 Task: Open Card Education Review in Board Brand Guidelines Review and Optimization to Workspace Business Valuation Services and add a team member Softage.4@softage.net, a label Green, a checklist Keynote Speaking, an attachment from your computer, a color Green and finally, add a card description 'Conduct team training session on effective delegation and accountability' and a comment 'Let us approach this task with a sense of ownership and responsibility, recognizing that its success is our responsibility.'. Add a start date 'Jan 08, 1900' with a due date 'Jan 15, 1900'
Action: Mouse moved to (608, 187)
Screenshot: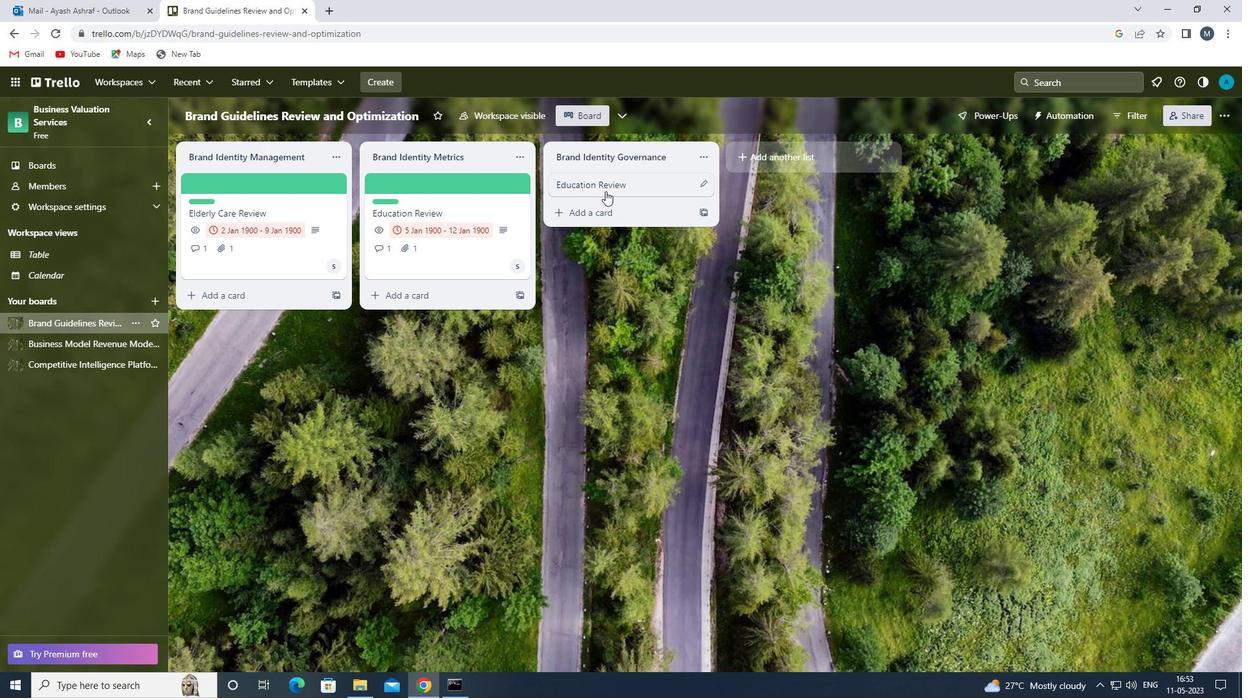 
Action: Mouse pressed left at (608, 187)
Screenshot: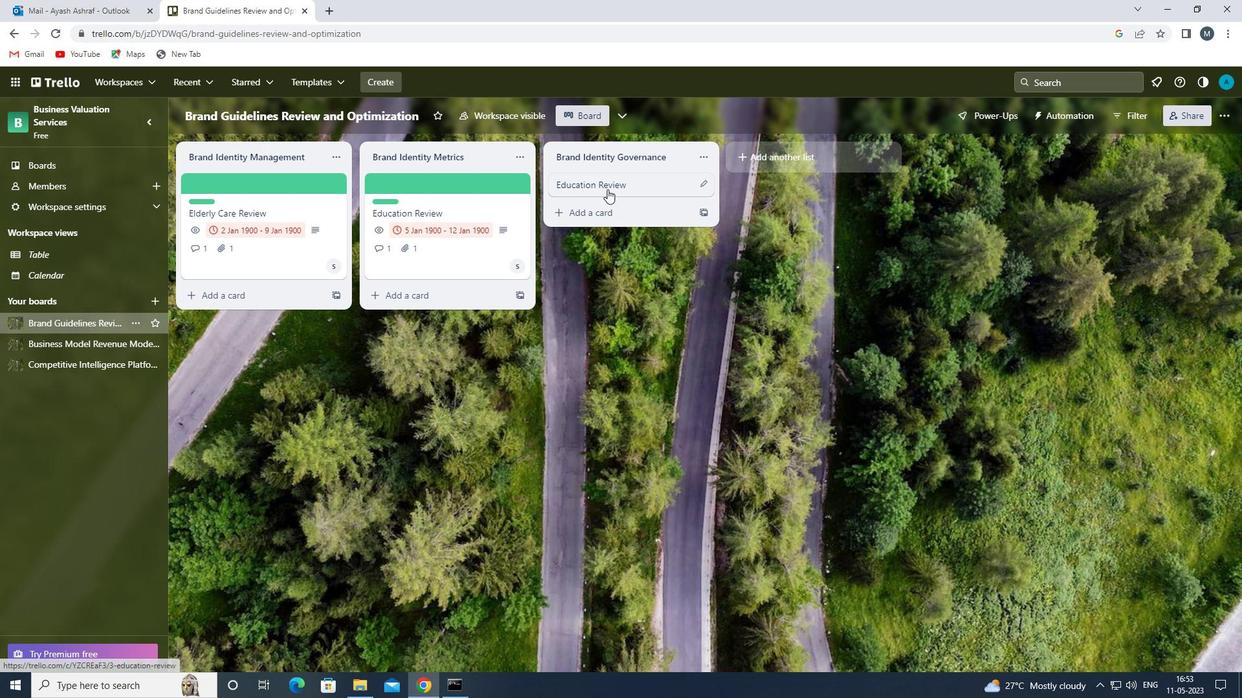 
Action: Mouse moved to (800, 226)
Screenshot: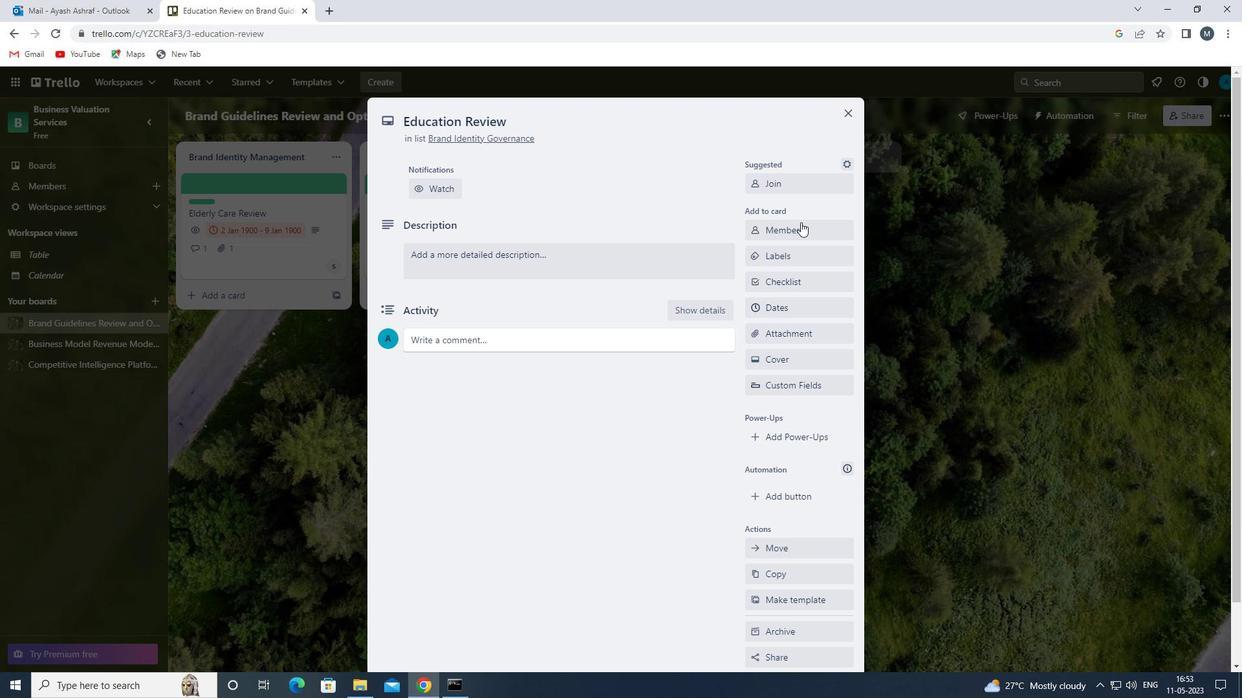 
Action: Mouse pressed left at (800, 226)
Screenshot: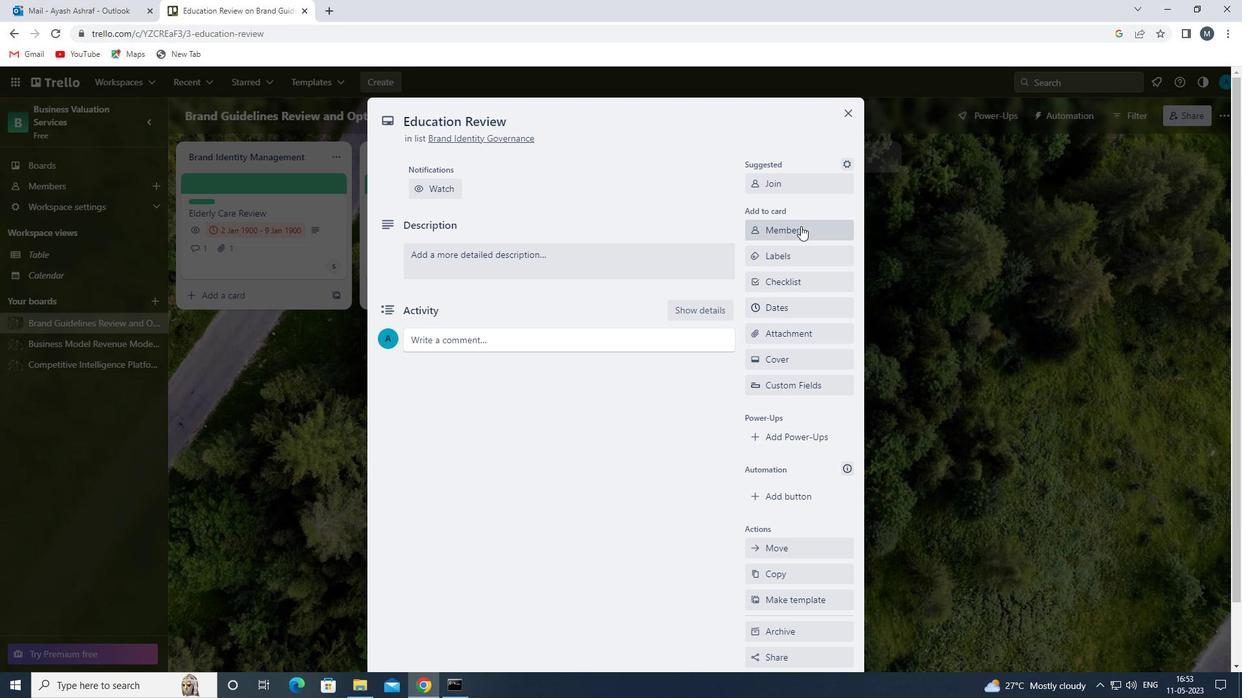 
Action: Mouse moved to (800, 239)
Screenshot: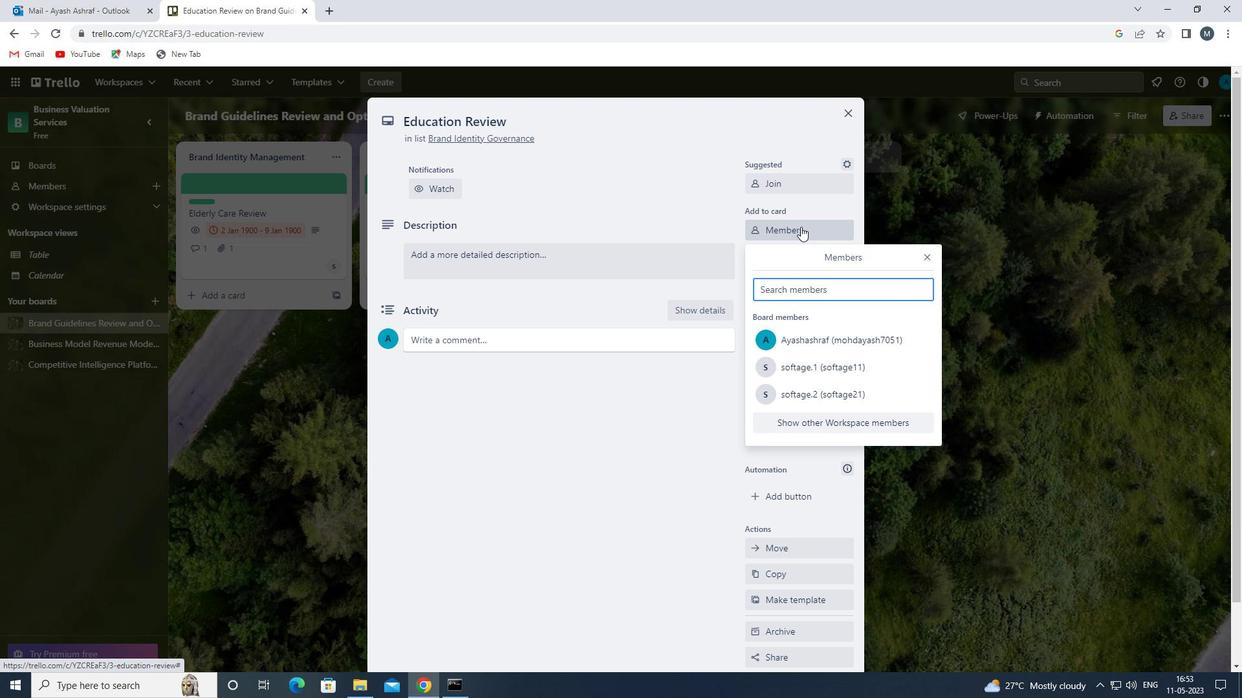 
Action: Key pressed s
Screenshot: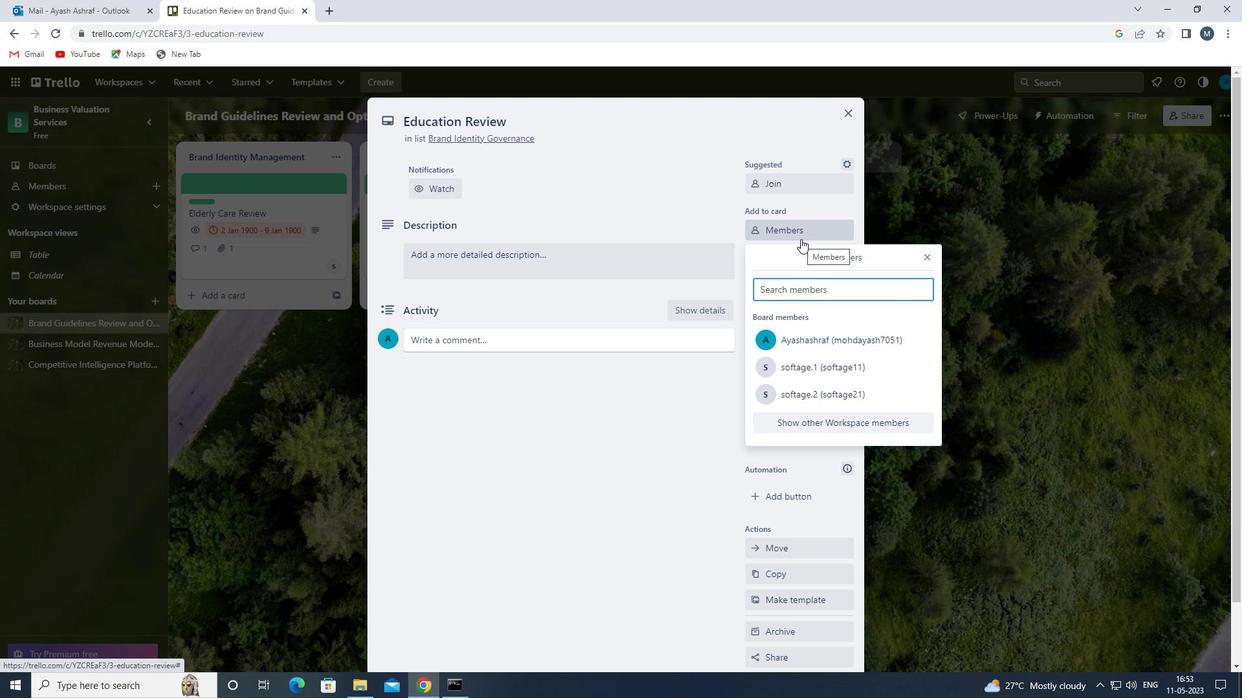 
Action: Mouse moved to (808, 452)
Screenshot: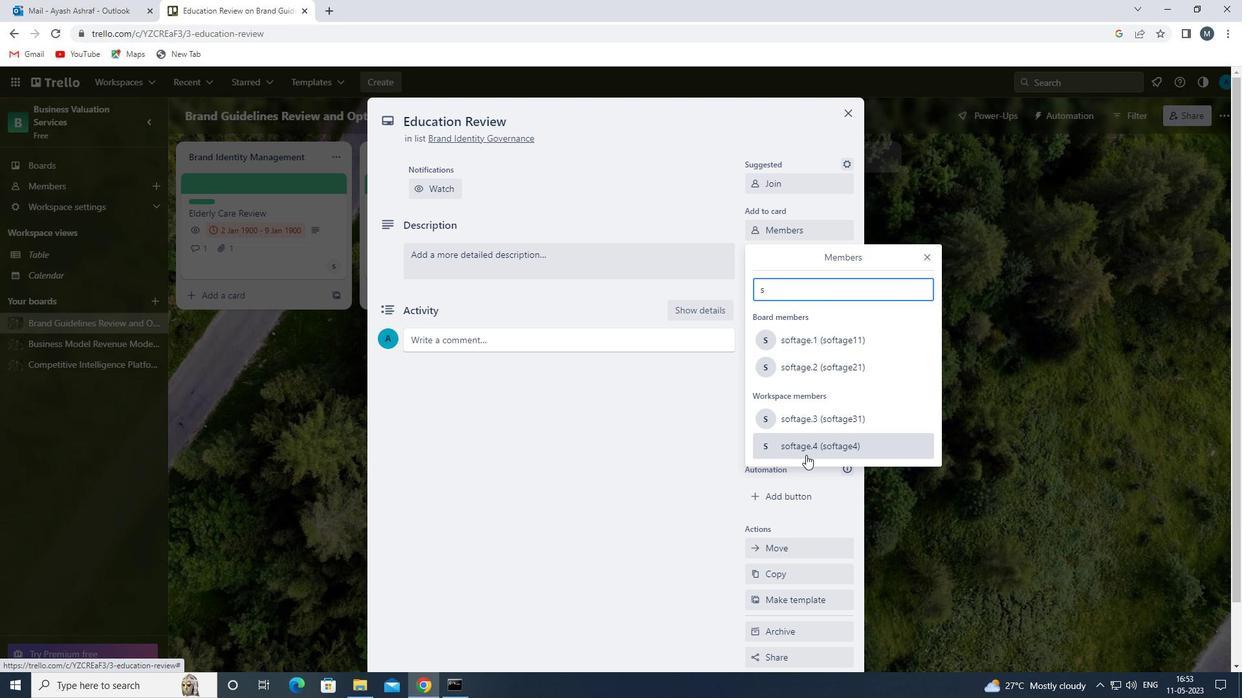 
Action: Mouse pressed left at (808, 452)
Screenshot: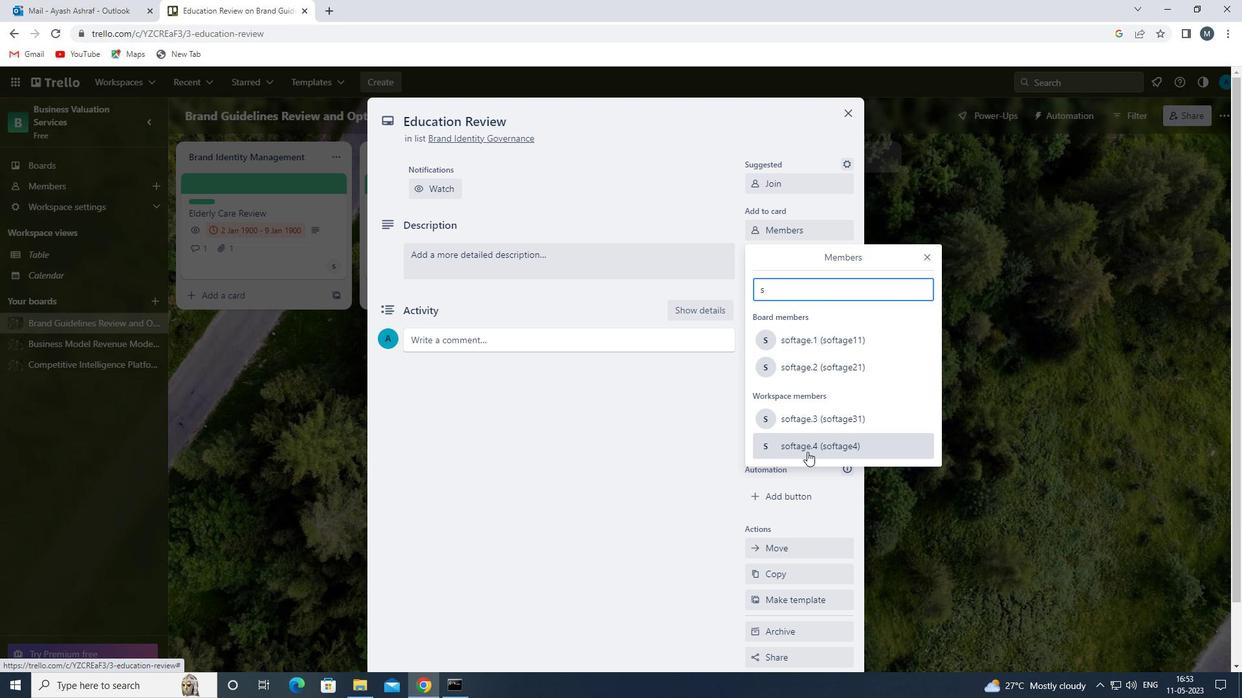 
Action: Mouse moved to (925, 258)
Screenshot: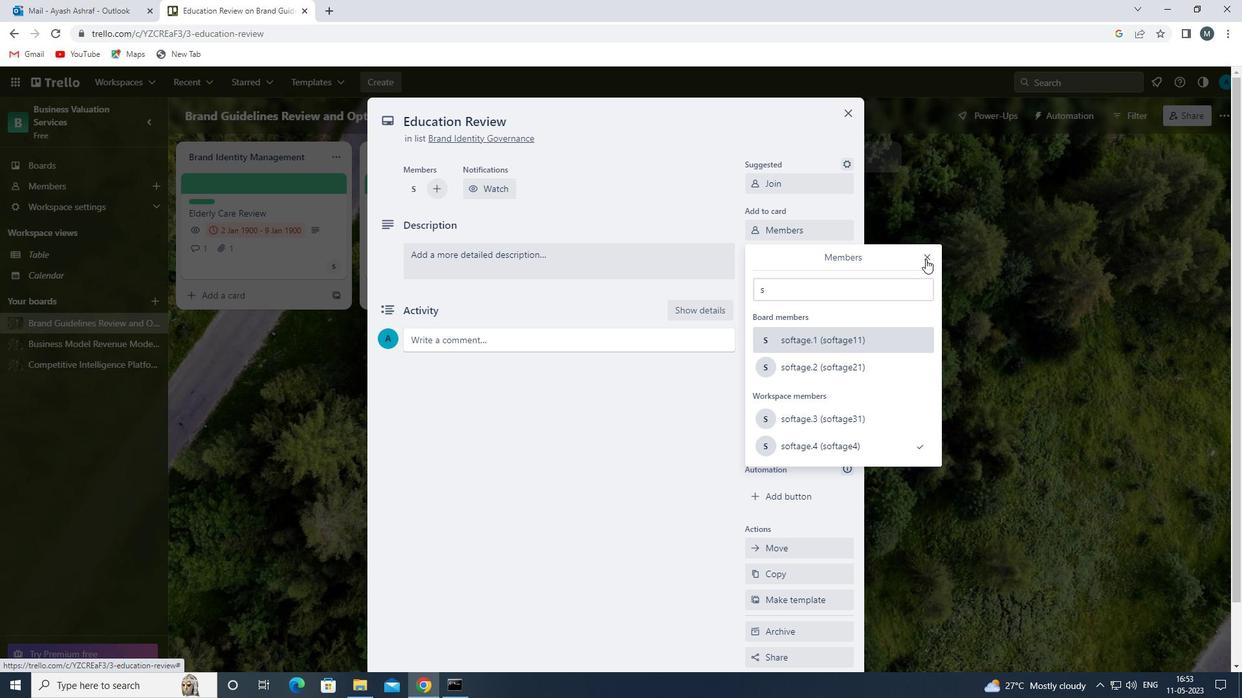 
Action: Mouse pressed left at (925, 258)
Screenshot: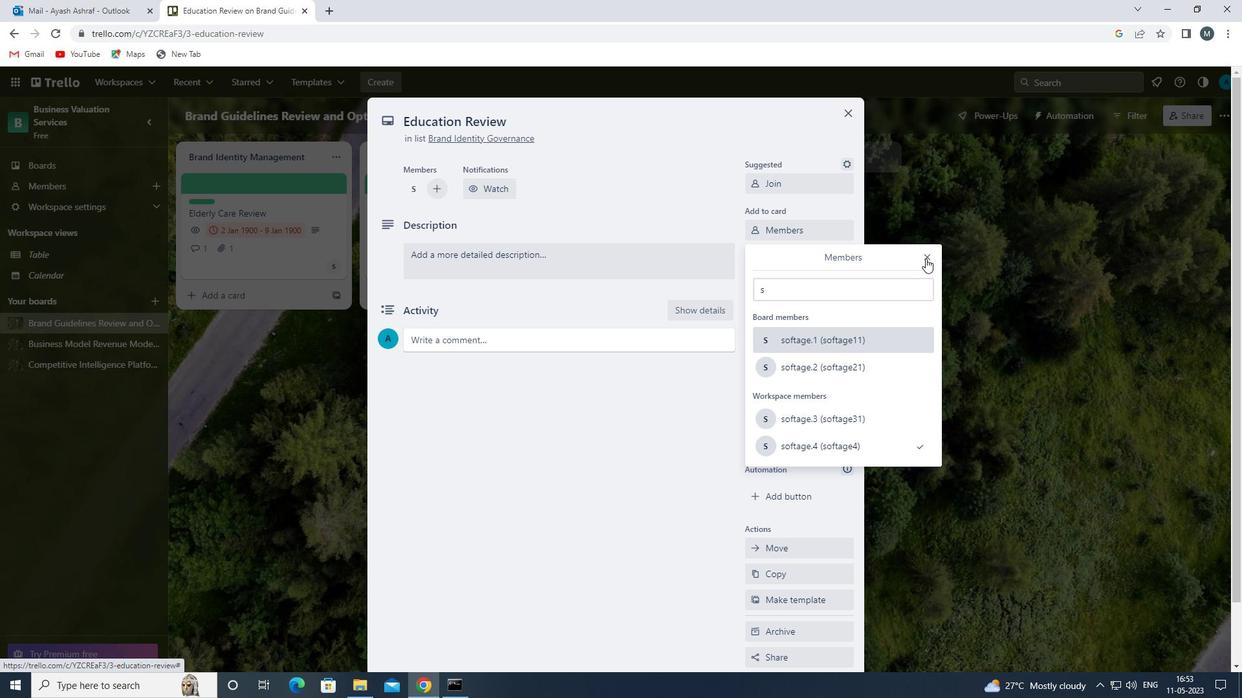 
Action: Mouse moved to (794, 258)
Screenshot: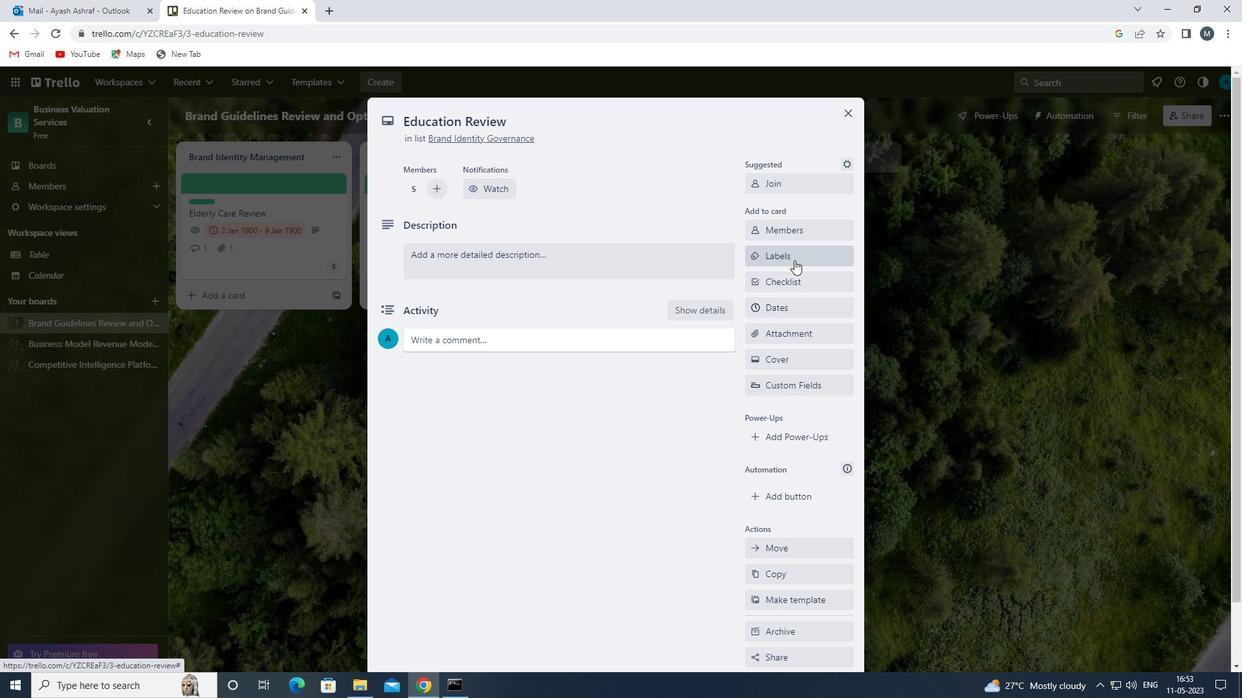 
Action: Mouse pressed left at (794, 258)
Screenshot: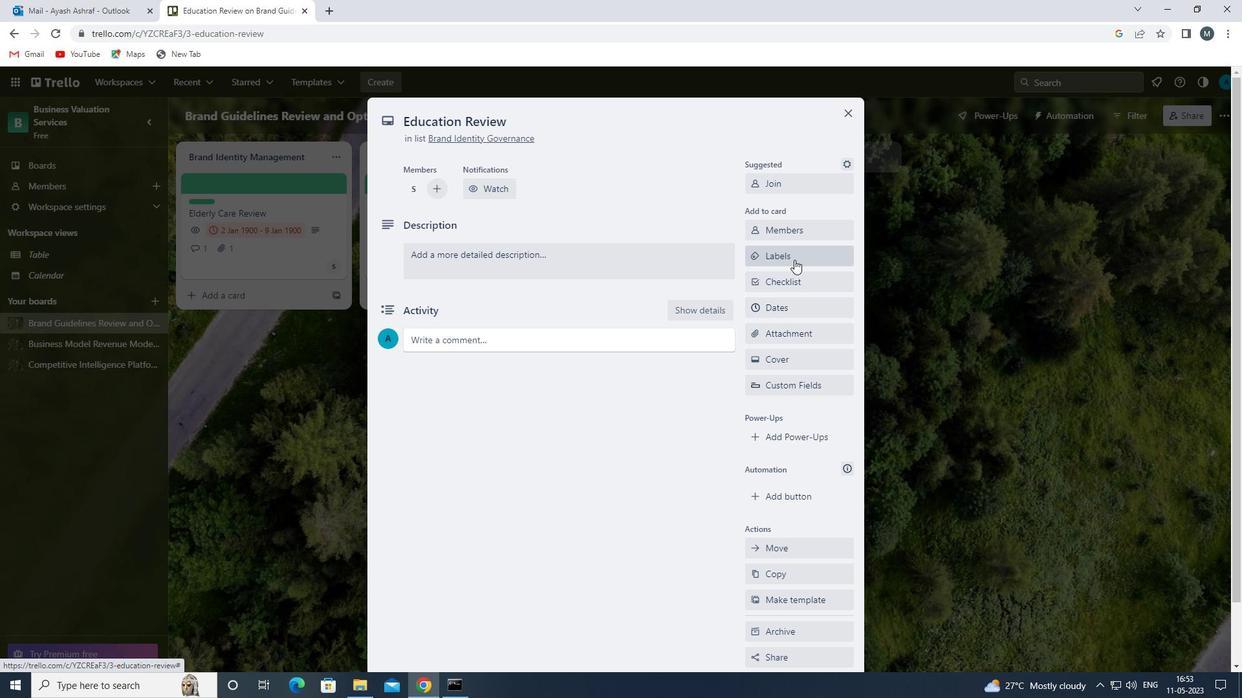 
Action: Mouse moved to (762, 360)
Screenshot: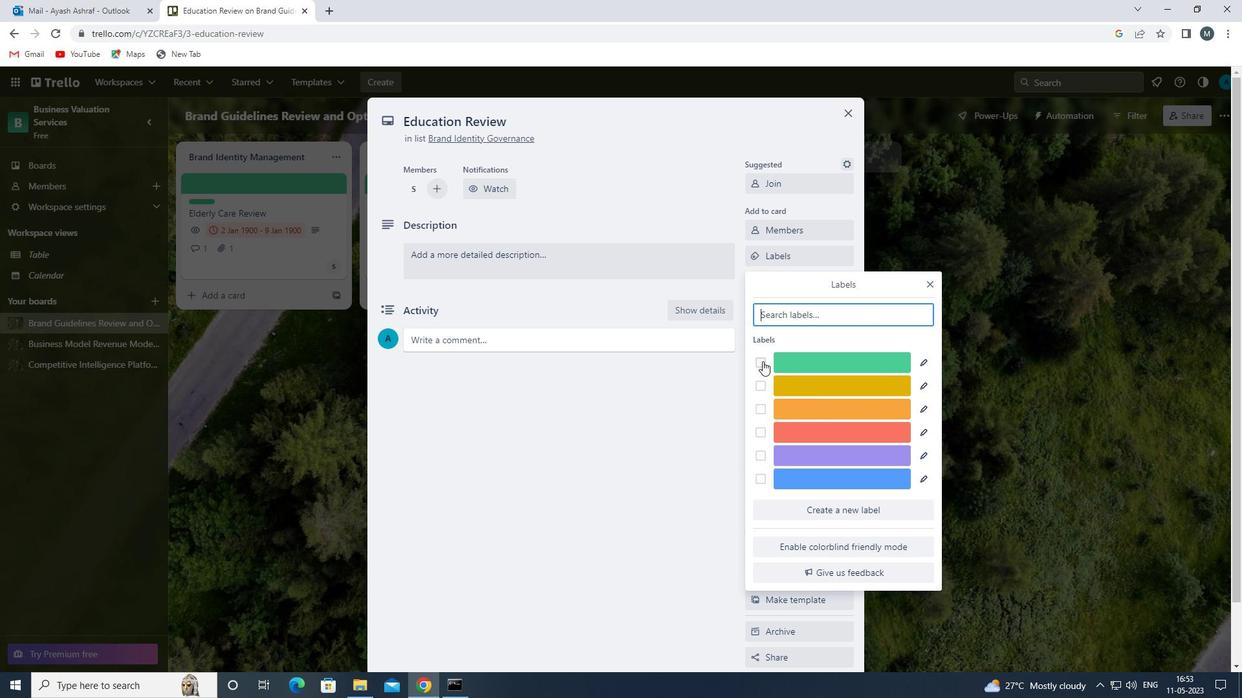 
Action: Mouse pressed left at (762, 360)
Screenshot: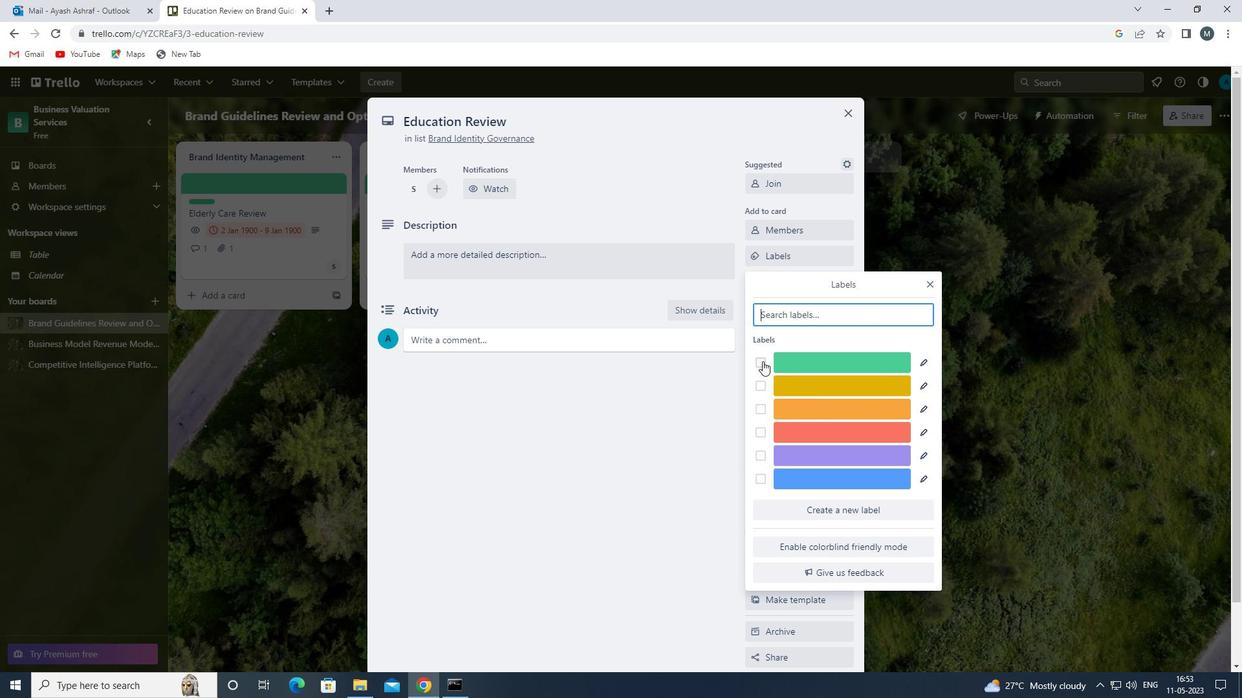 
Action: Mouse moved to (923, 285)
Screenshot: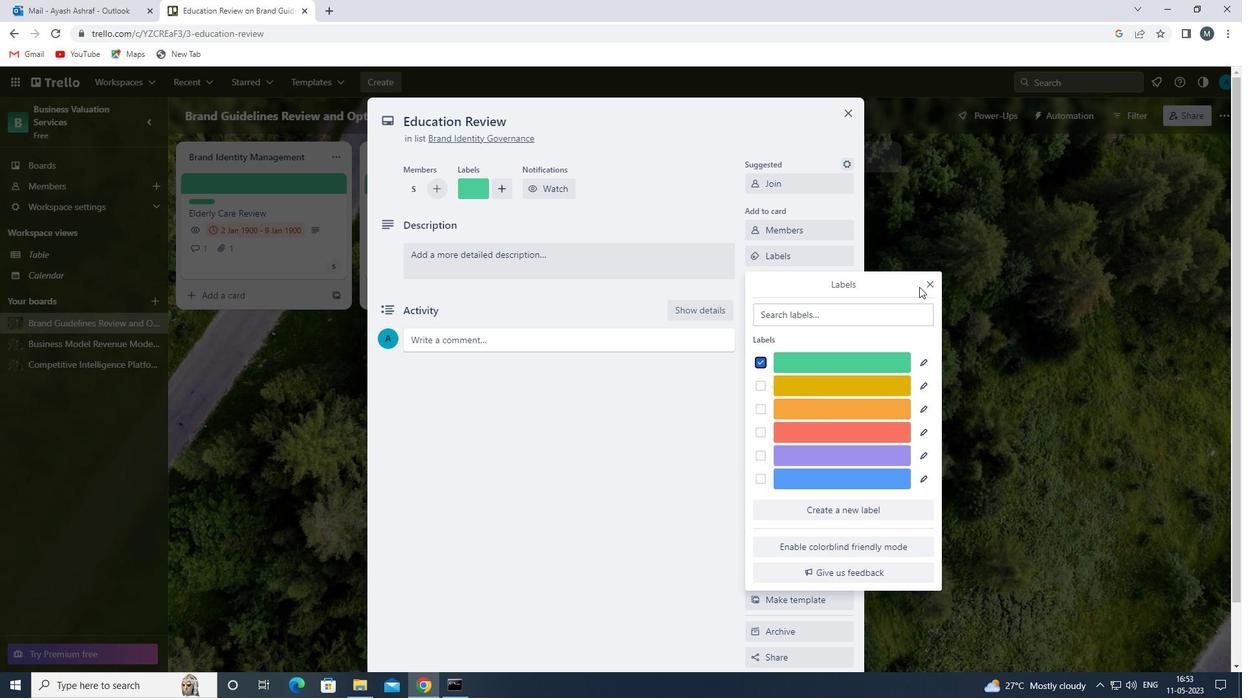 
Action: Mouse pressed left at (923, 285)
Screenshot: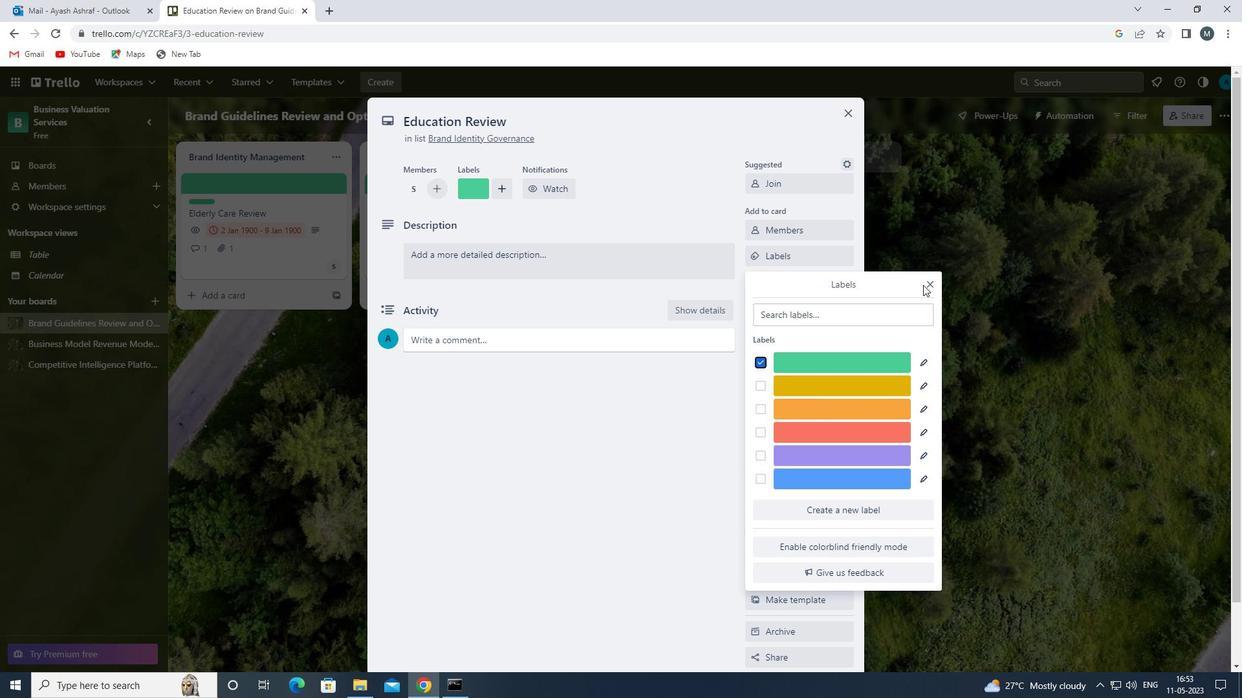 
Action: Mouse moved to (930, 284)
Screenshot: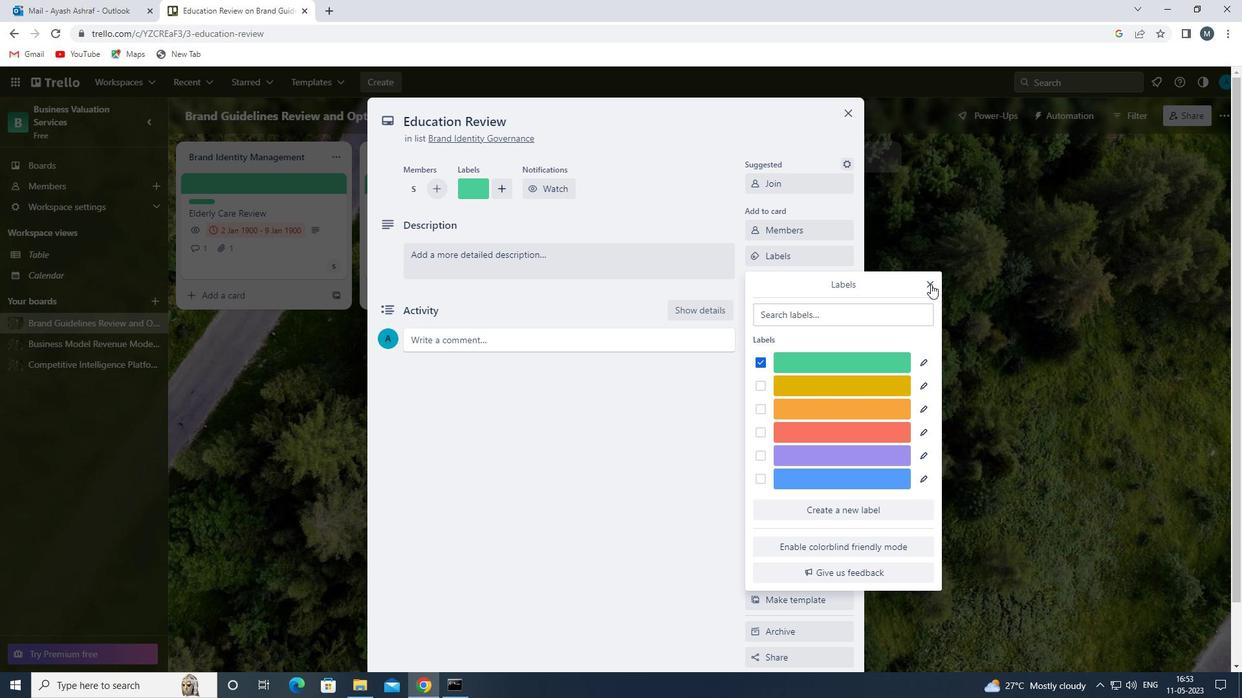 
Action: Mouse pressed left at (930, 284)
Screenshot: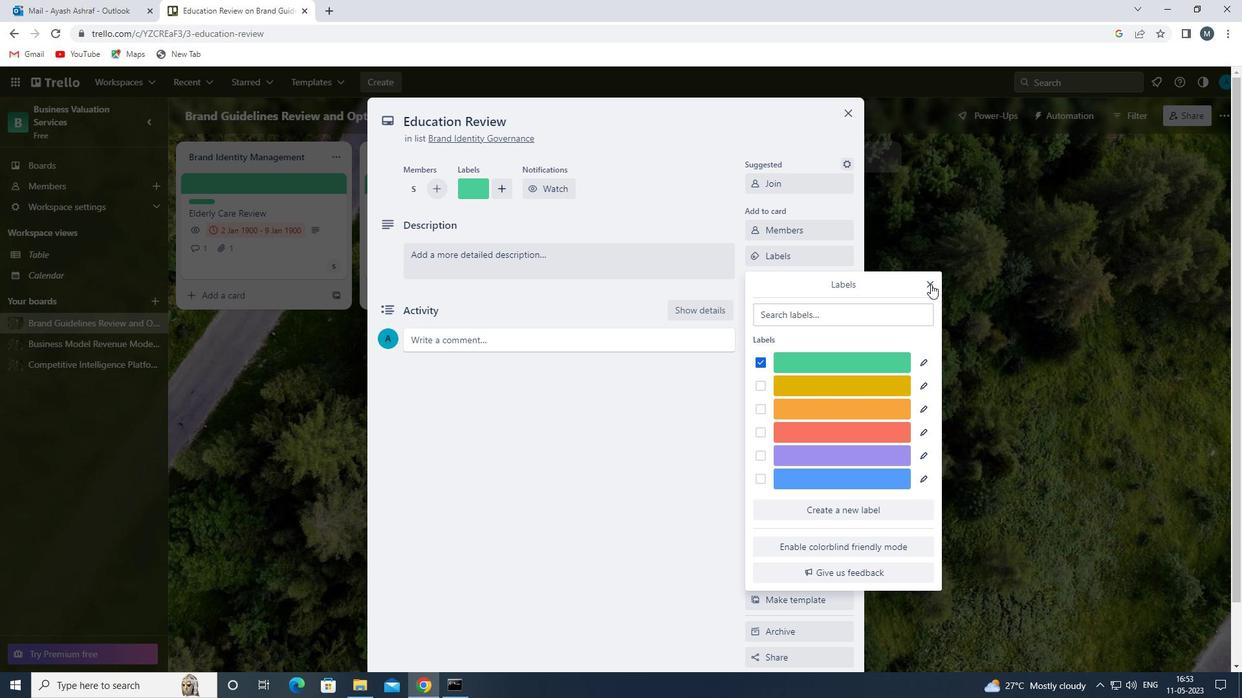 
Action: Mouse moved to (777, 278)
Screenshot: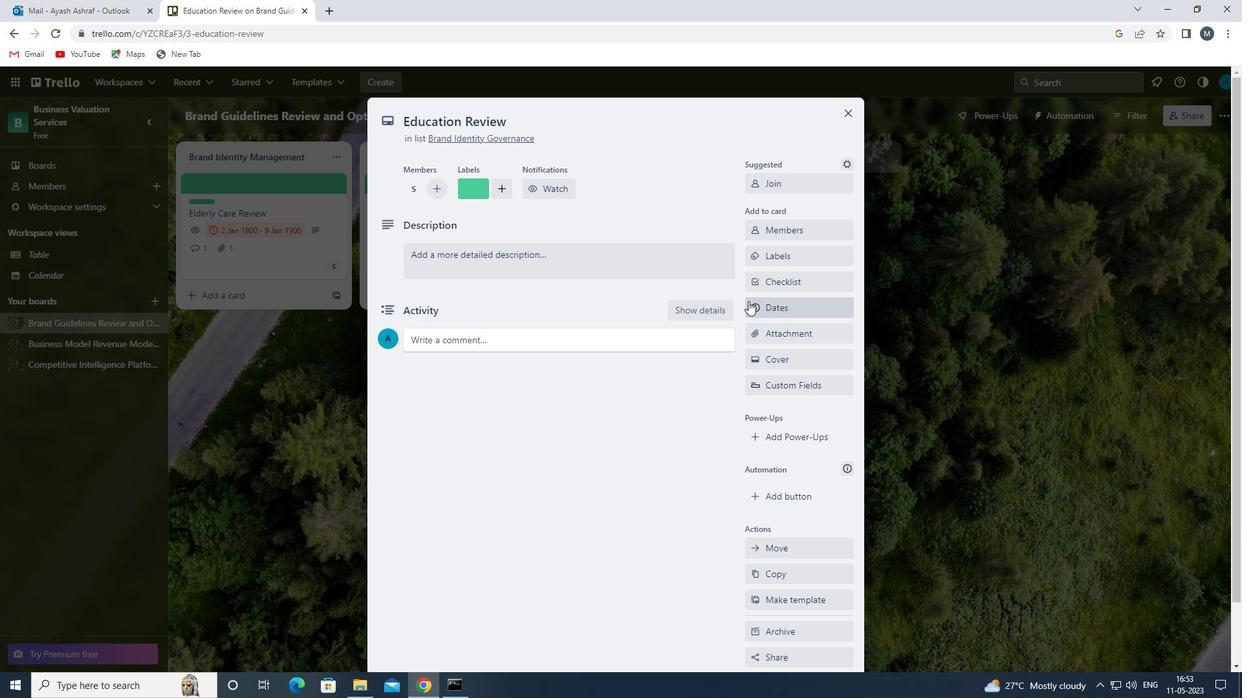 
Action: Mouse pressed left at (777, 278)
Screenshot: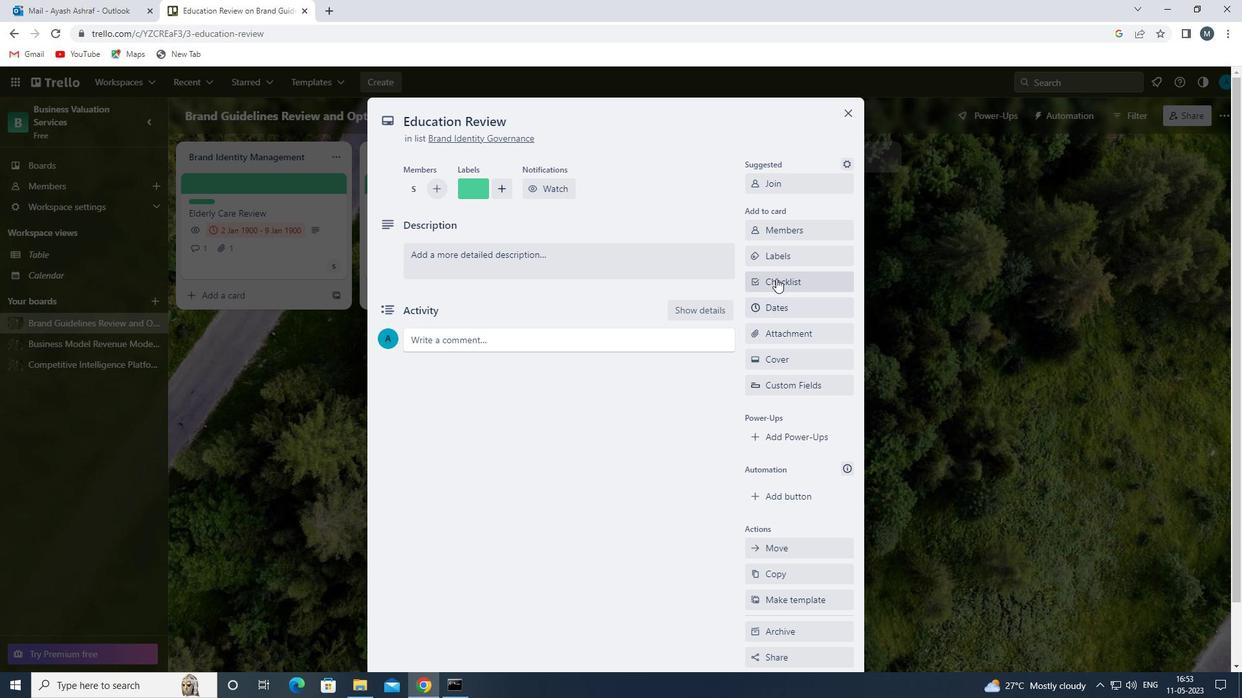 
Action: Mouse moved to (775, 293)
Screenshot: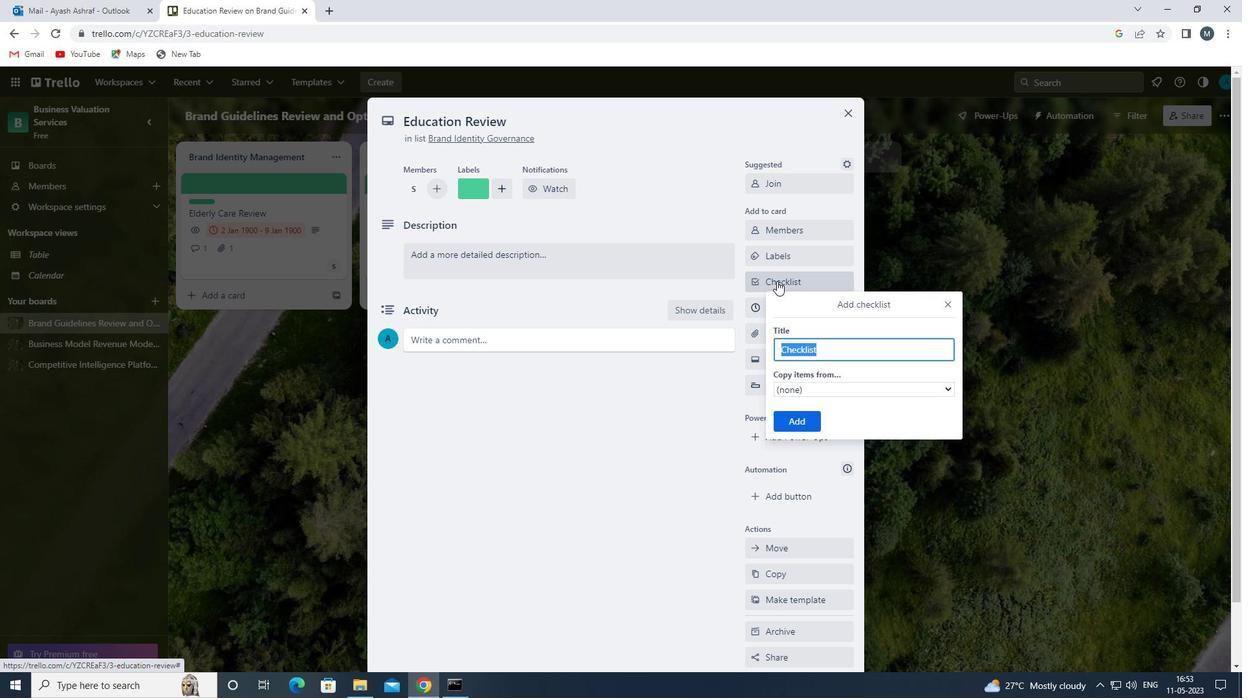 
Action: Key pressed k
Screenshot: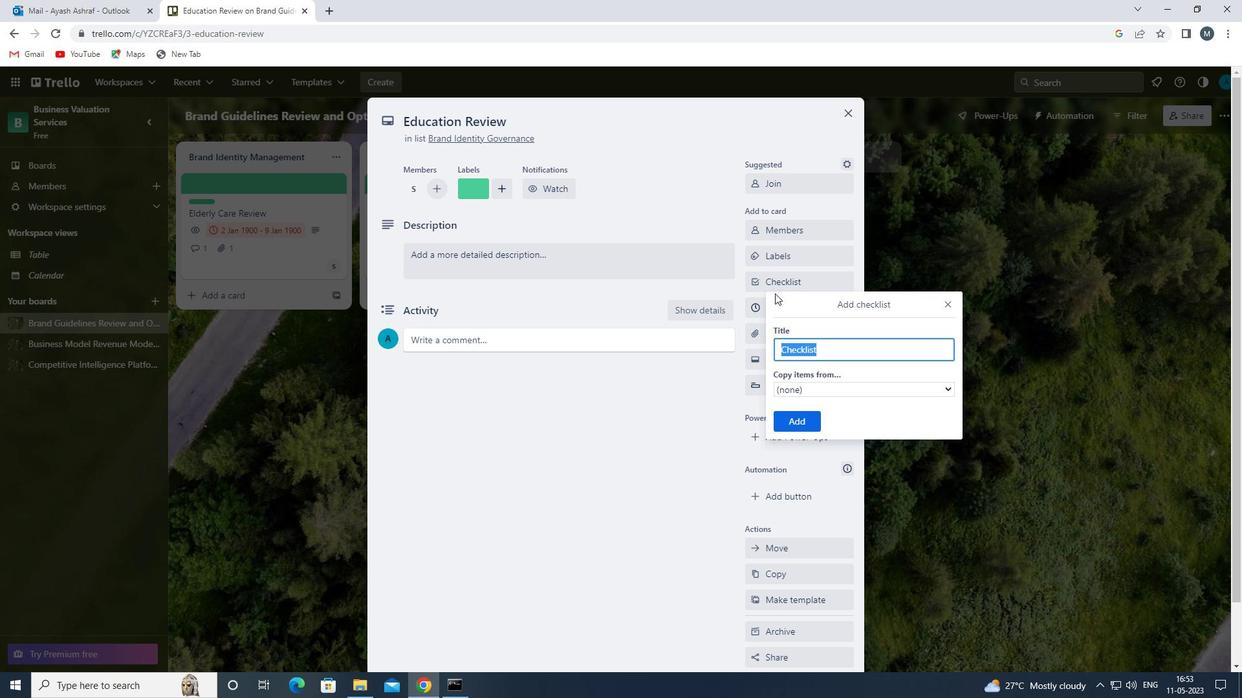 
Action: Mouse moved to (850, 377)
Screenshot: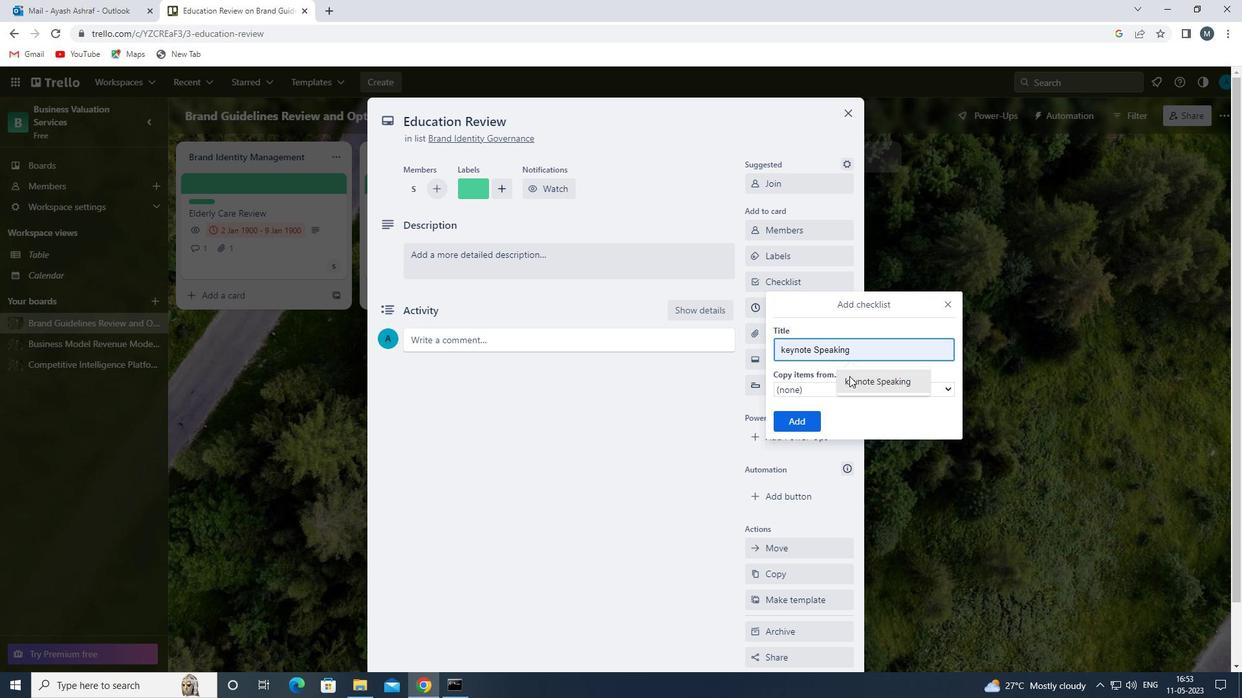
Action: Mouse pressed left at (850, 377)
Screenshot: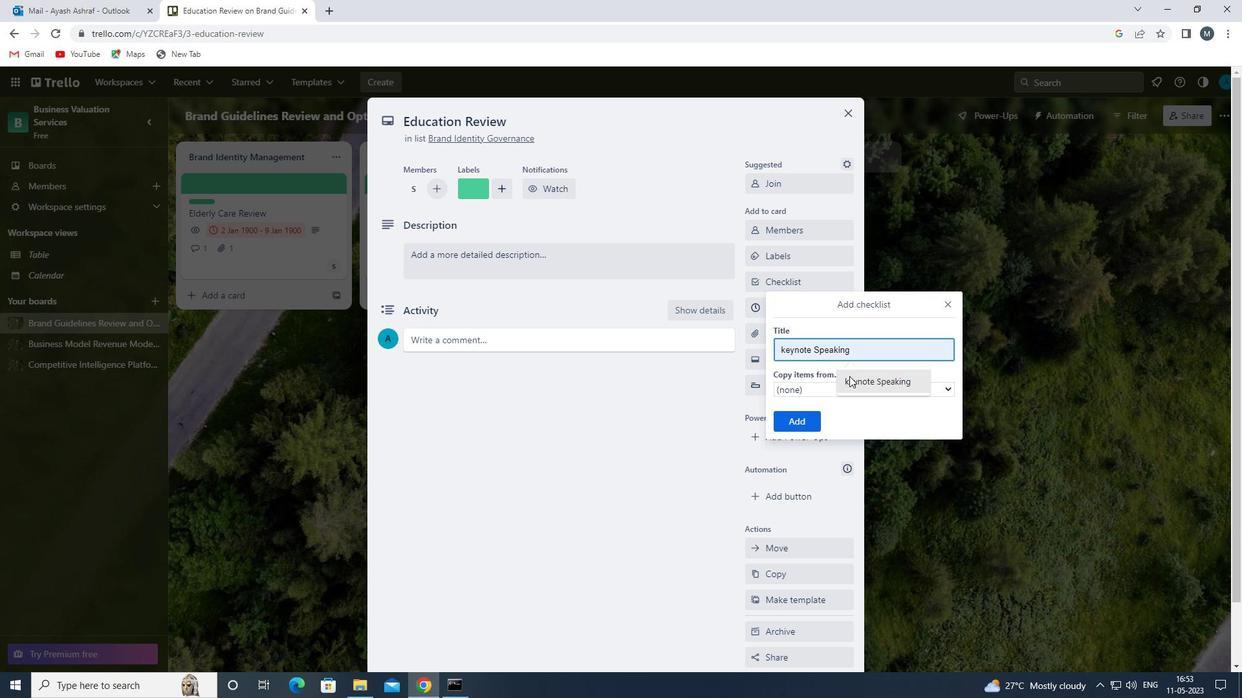 
Action: Mouse moved to (788, 422)
Screenshot: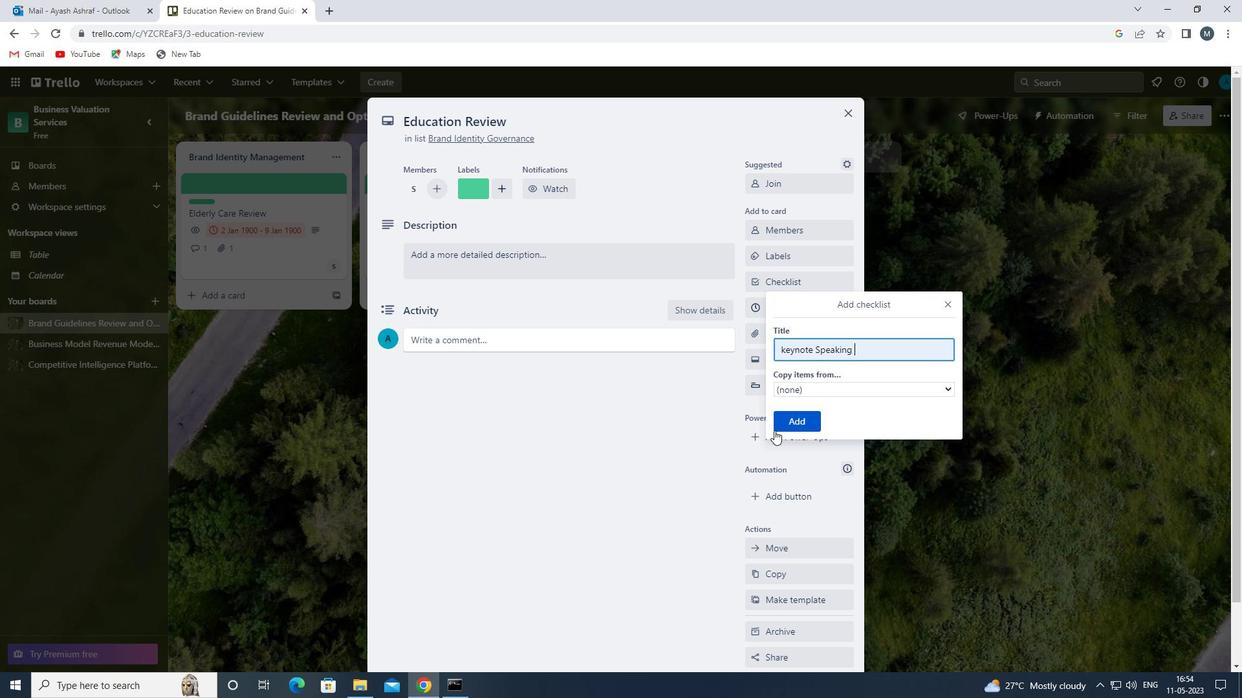 
Action: Mouse pressed left at (788, 422)
Screenshot: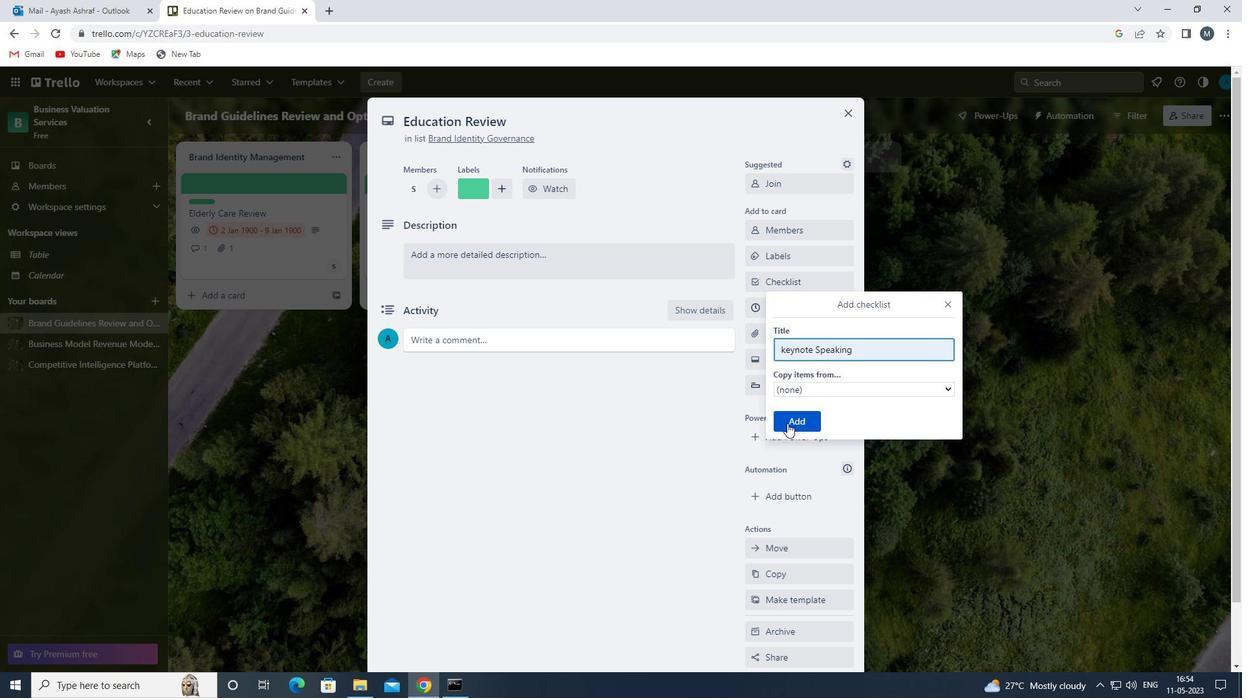 
Action: Mouse moved to (789, 336)
Screenshot: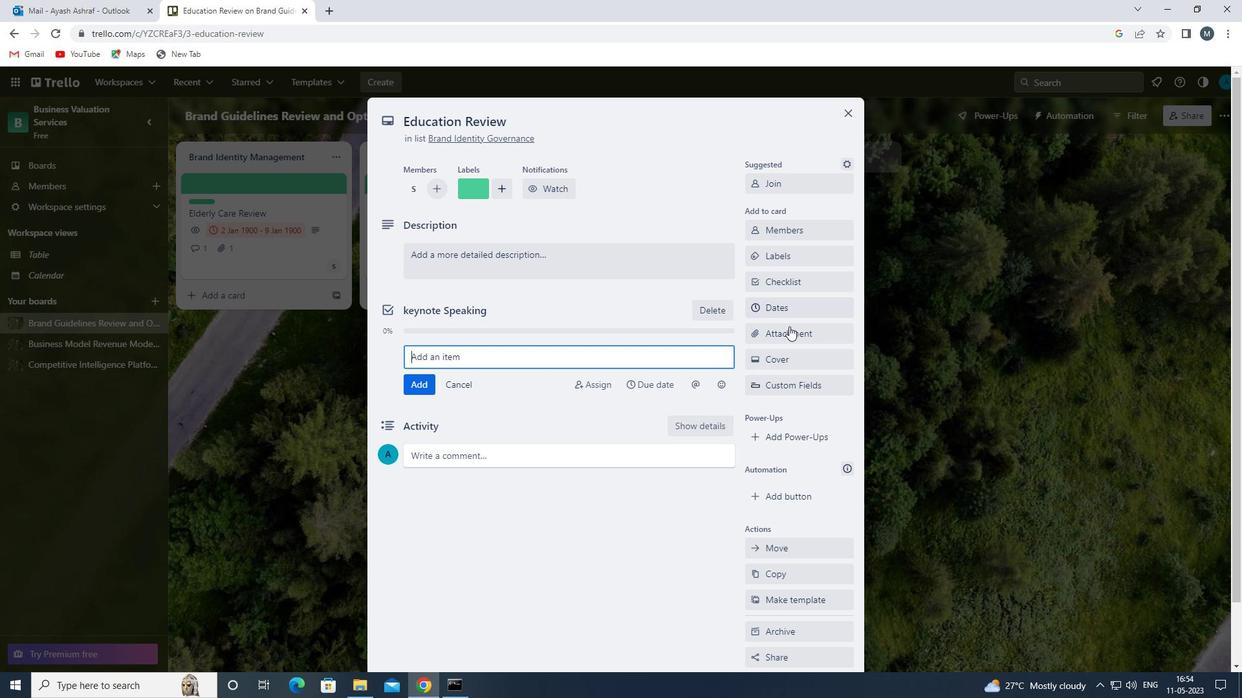 
Action: Mouse pressed left at (789, 336)
Screenshot: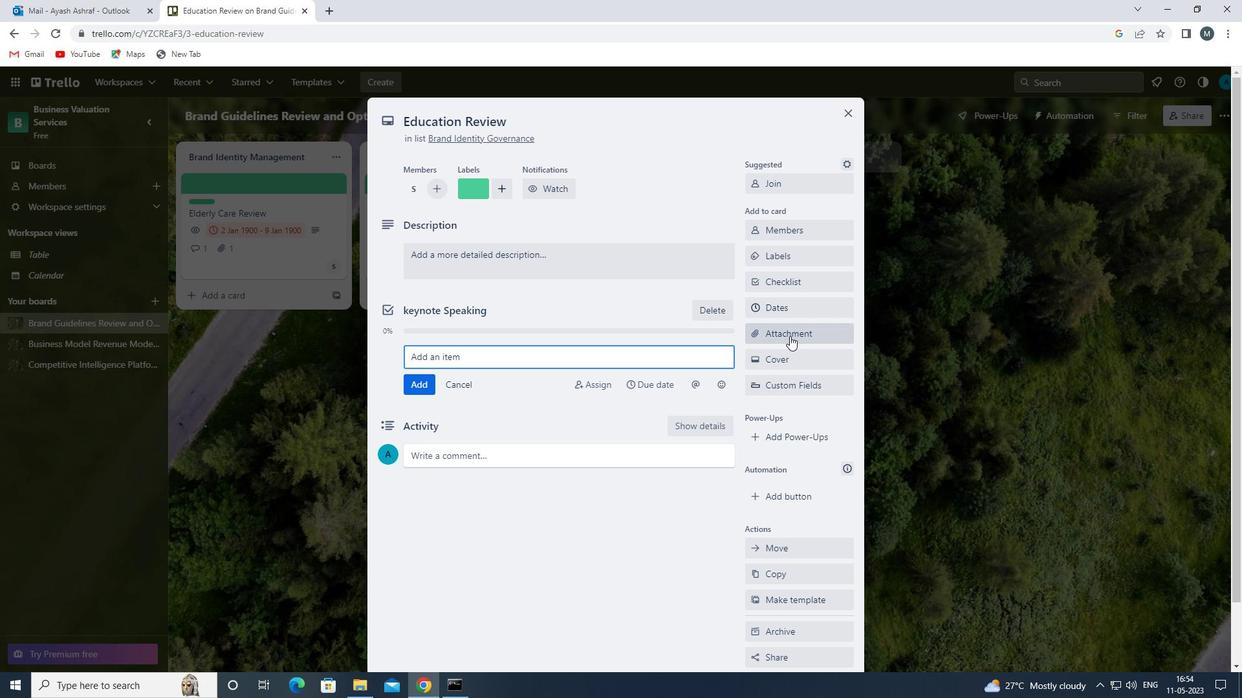 
Action: Mouse moved to (767, 389)
Screenshot: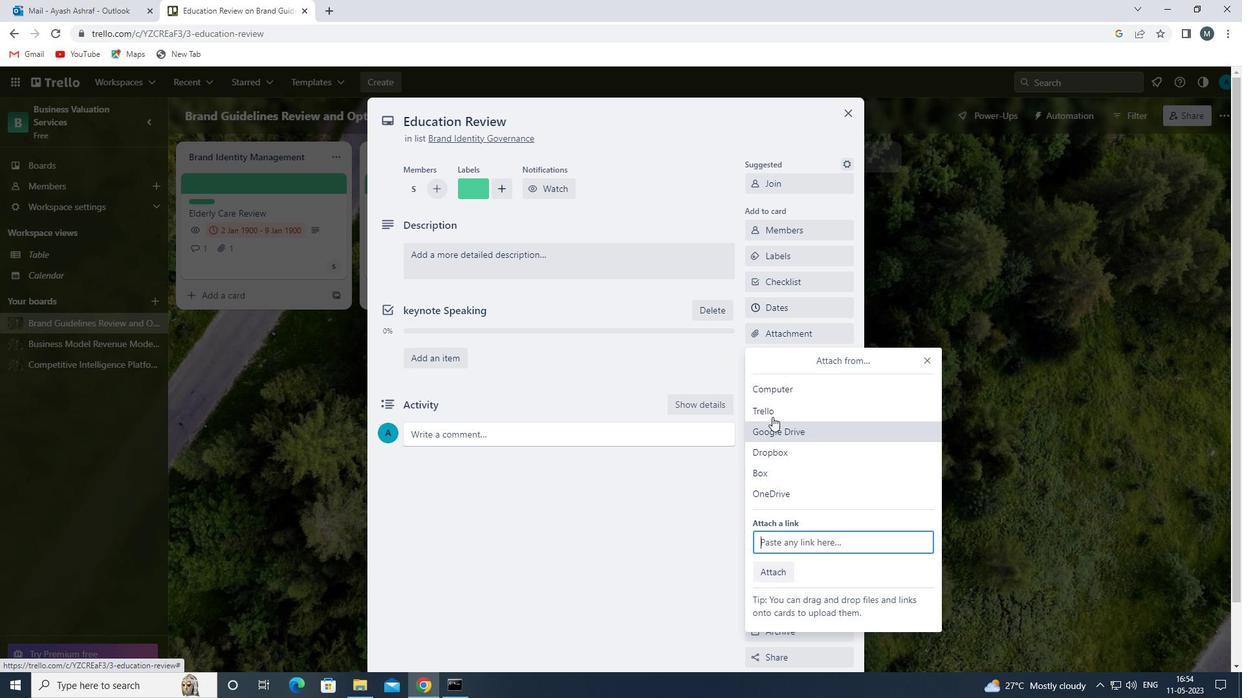 
Action: Mouse pressed left at (767, 389)
Screenshot: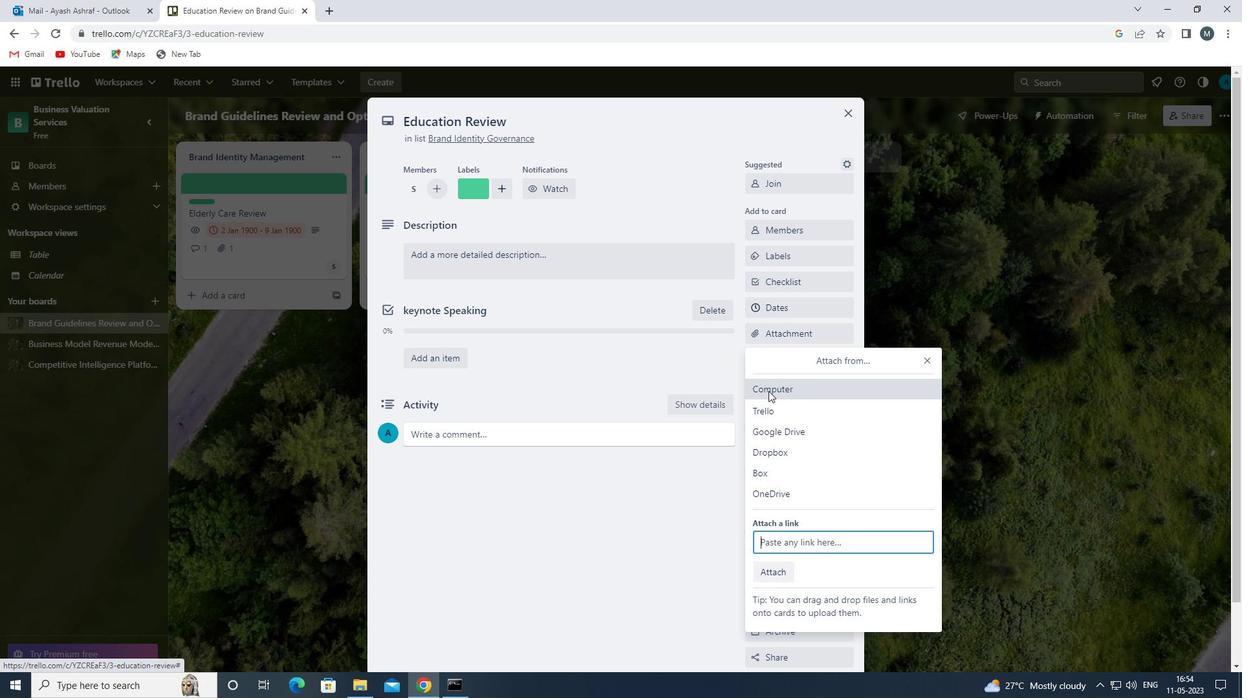 
Action: Mouse moved to (398, 220)
Screenshot: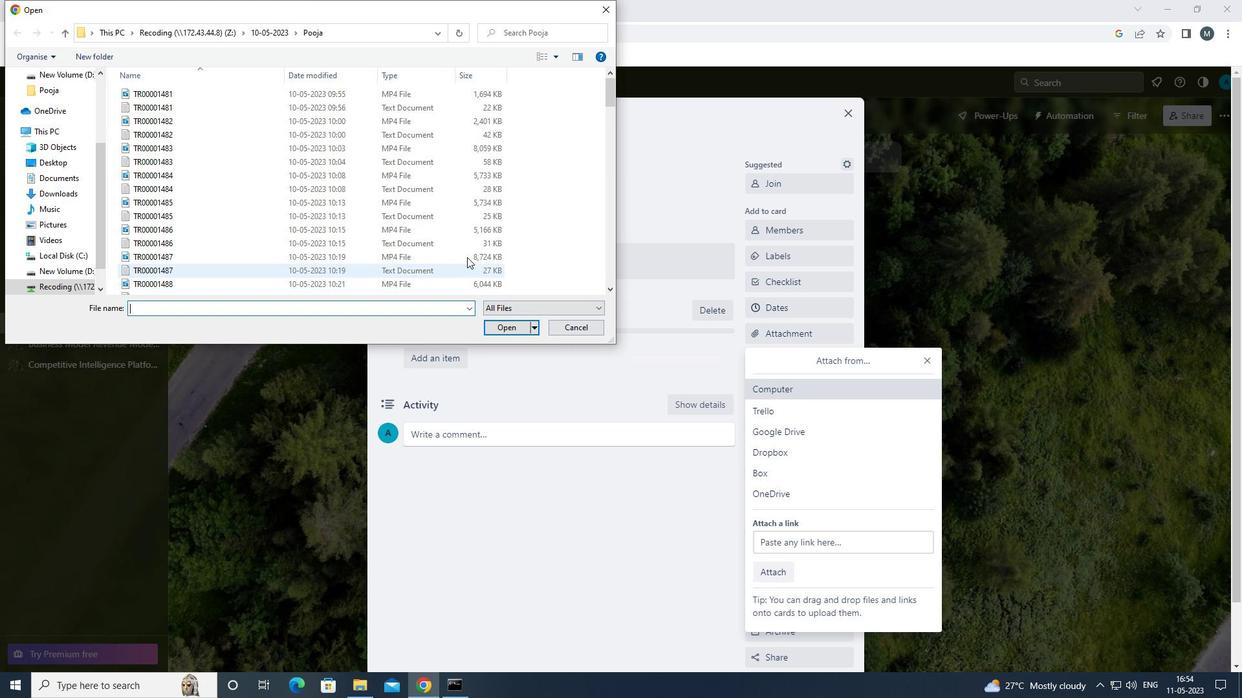 
Action: Mouse pressed left at (398, 220)
Screenshot: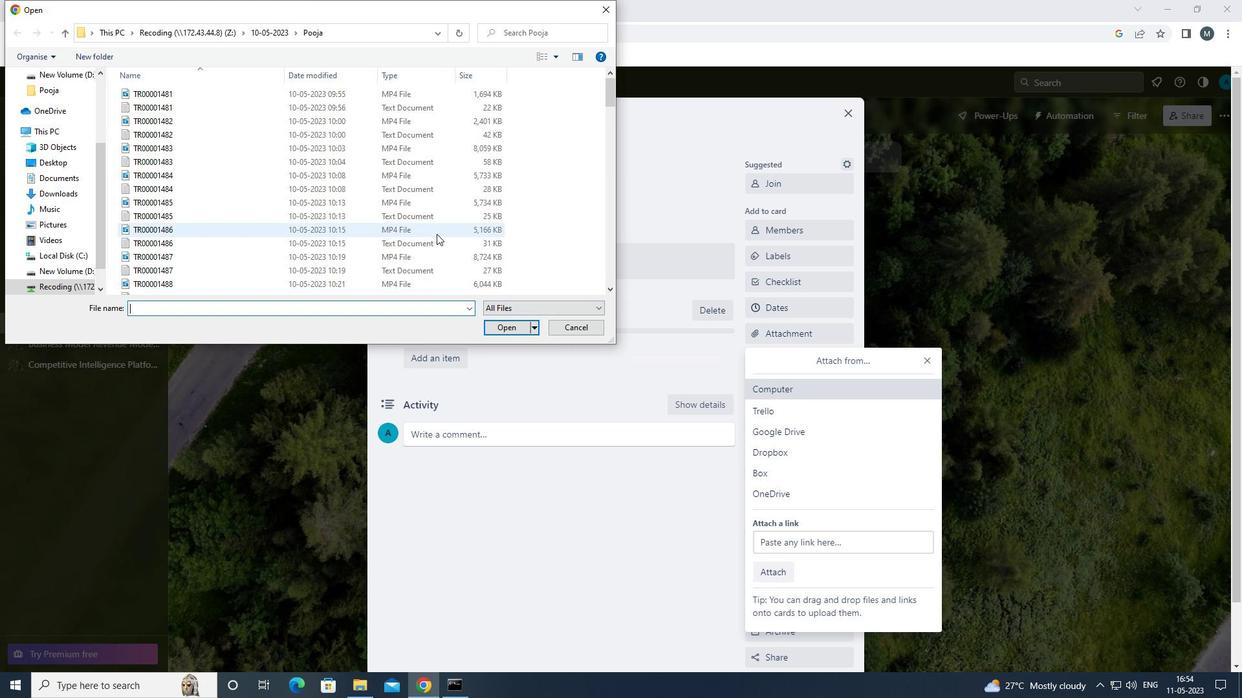 
Action: Mouse moved to (495, 333)
Screenshot: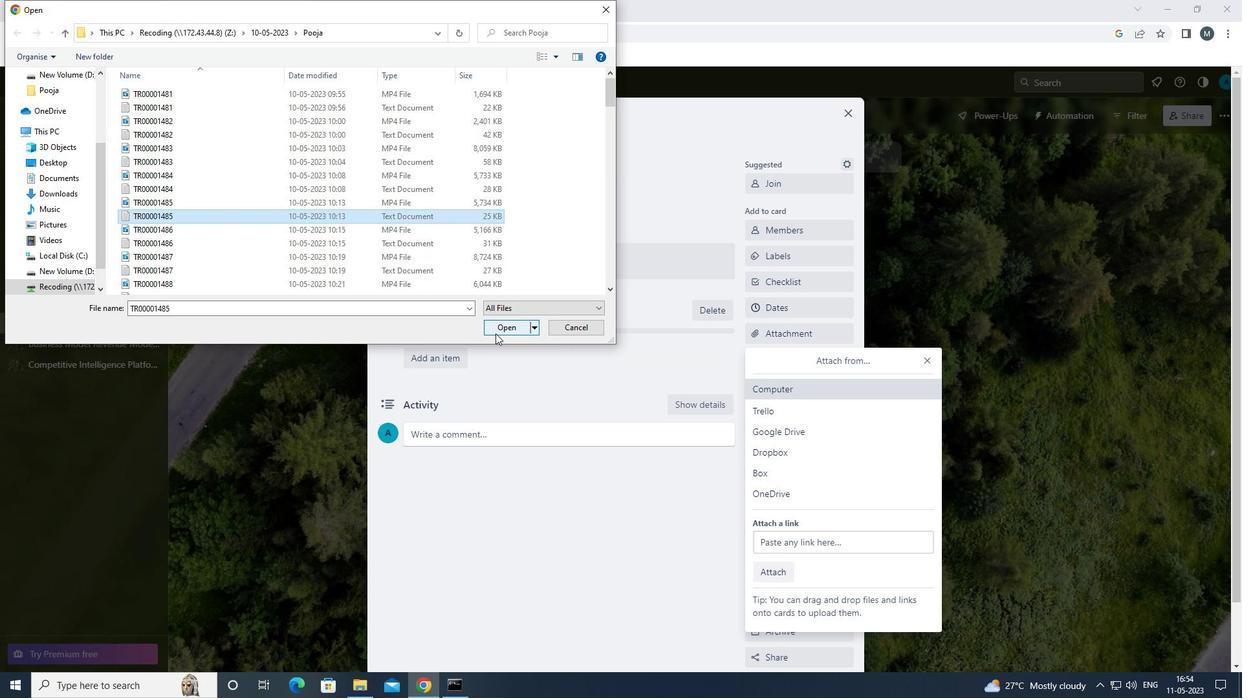 
Action: Mouse pressed left at (495, 333)
Screenshot: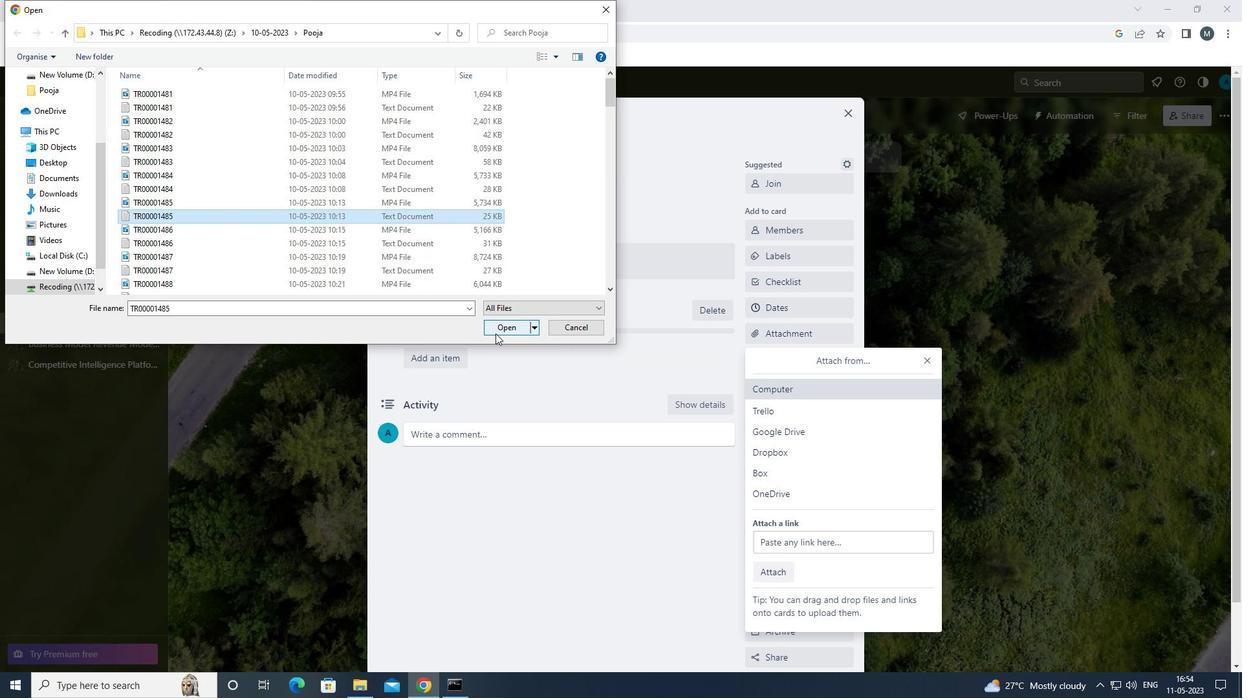 
Action: Mouse moved to (793, 364)
Screenshot: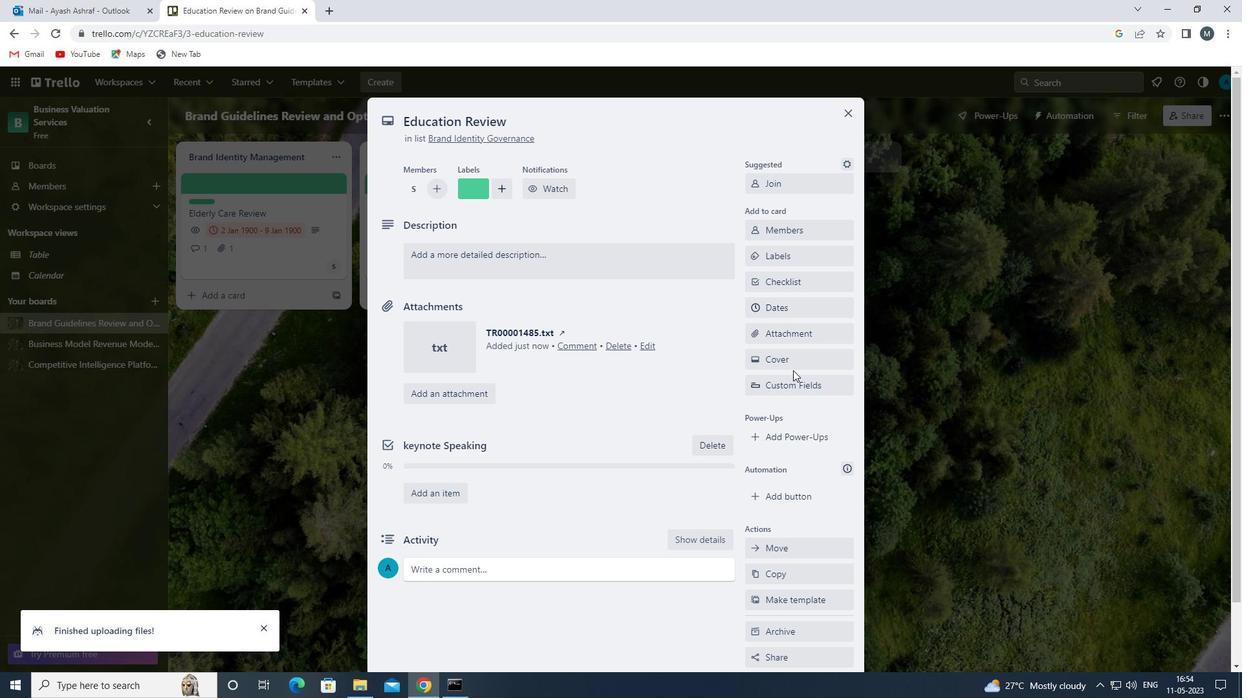 
Action: Mouse pressed left at (793, 364)
Screenshot: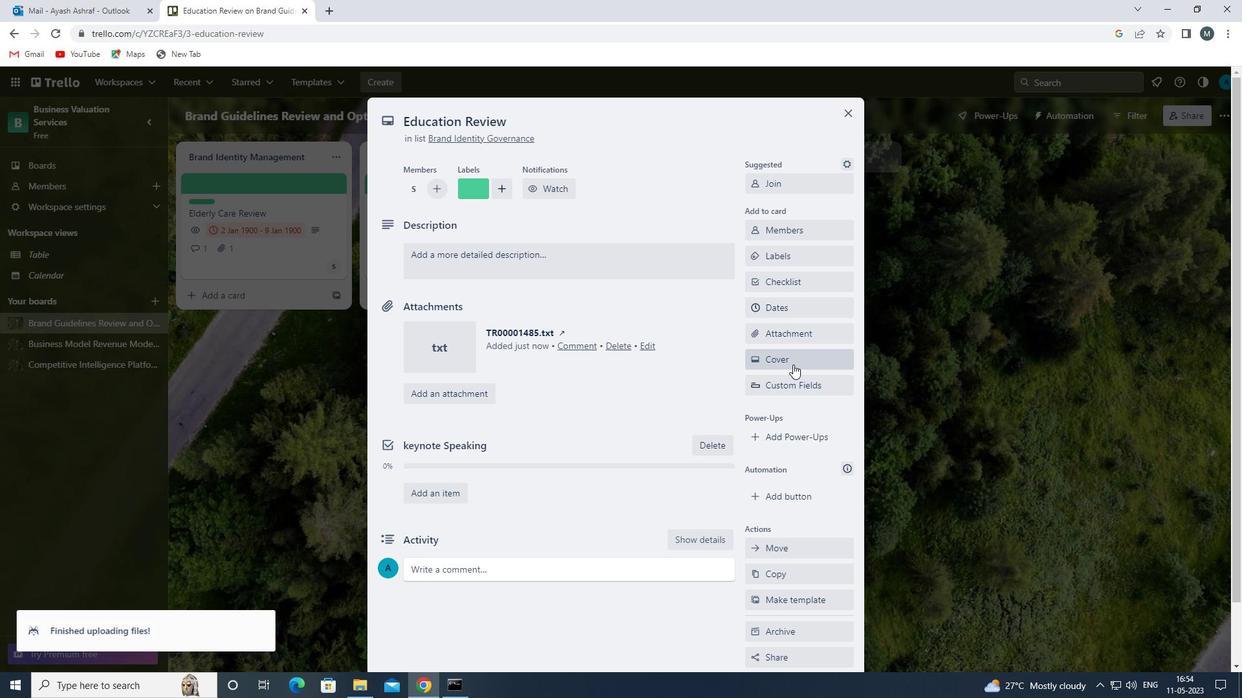 
Action: Mouse moved to (769, 417)
Screenshot: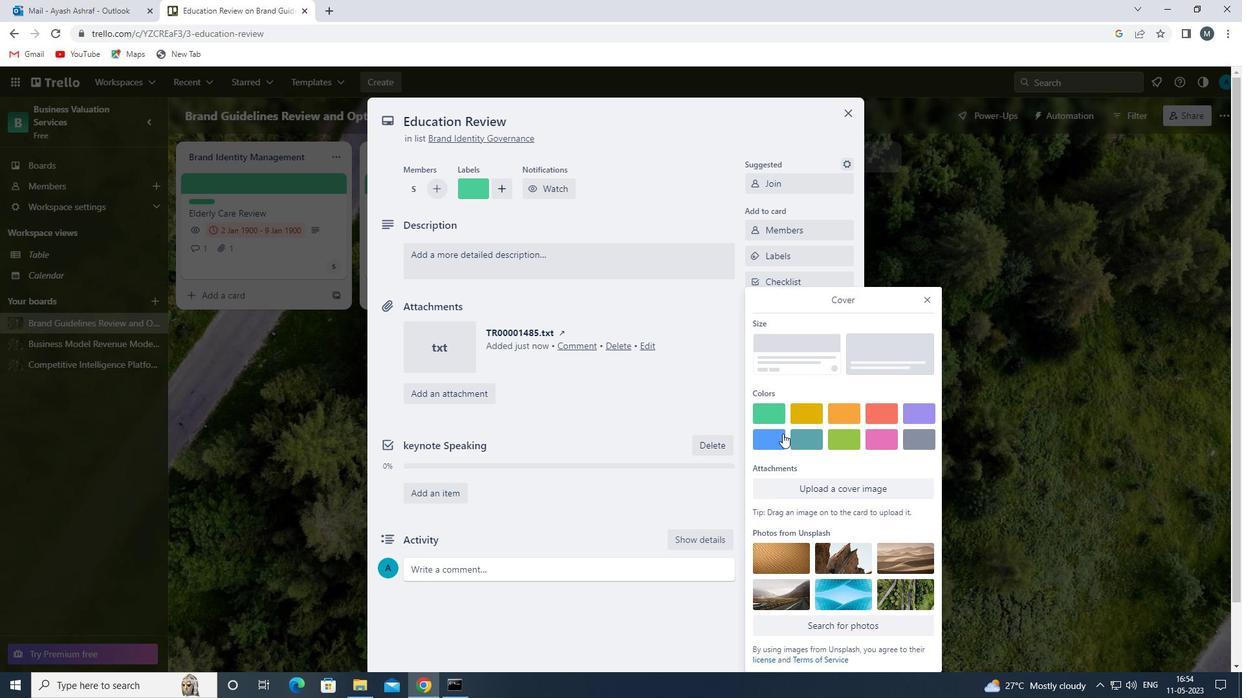 
Action: Mouse pressed left at (769, 417)
Screenshot: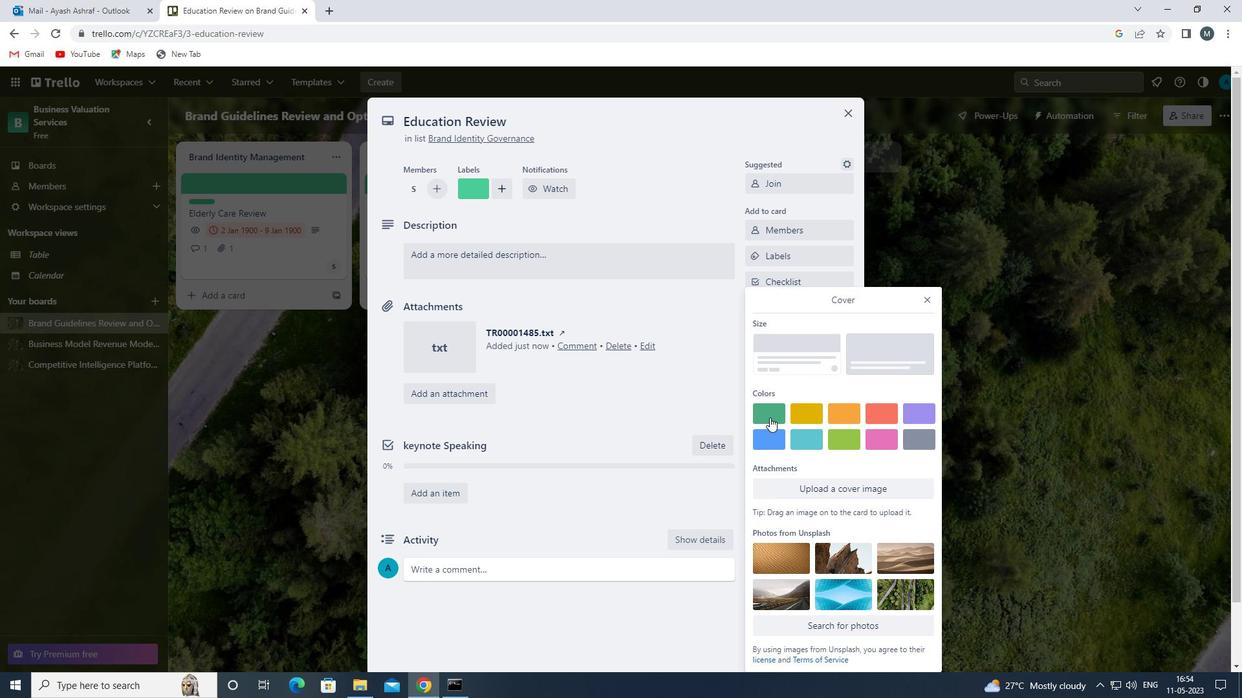 
Action: Mouse moved to (926, 280)
Screenshot: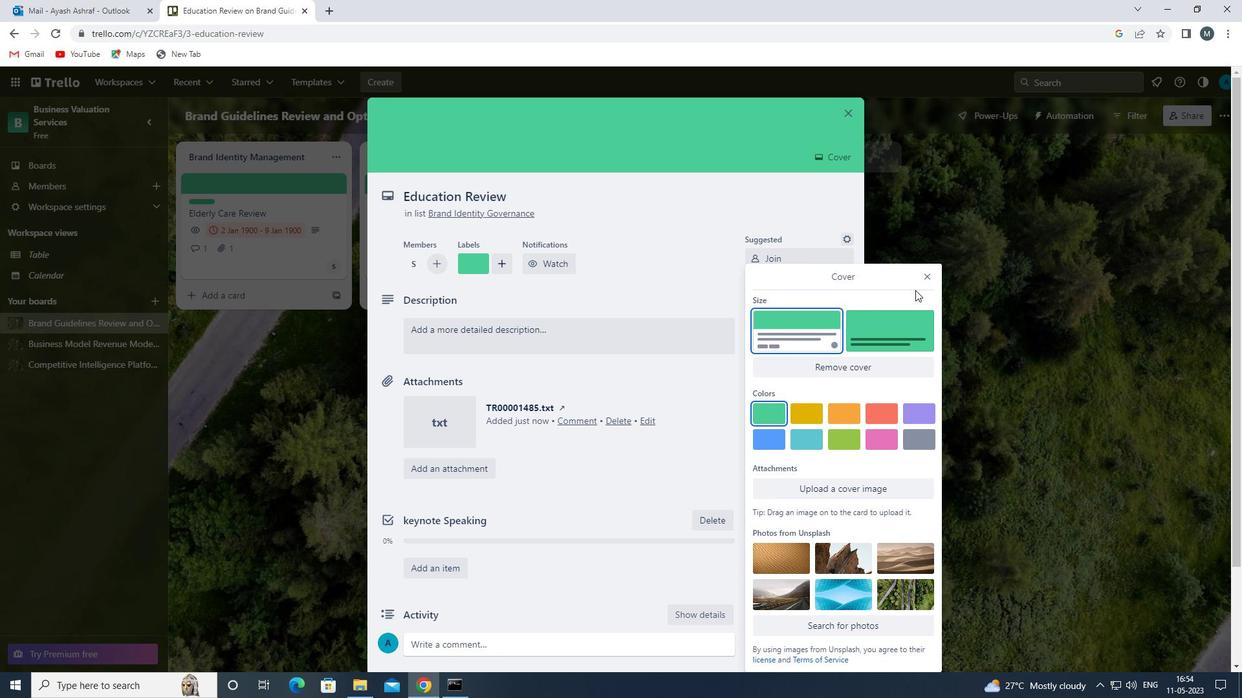 
Action: Mouse pressed left at (926, 280)
Screenshot: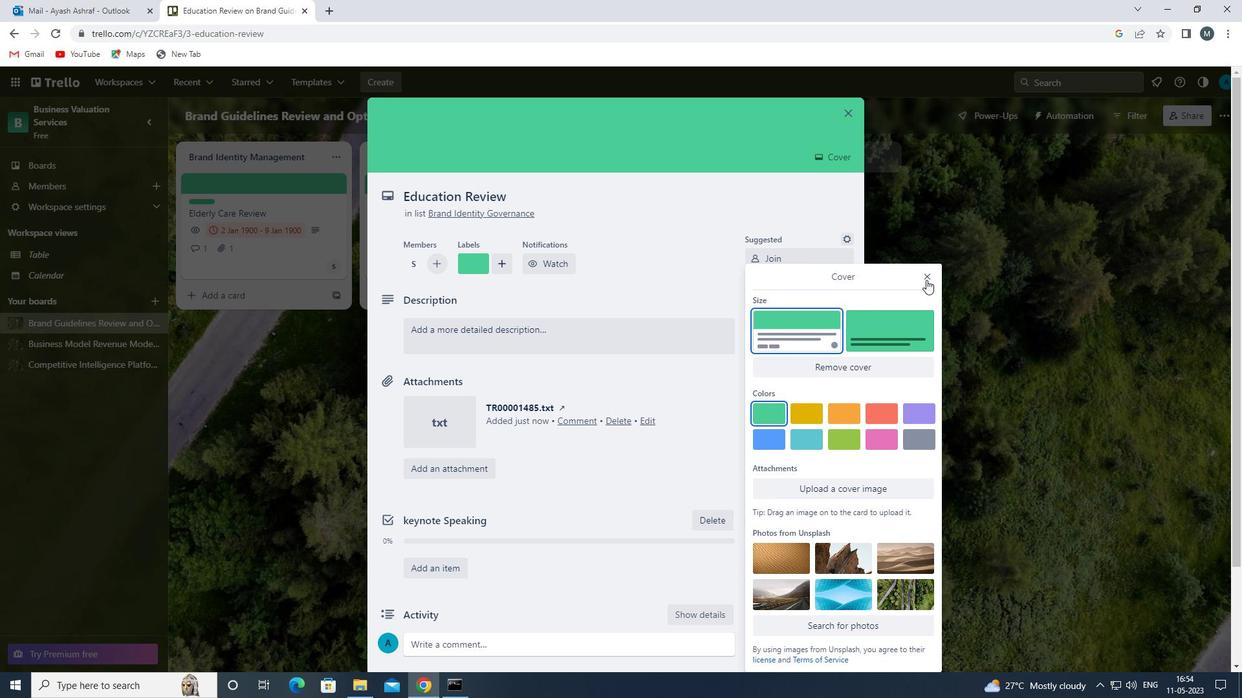 
Action: Mouse moved to (504, 343)
Screenshot: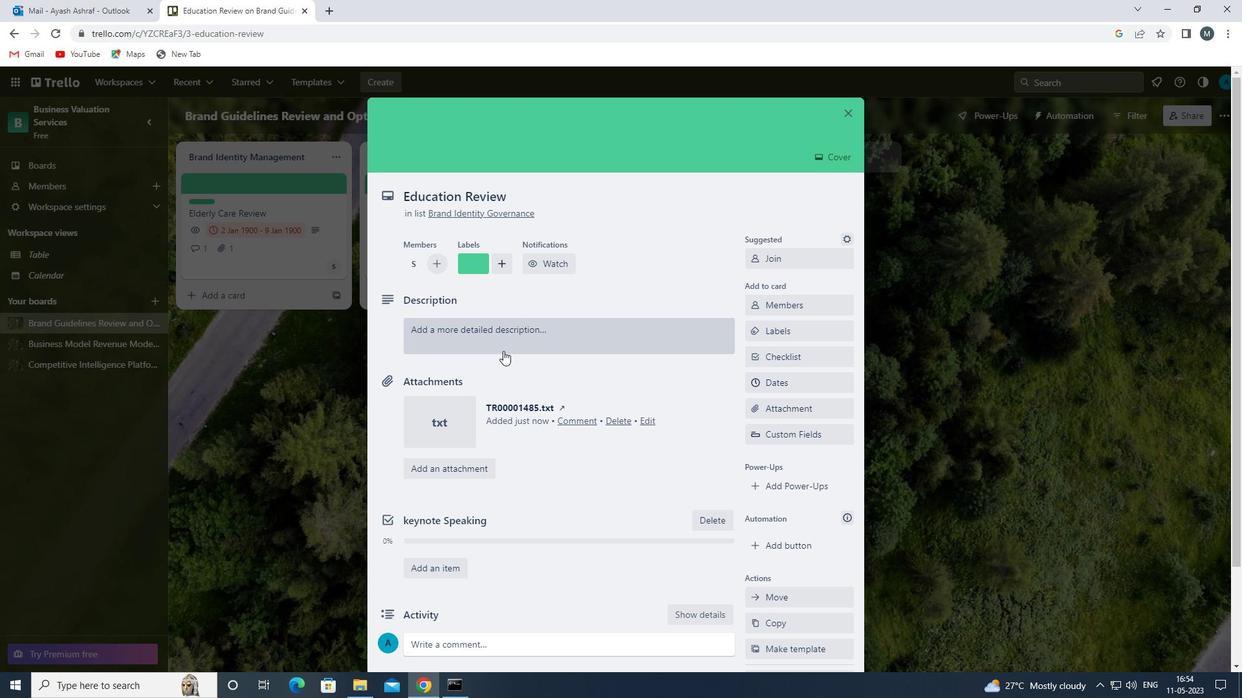 
Action: Mouse pressed left at (504, 343)
Screenshot: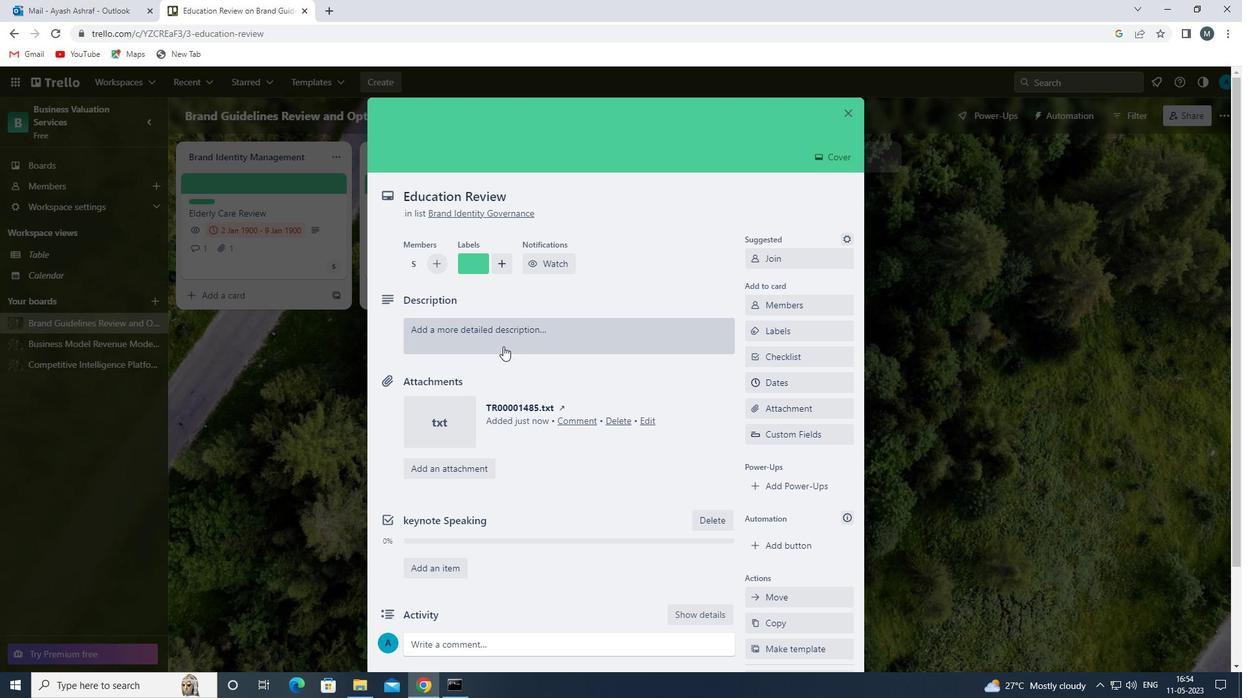 
Action: Mouse moved to (485, 387)
Screenshot: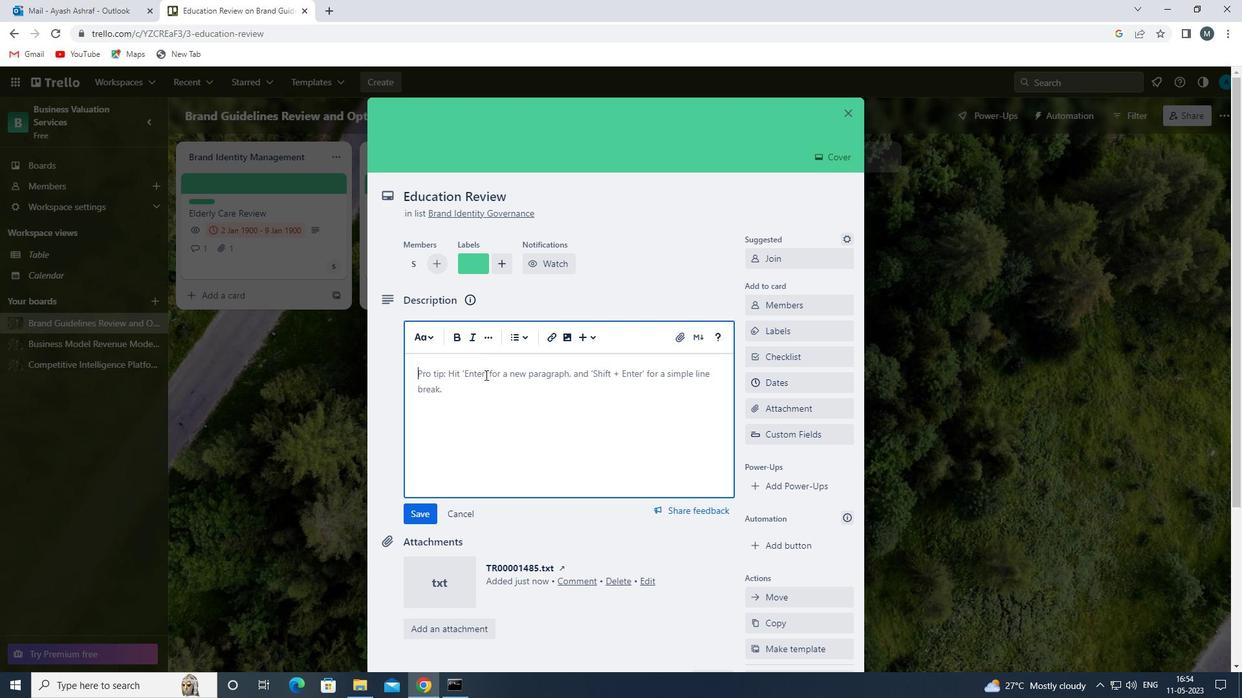
Action: Mouse pressed left at (485, 387)
Screenshot: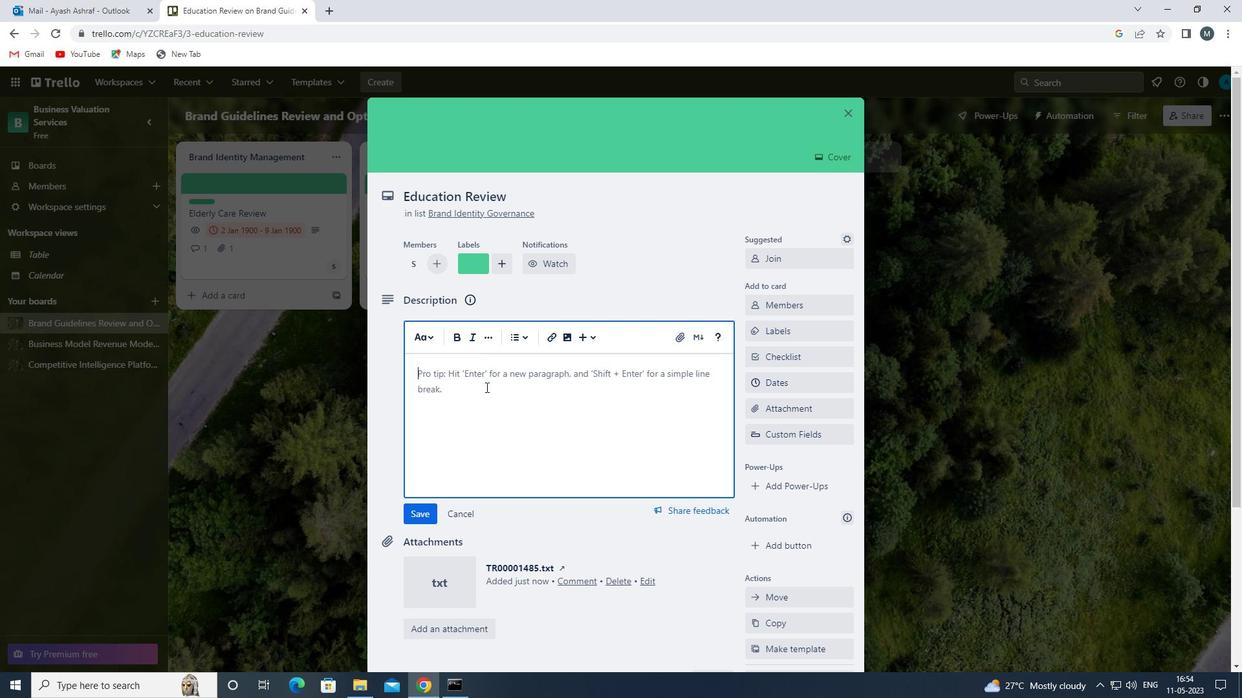 
Action: Key pressed <Key.shift>CONDUCT<Key.space>TEAM<Key.space>TRAINING<Key.space>SESSION<Key.space>ON<Key.space>EFFECTIVE<Key.space>DELEGATION<Key.space>AND<Key.space>ACCOUNTABILIY<Key.backspace>TY<Key.space>
Screenshot: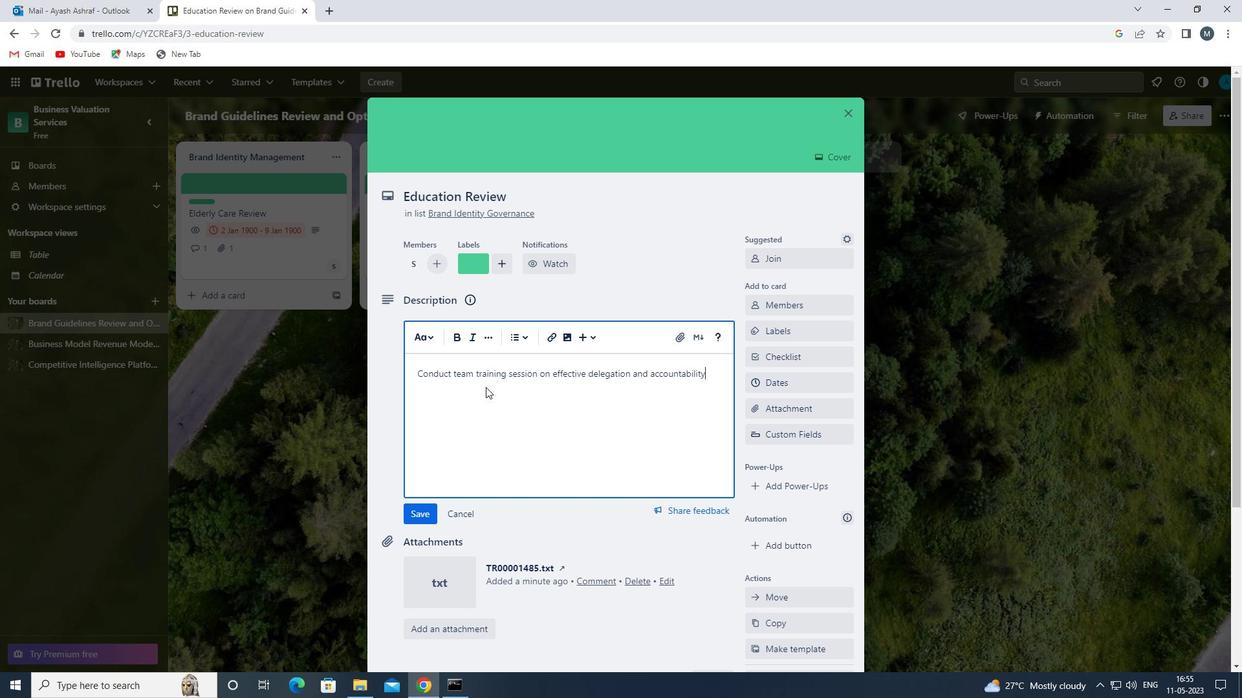 
Action: Mouse moved to (420, 518)
Screenshot: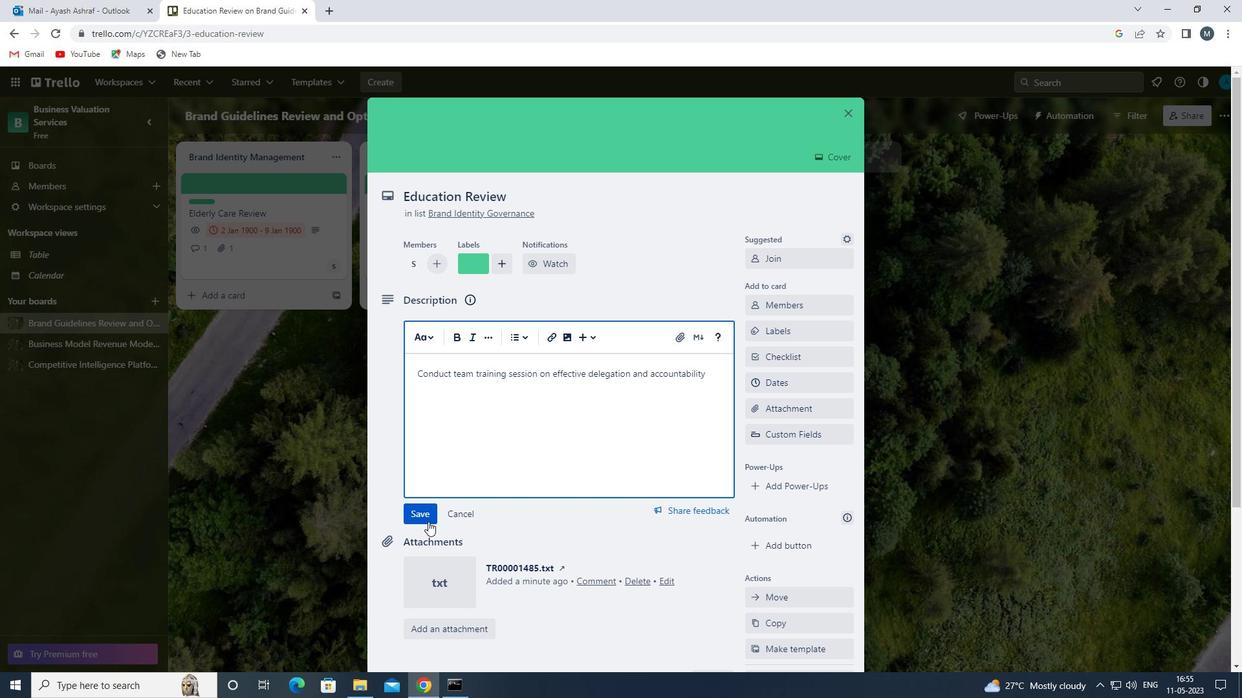 
Action: Mouse pressed left at (420, 518)
Screenshot: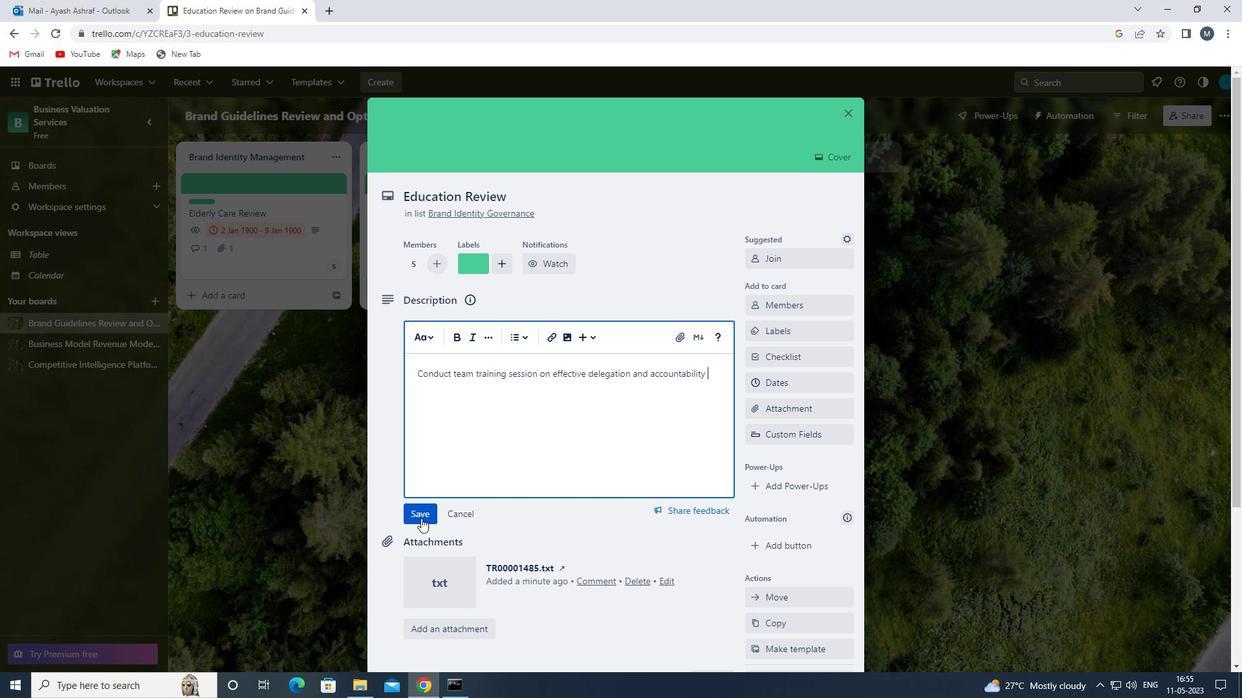 
Action: Mouse moved to (471, 623)
Screenshot: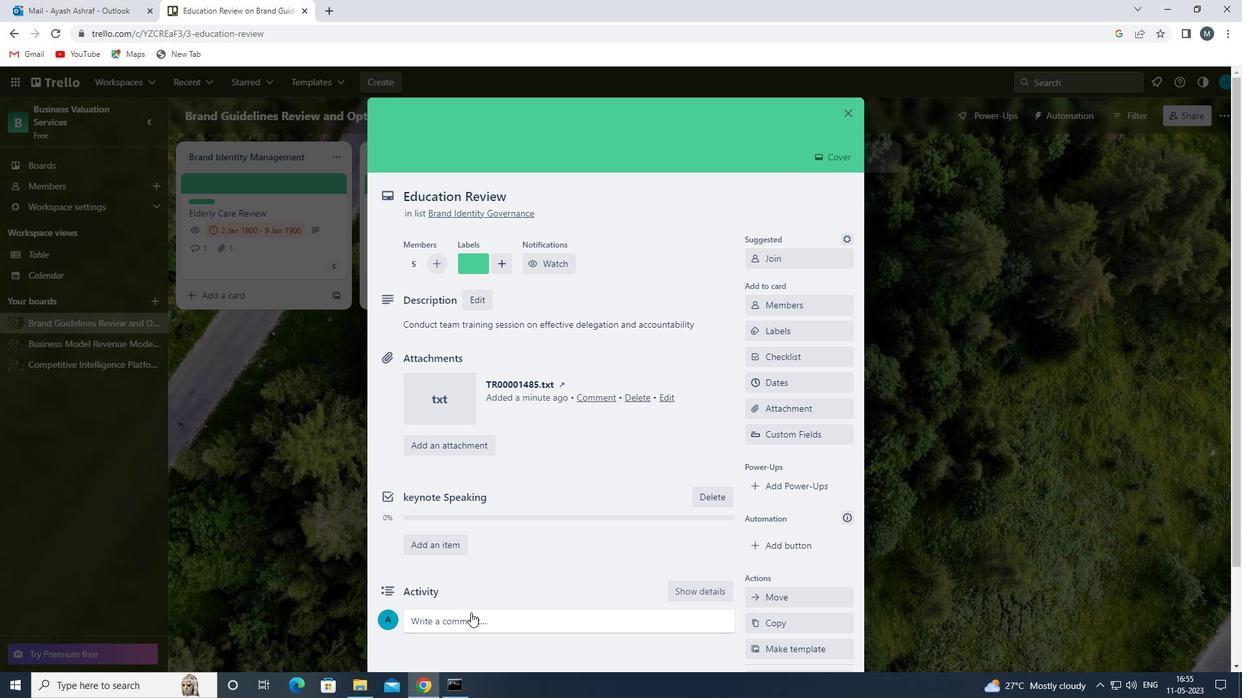 
Action: Mouse pressed left at (471, 623)
Screenshot: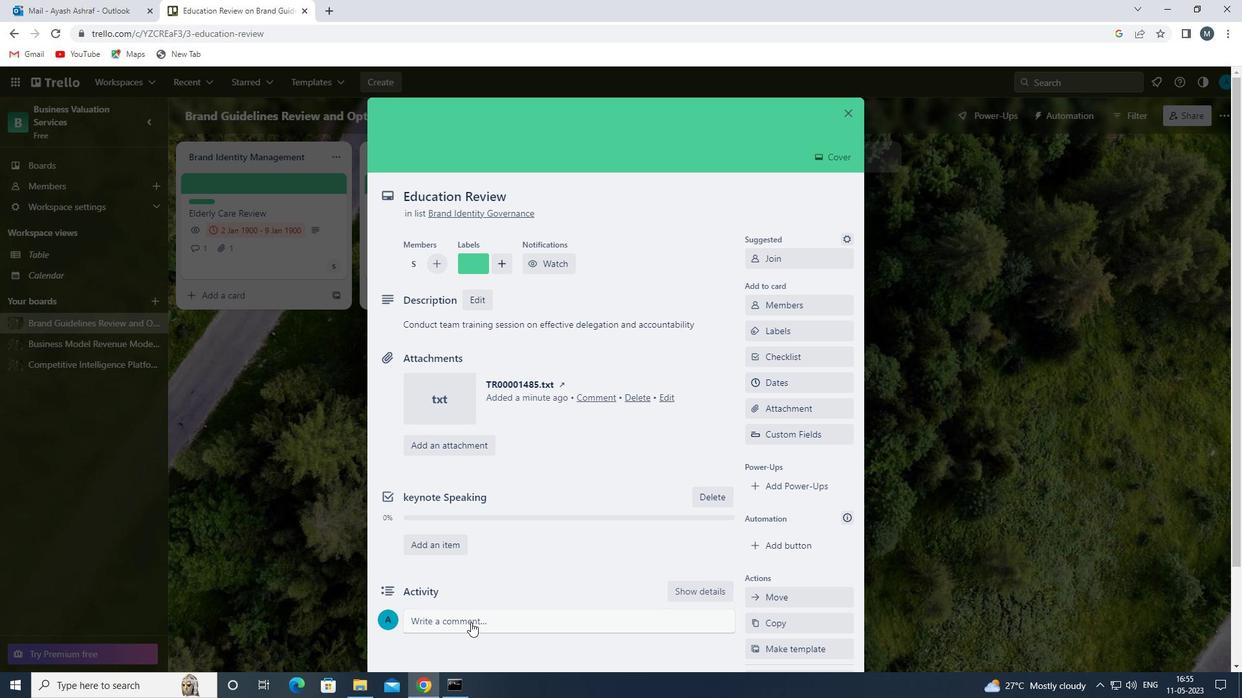 
Action: Mouse moved to (504, 544)
Screenshot: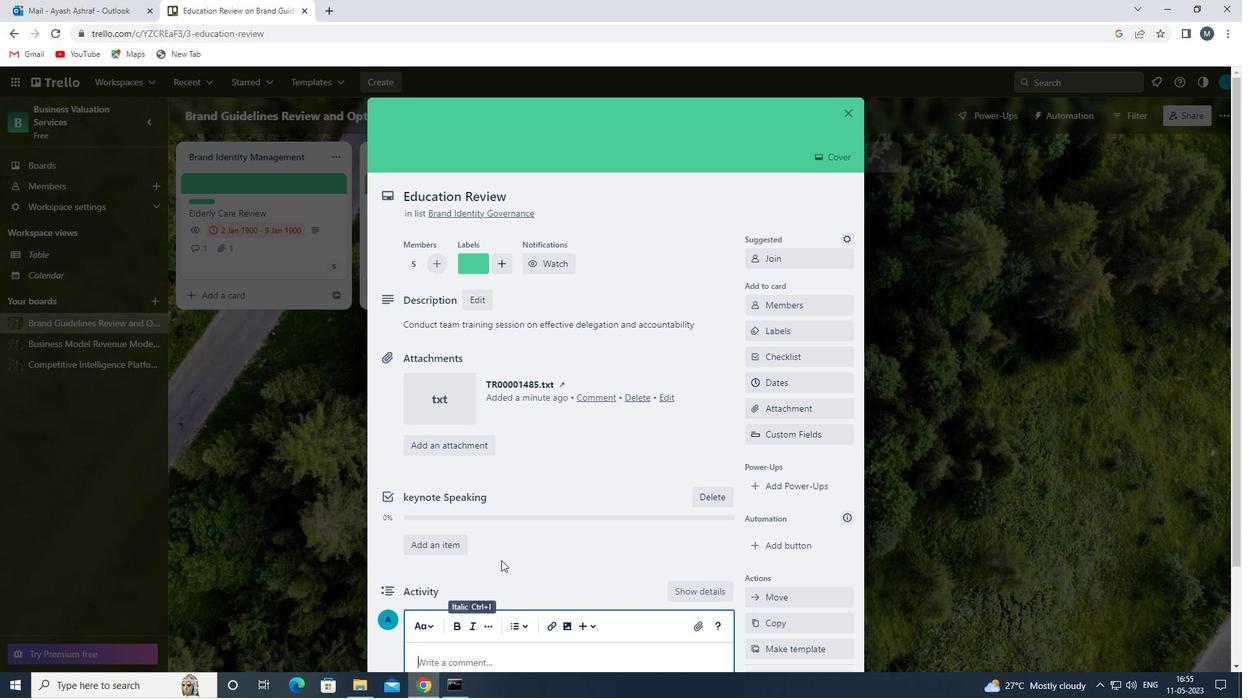 
Action: Mouse scrolled (504, 543) with delta (0, 0)
Screenshot: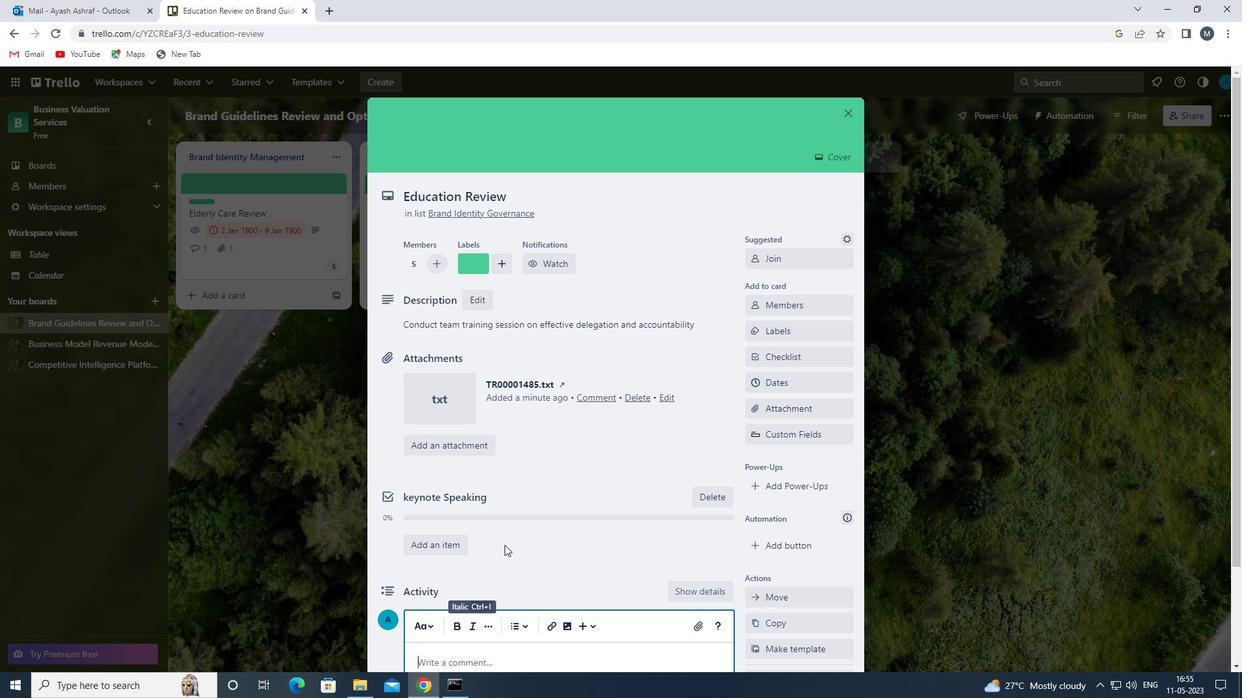 
Action: Mouse moved to (483, 592)
Screenshot: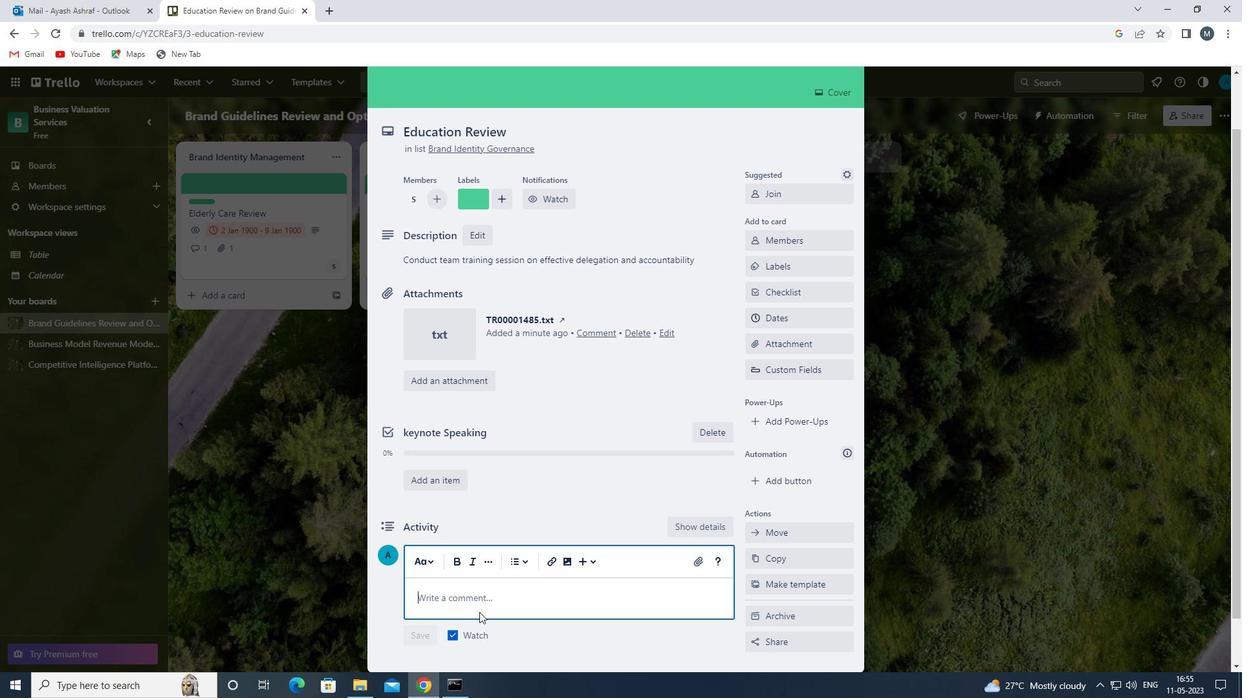 
Action: Mouse pressed left at (483, 592)
Screenshot: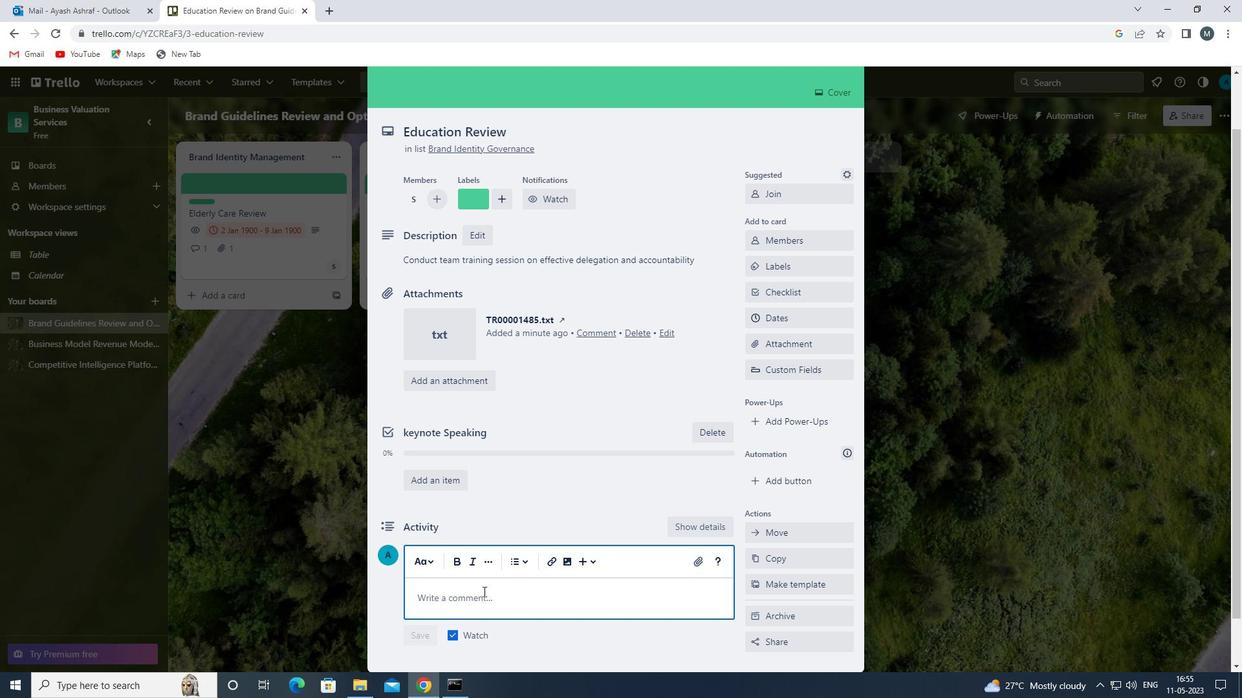 
Action: Mouse moved to (483, 591)
Screenshot: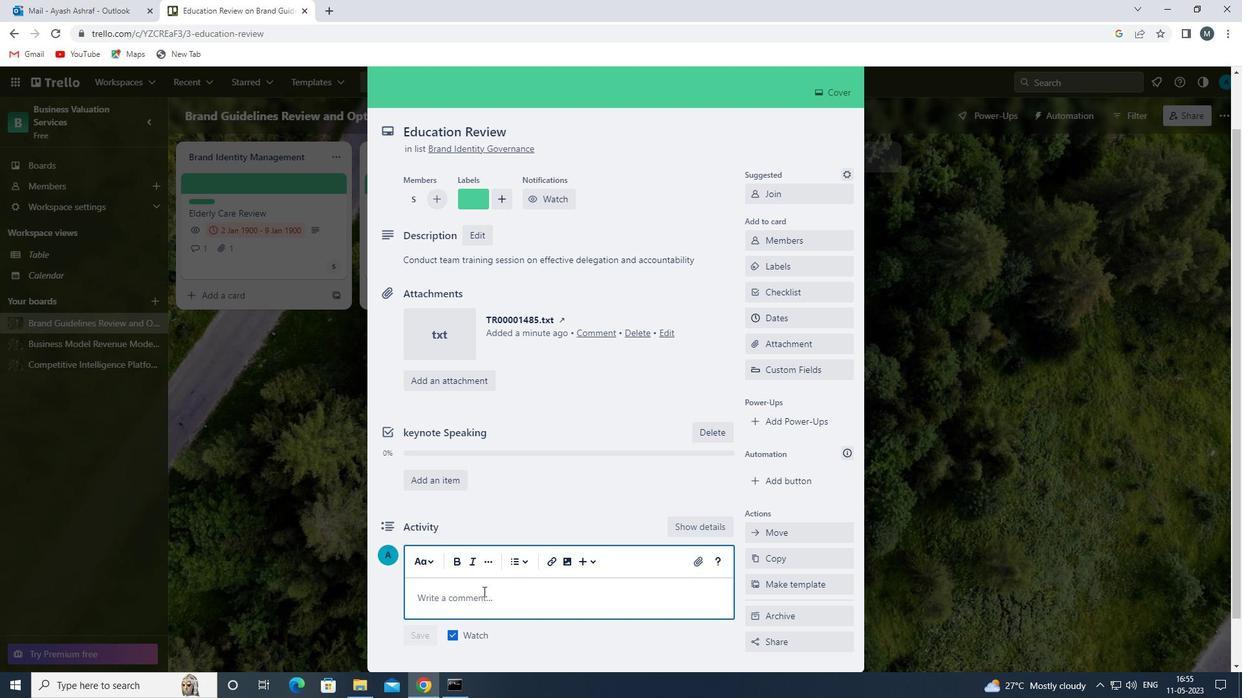 
Action: Key pressed <Key.shift>LET<Key.space>US<Key.space>APPROACH<Key.space>THIS<Key.space>TASK<Key.space>WITH<Key.space>A<Key.space>SENSE<Key.space>OF<Key.space>OWNERSHIP<Key.space>AND<Key.space>RESPONSIBILIY<Key.backspace>TY<Key.space><Key.backspace>,REC<Key.backspace><Key.backspace><Key.backspace><Key.space>RECOGNIZING<Key.space>THAT<Key.space>ITS<Key.space>SUCCESS<Key.space>IS<Key.space>OUR<Key.space>RESPONSU<Key.backspace>IBILITY.
Screenshot: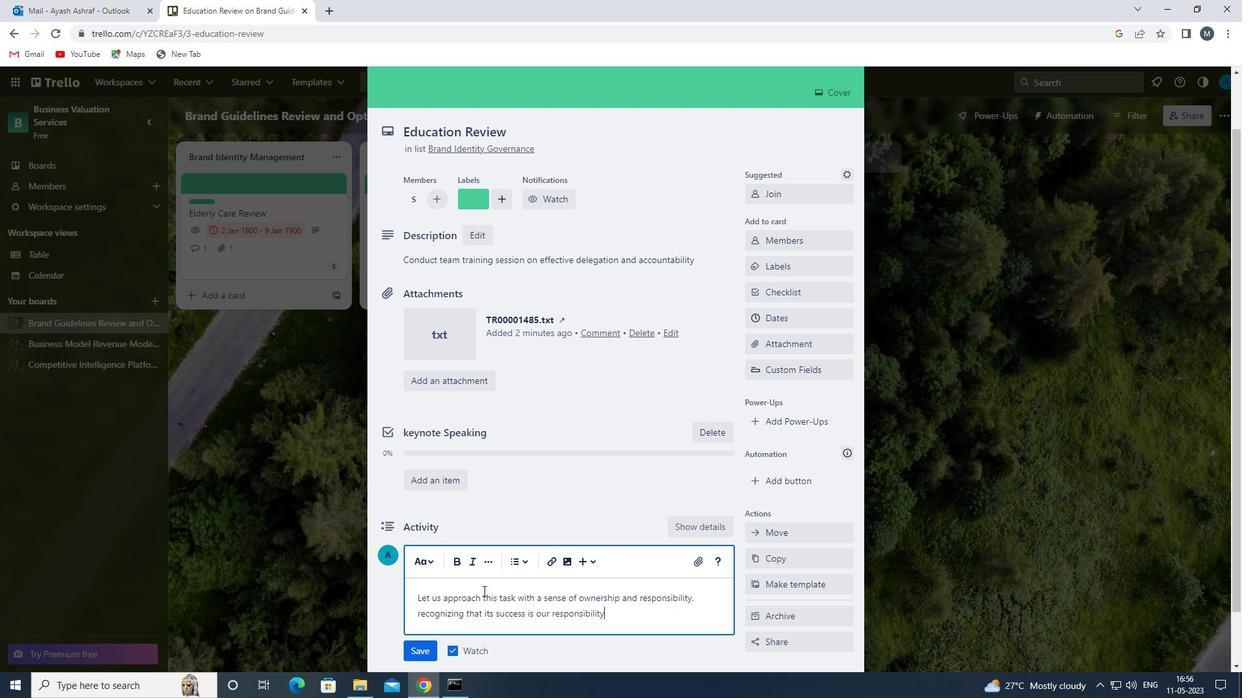 
Action: Mouse moved to (416, 650)
Screenshot: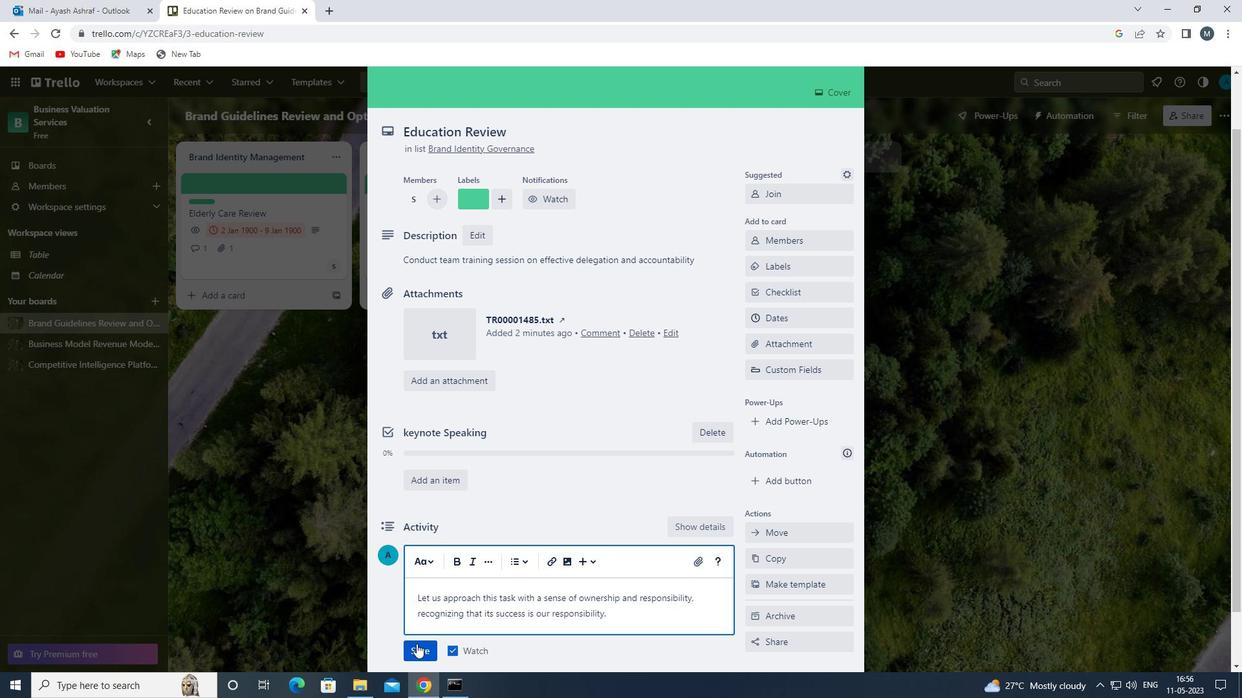 
Action: Mouse pressed left at (416, 650)
Screenshot: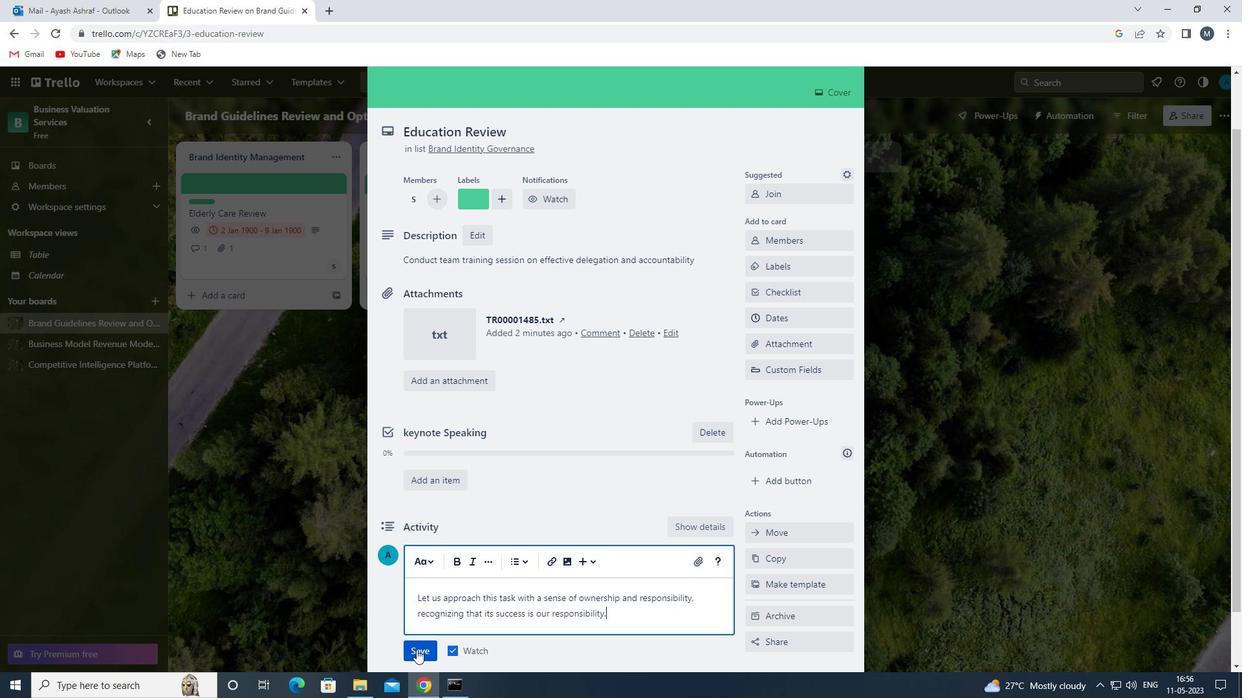 
Action: Mouse moved to (779, 315)
Screenshot: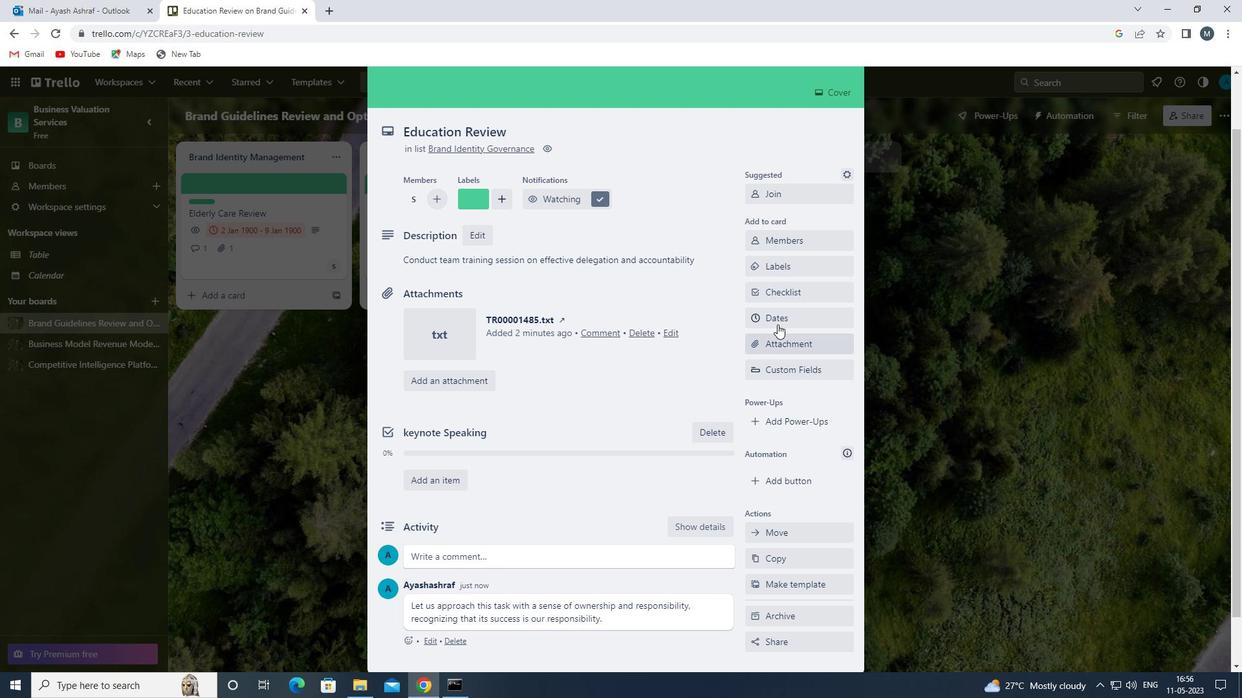 
Action: Mouse pressed left at (779, 315)
Screenshot: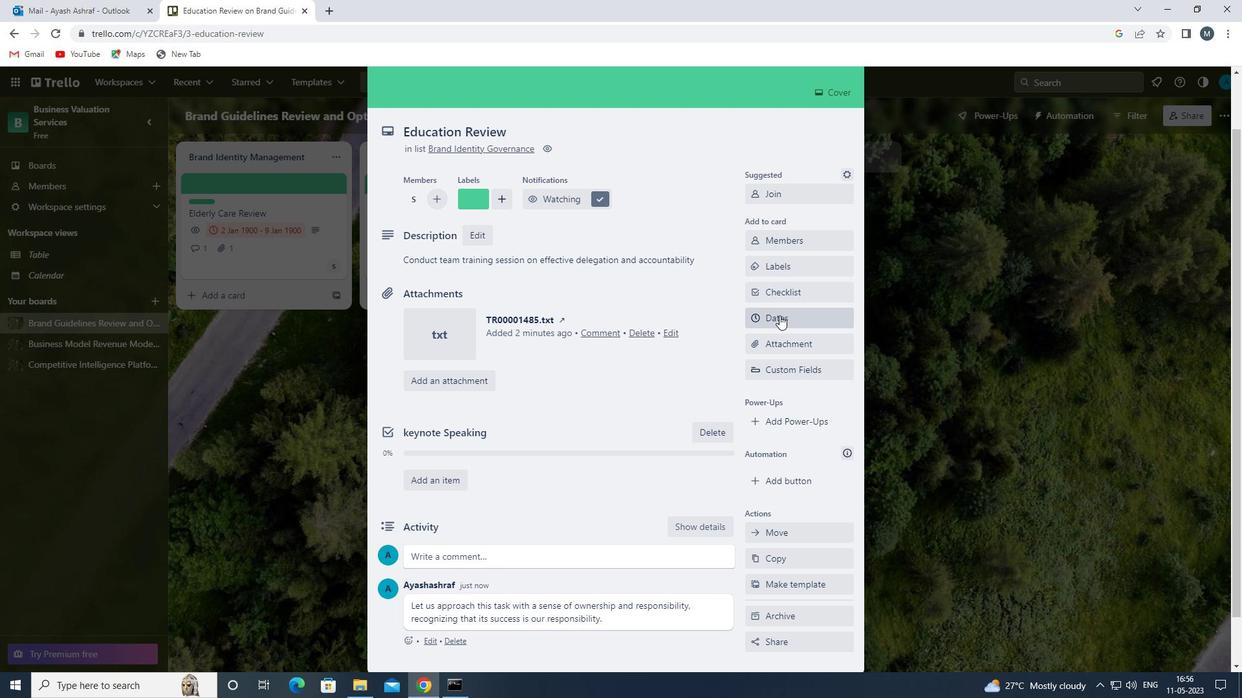 
Action: Mouse moved to (757, 350)
Screenshot: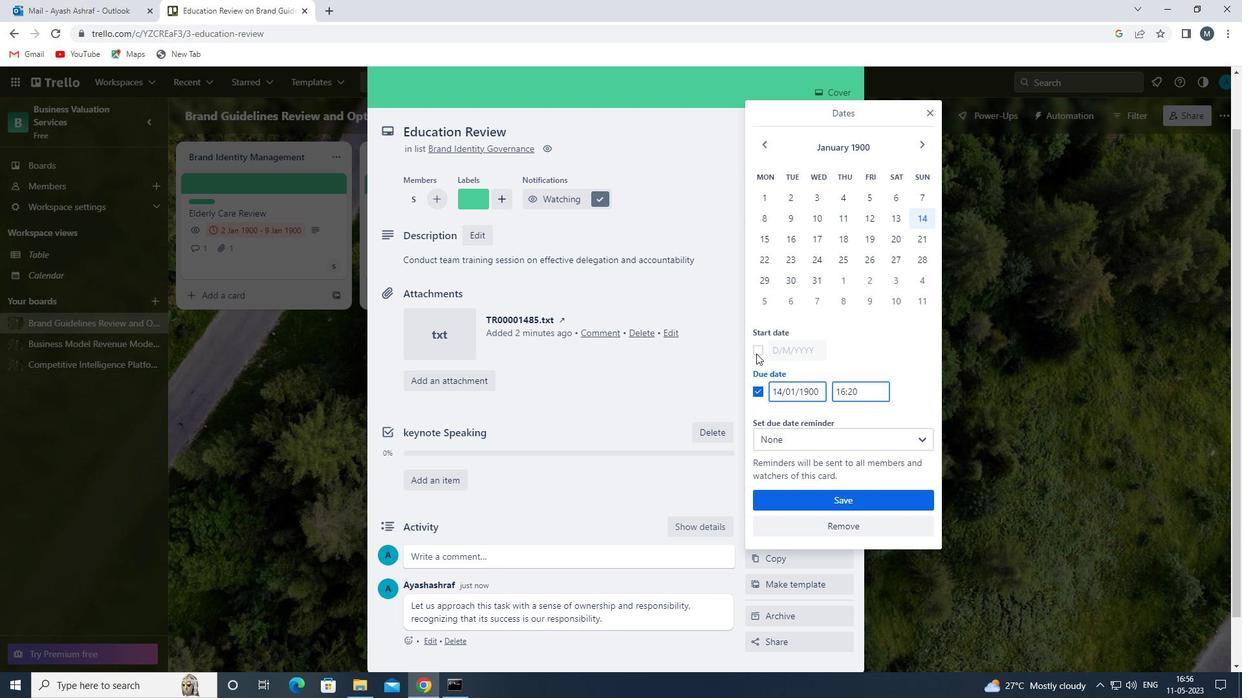 
Action: Mouse pressed left at (757, 350)
Screenshot: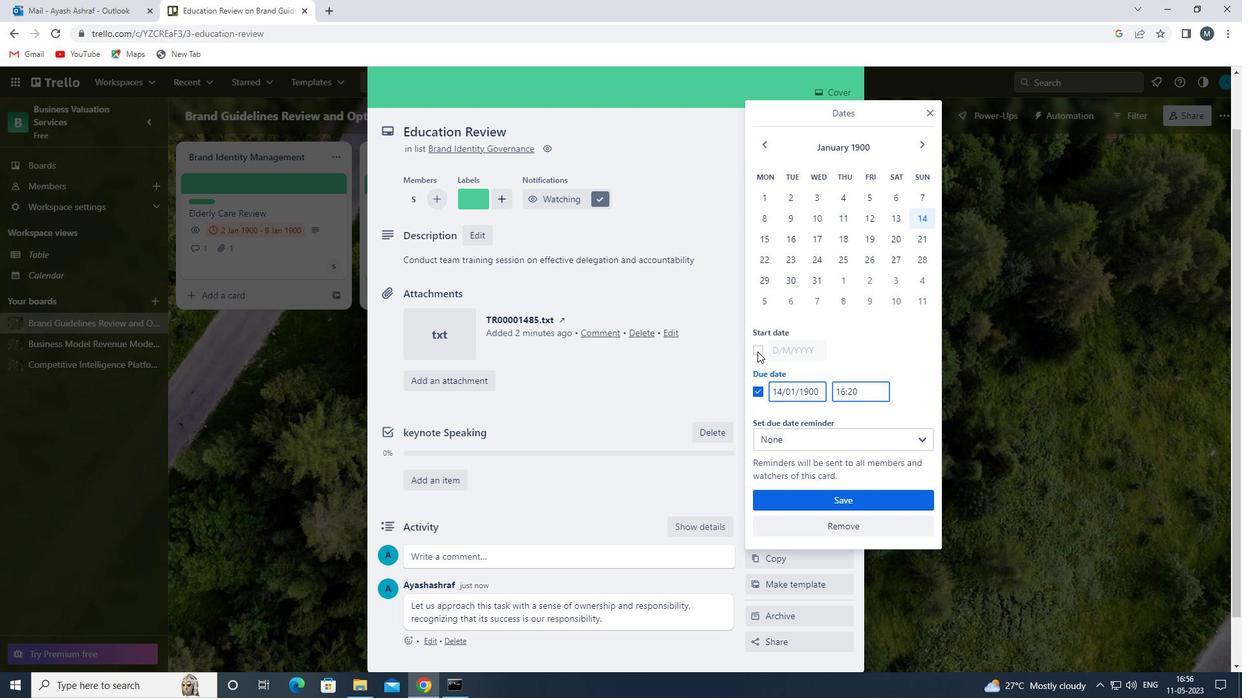 
Action: Mouse moved to (781, 351)
Screenshot: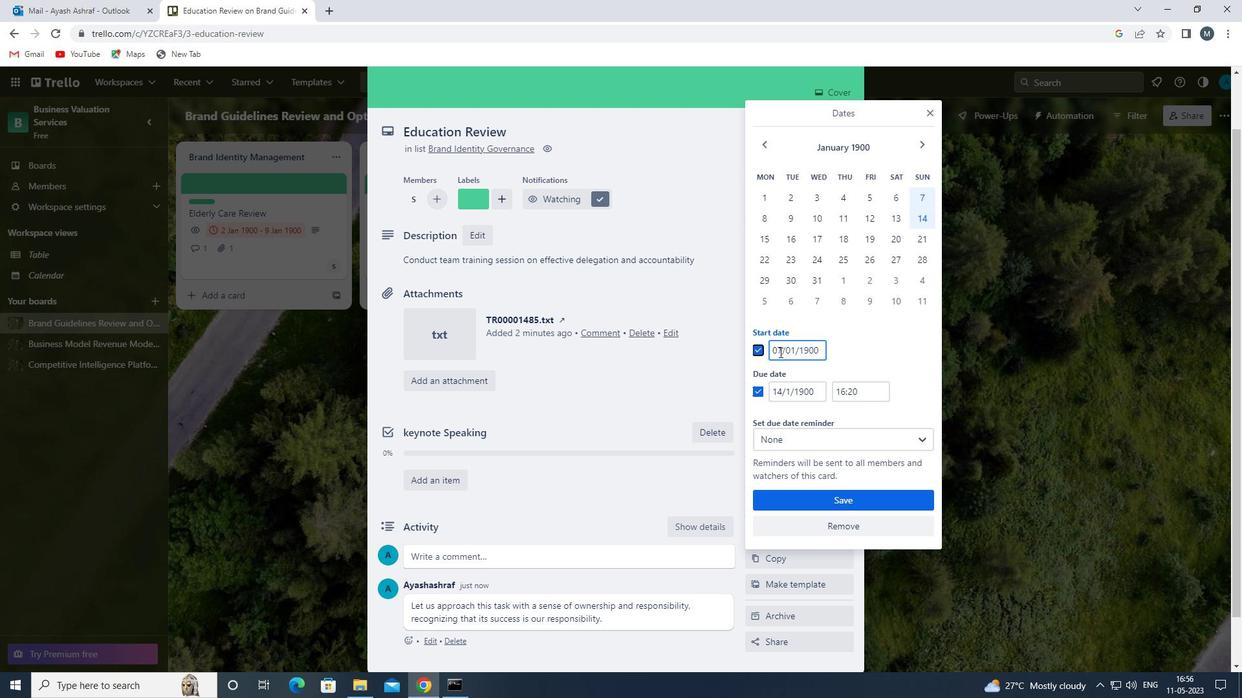 
Action: Mouse pressed left at (781, 351)
Screenshot: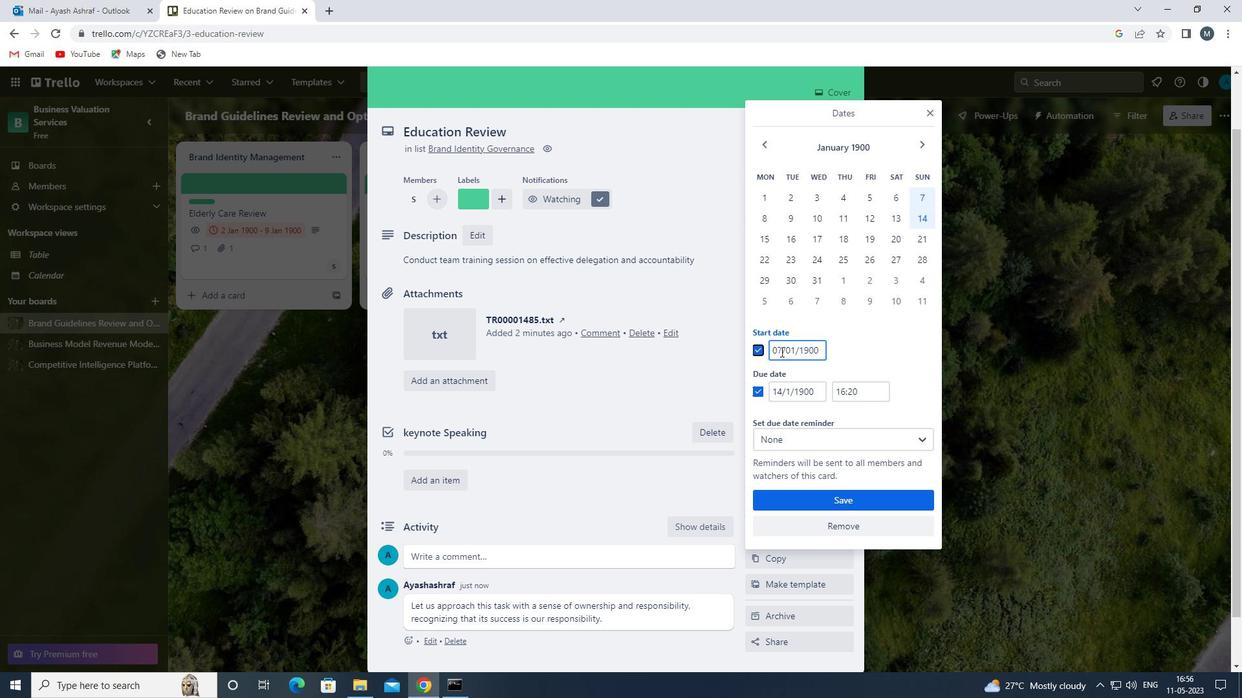 
Action: Mouse moved to (776, 350)
Screenshot: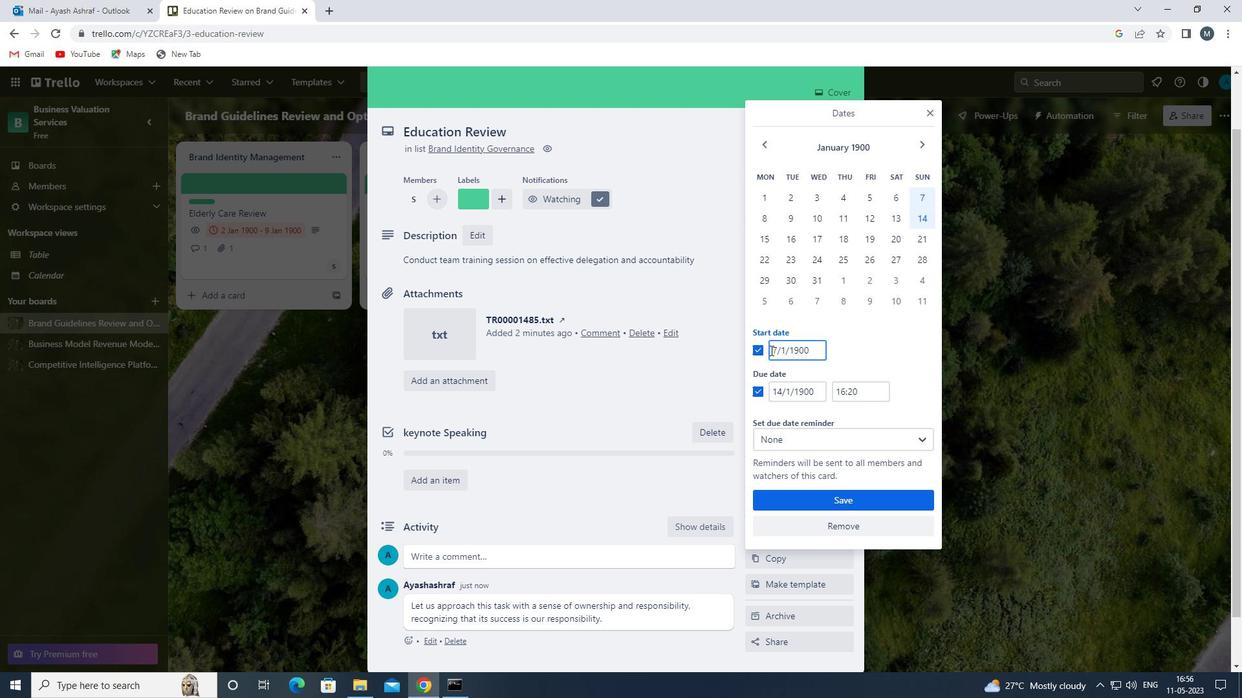 
Action: Mouse pressed left at (776, 350)
Screenshot: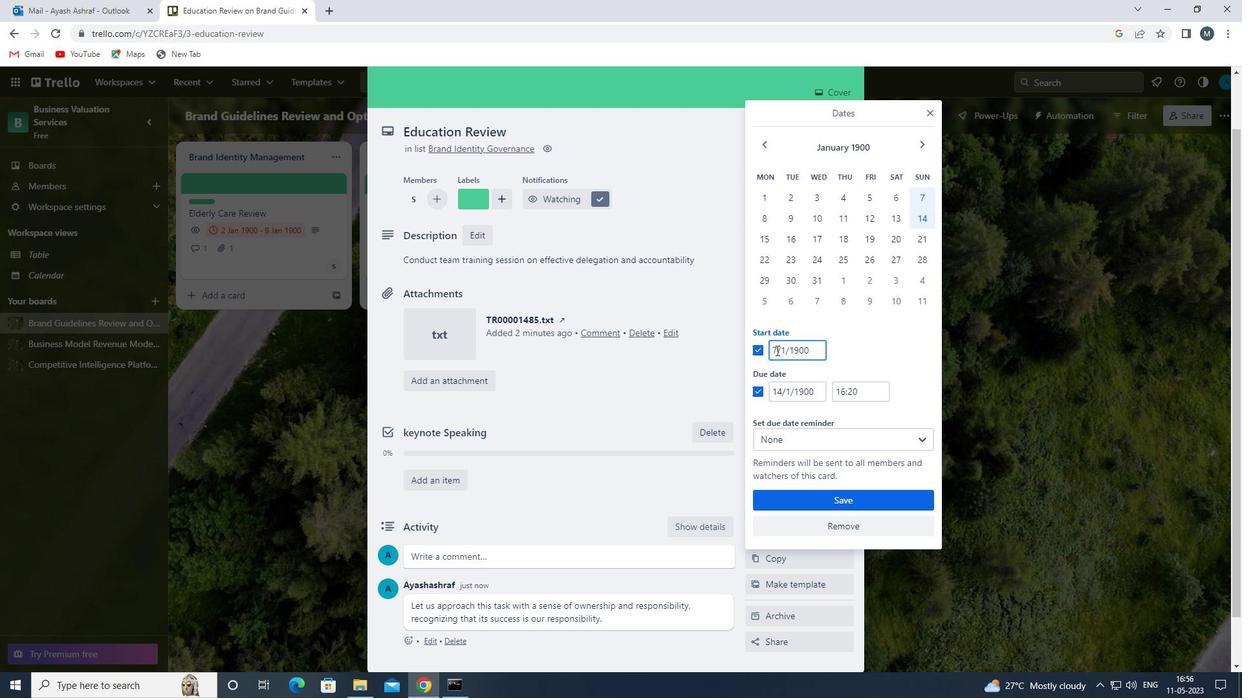 
Action: Mouse moved to (779, 352)
Screenshot: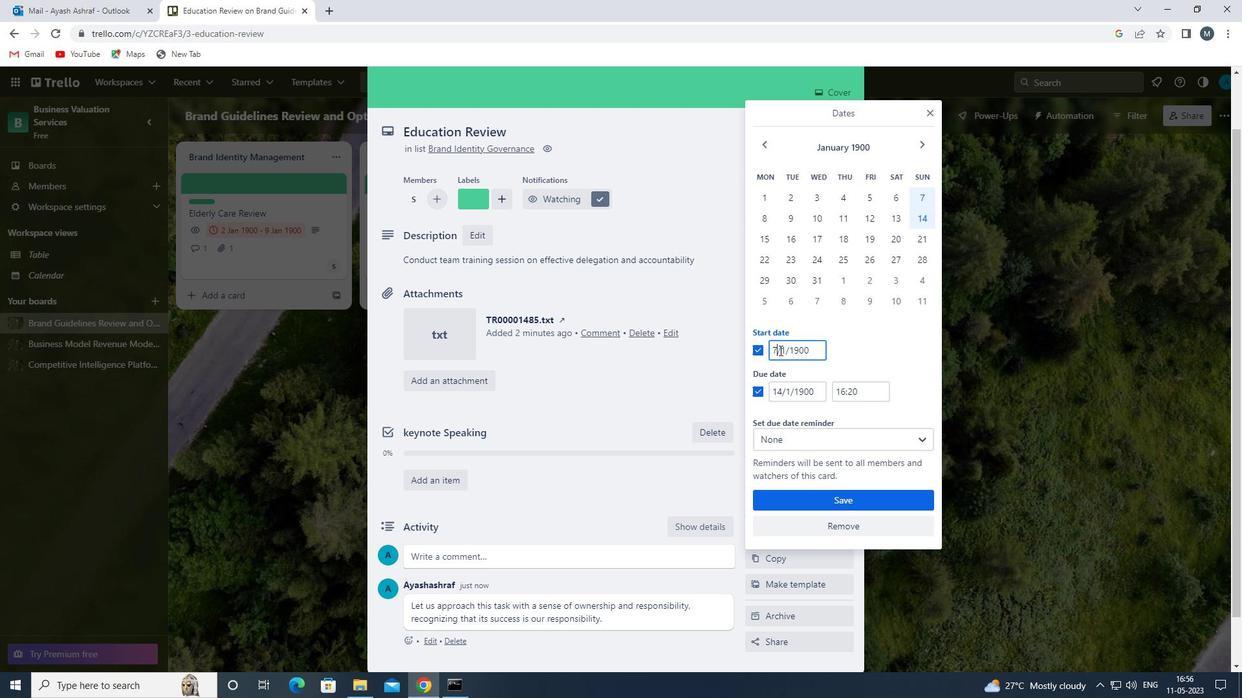 
Action: Key pressed <Key.backspace><Key.backspace>
Screenshot: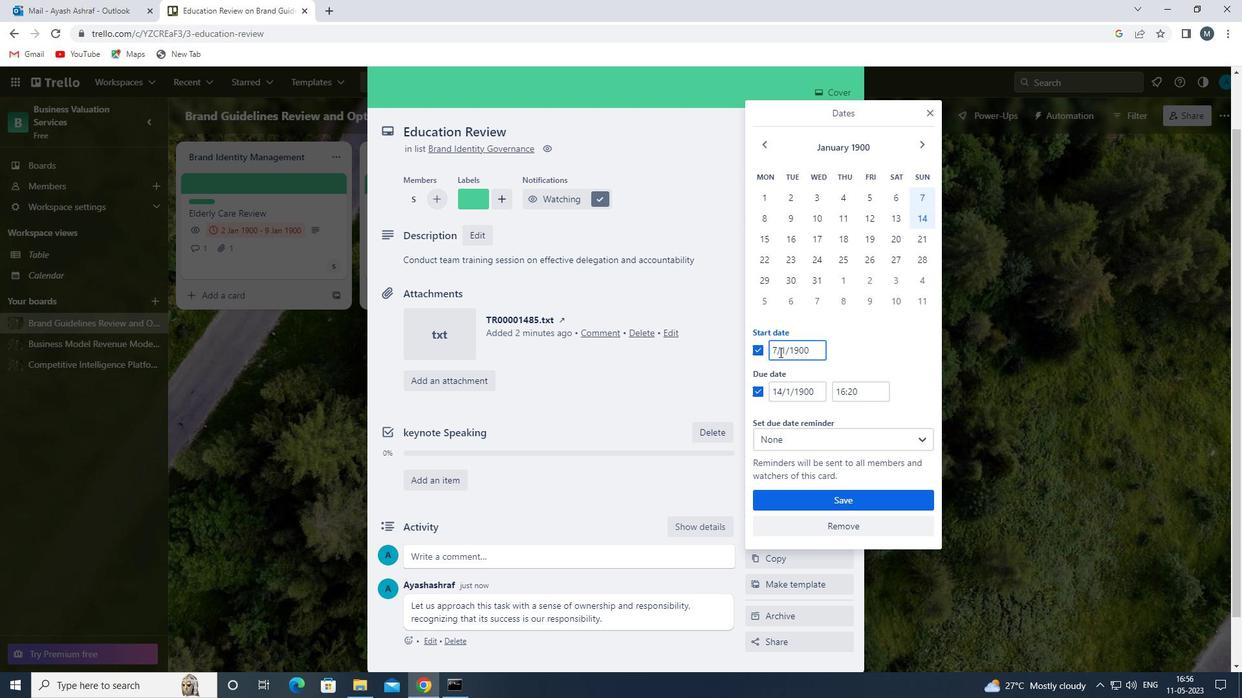 
Action: Mouse moved to (780, 354)
Screenshot: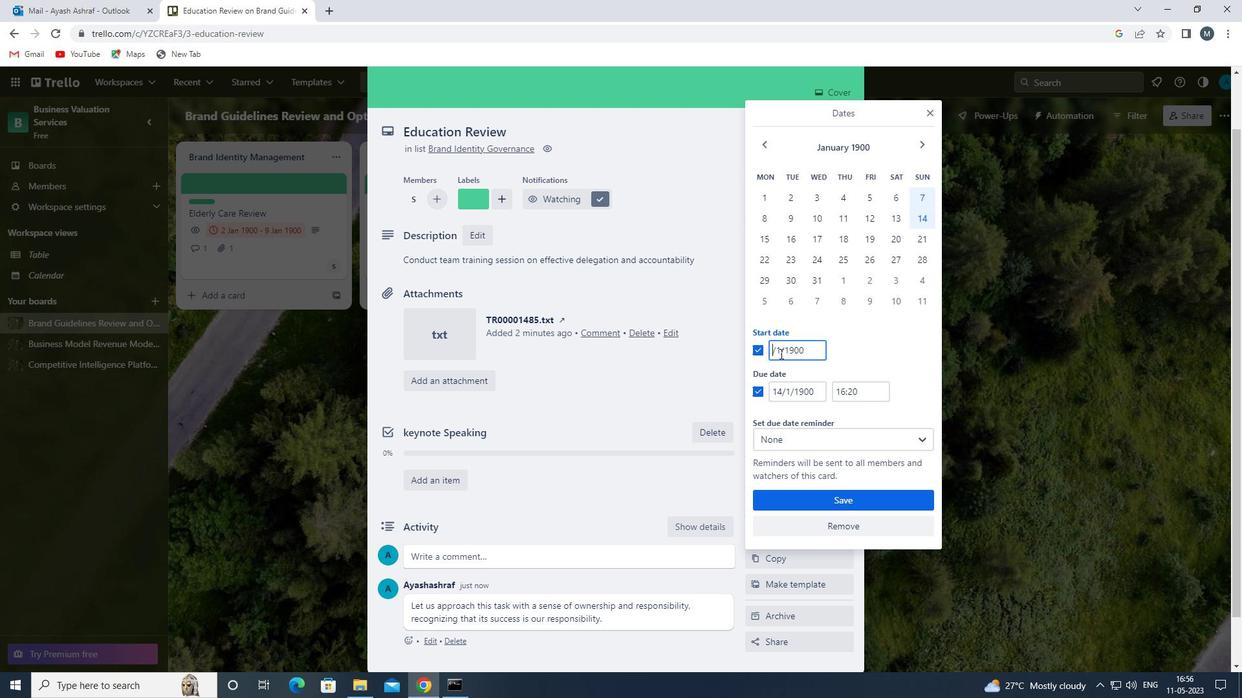 
Action: Key pressed <<96>><<104>>
Screenshot: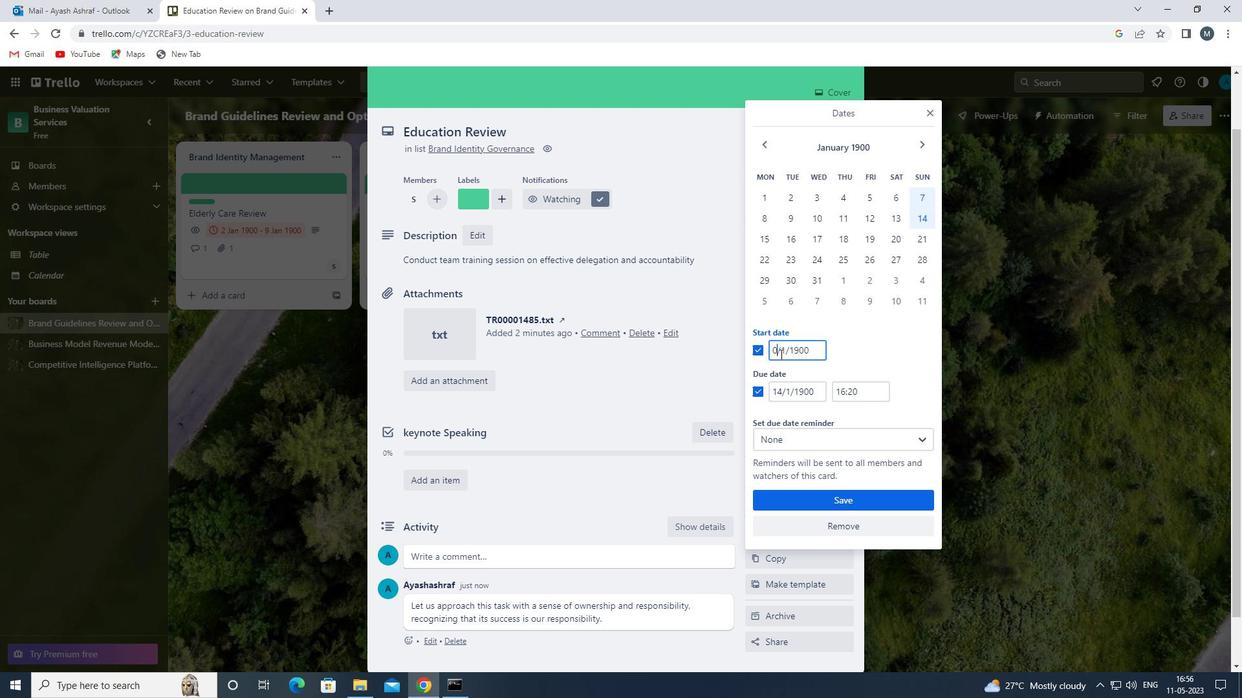 
Action: Mouse moved to (786, 351)
Screenshot: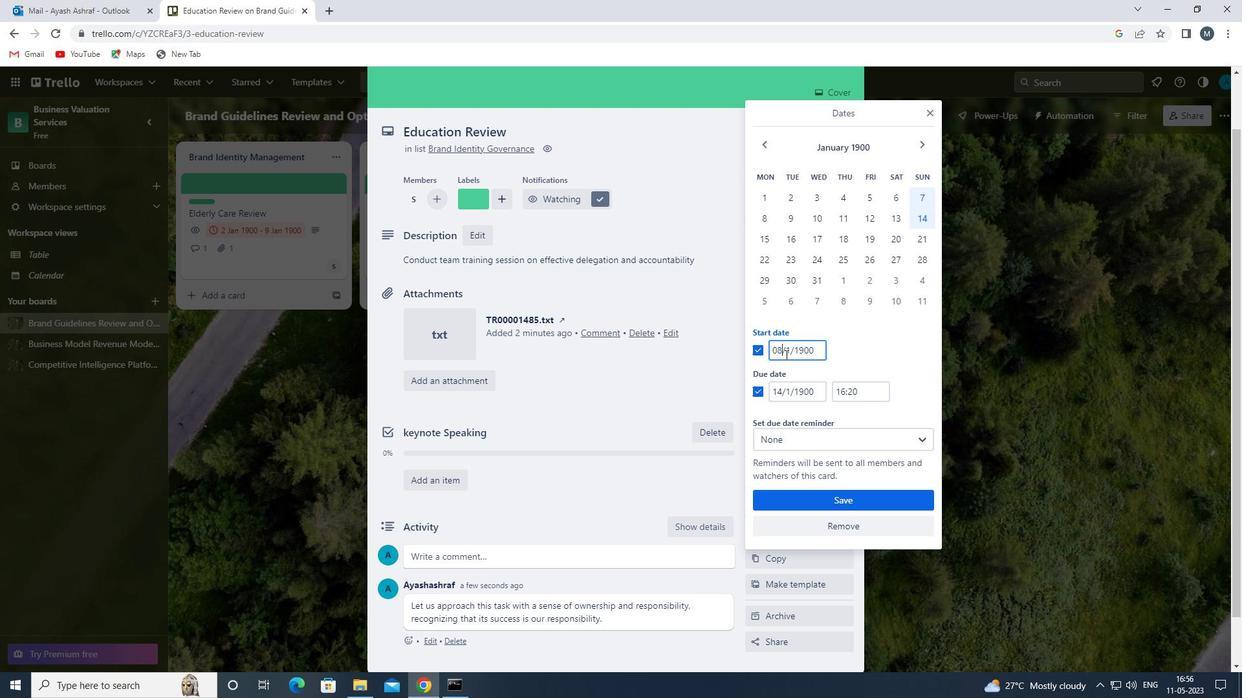 
Action: Mouse pressed left at (786, 351)
Screenshot: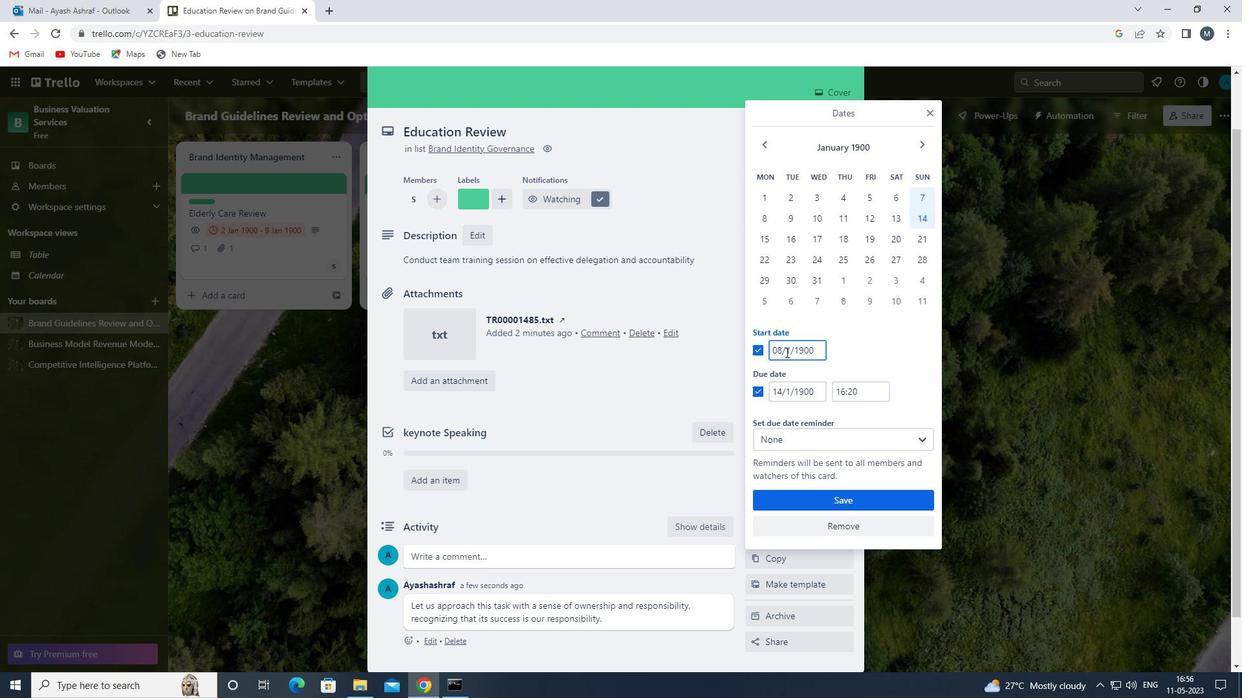 
Action: Mouse moved to (800, 357)
Screenshot: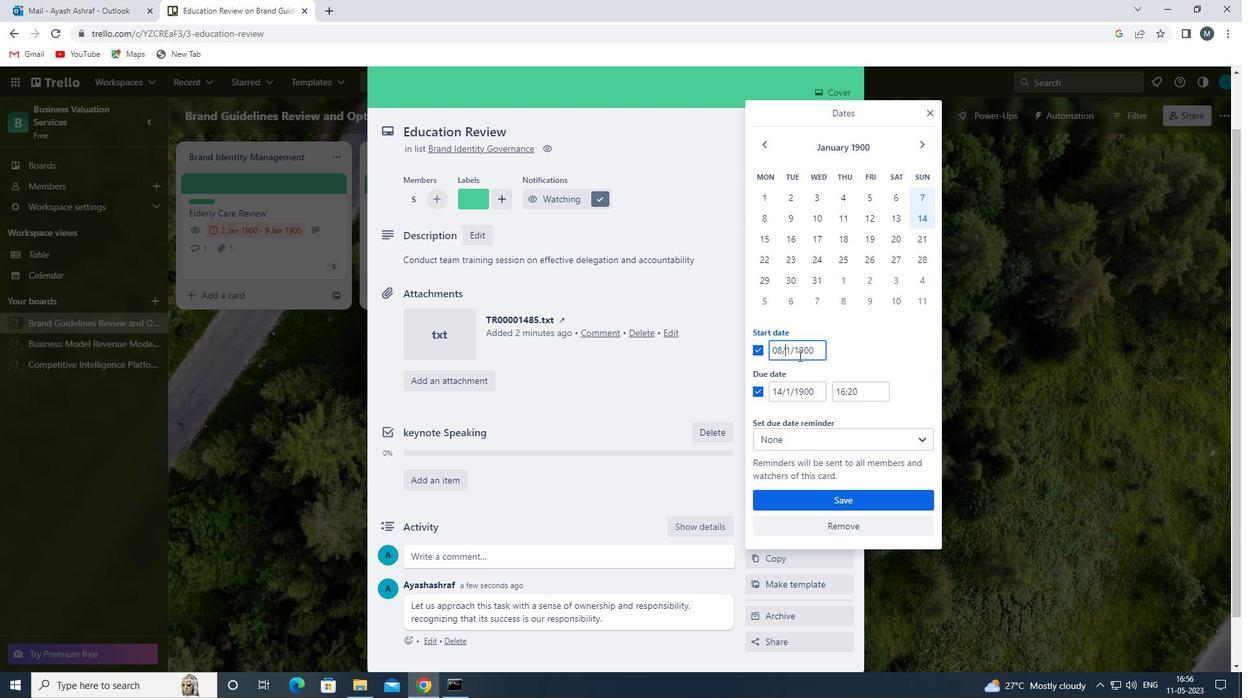 
Action: Key pressed <<96>>
Screenshot: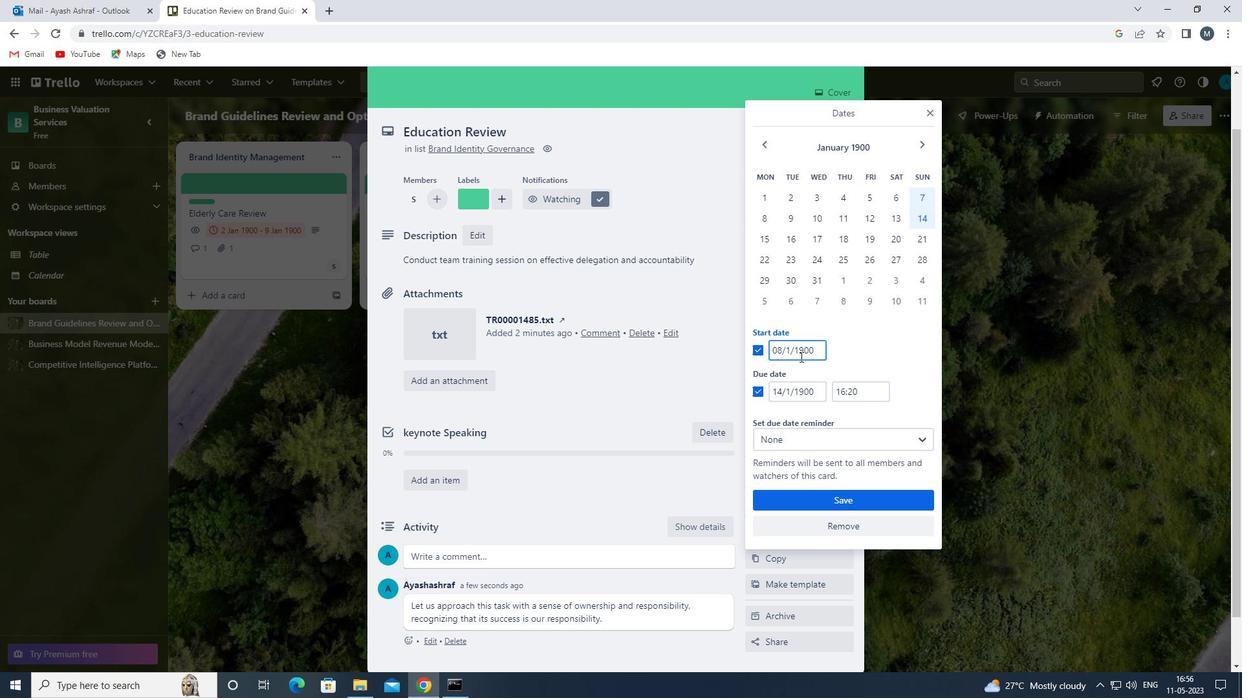 
Action: Mouse moved to (780, 390)
Screenshot: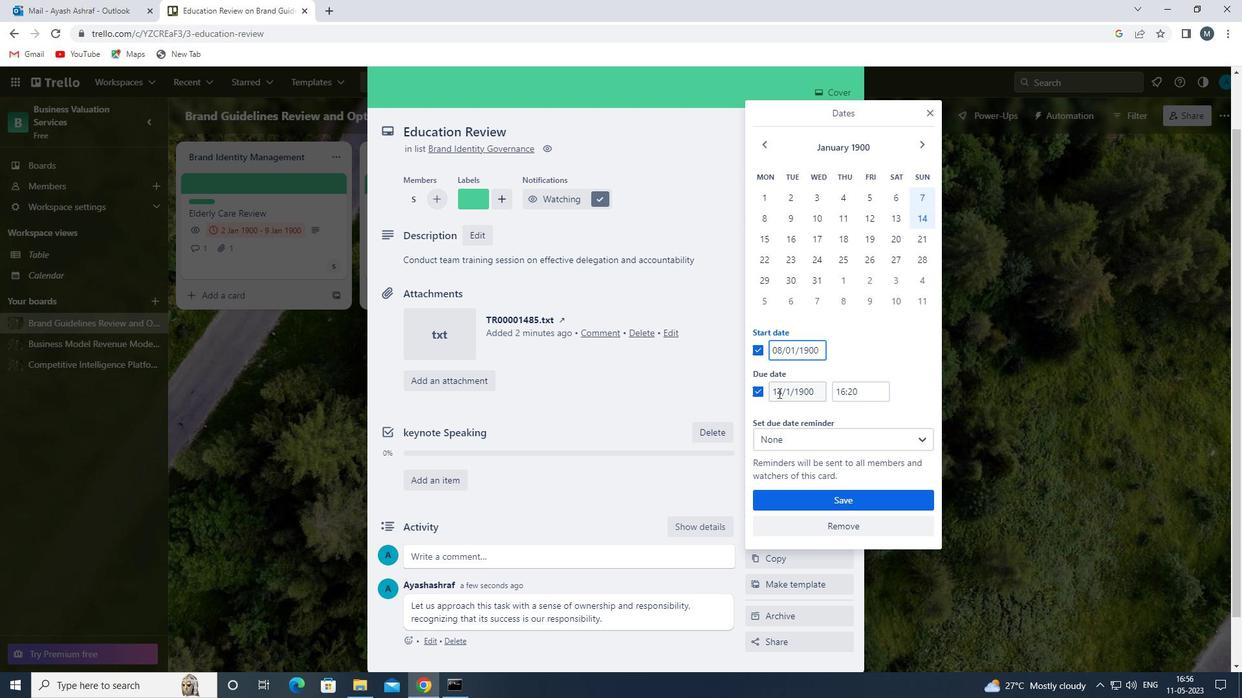 
Action: Mouse pressed left at (780, 390)
Screenshot: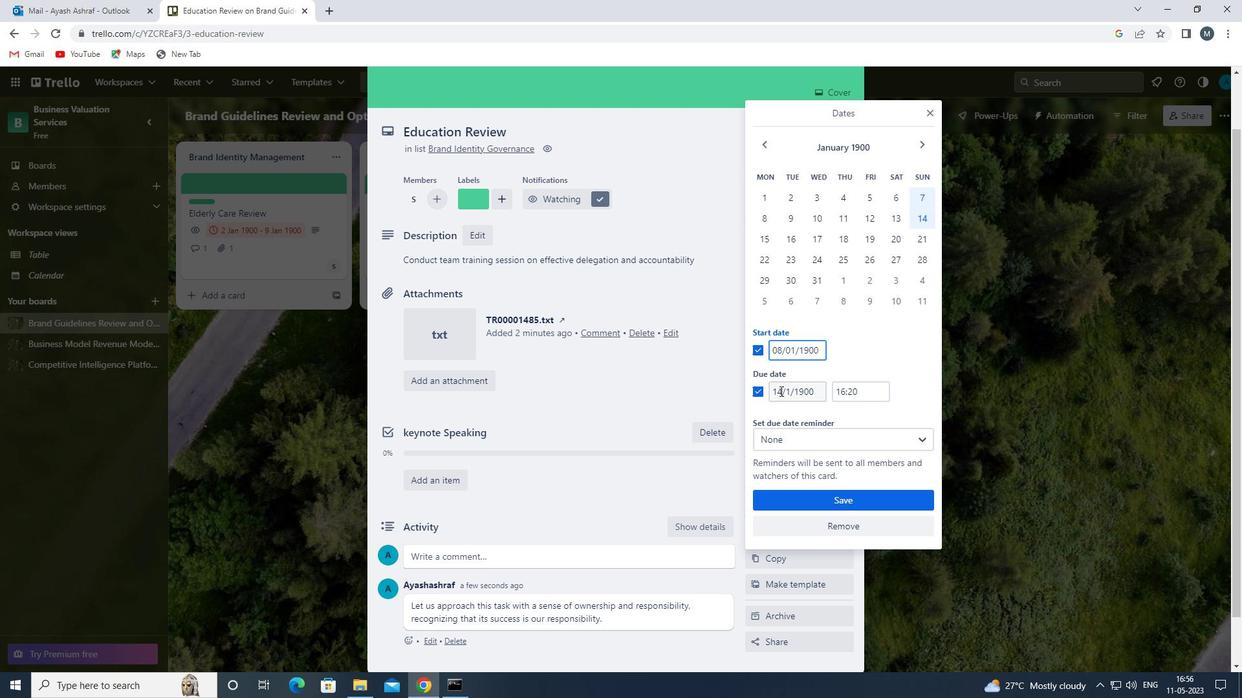 
Action: Mouse moved to (786, 392)
Screenshot: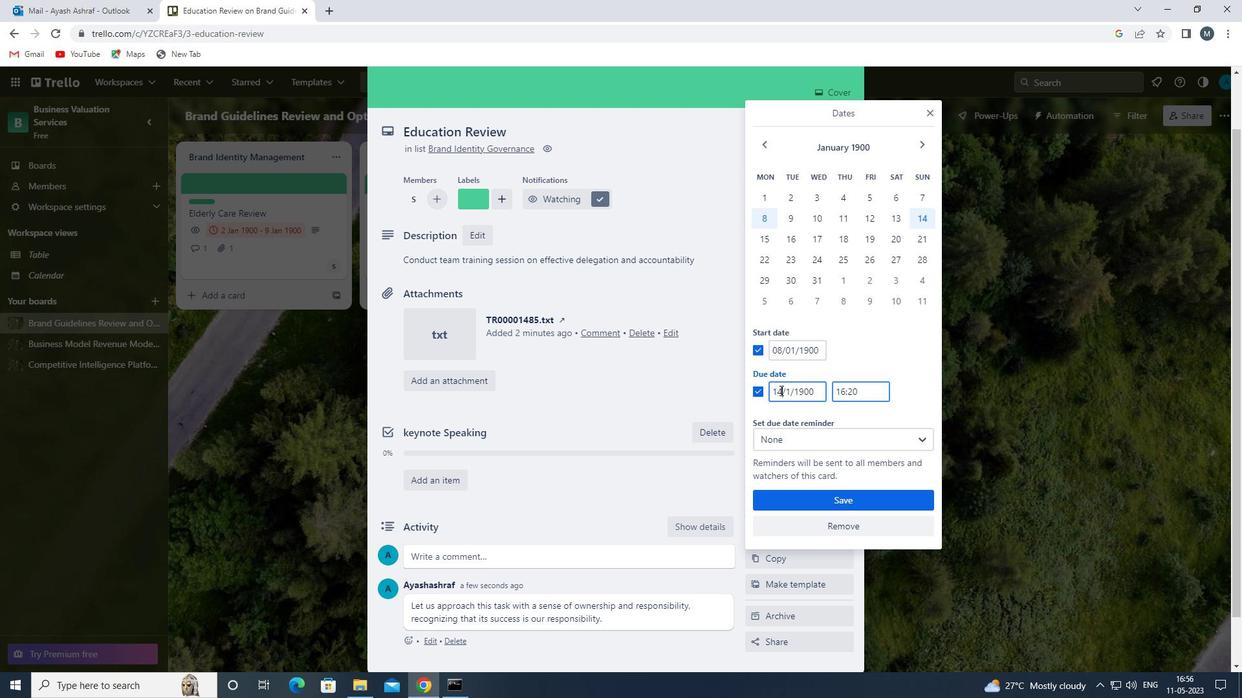 
Action: Key pressed <Key.backspace><<101>>
Screenshot: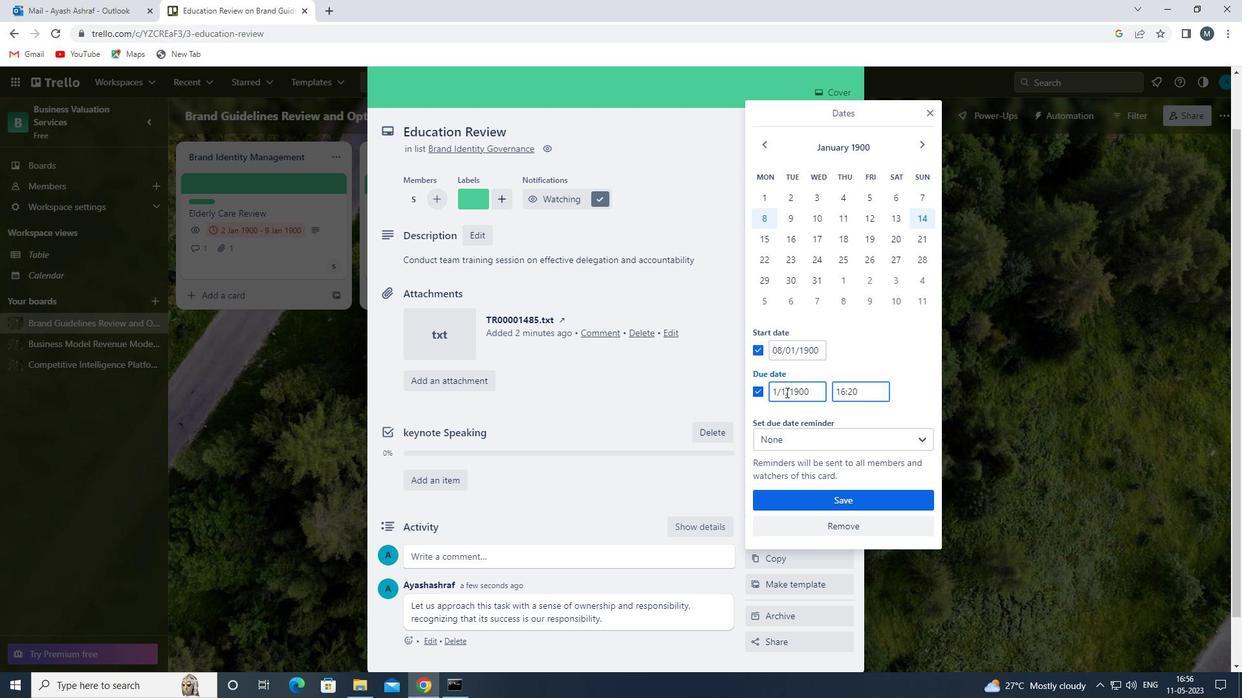 
Action: Mouse moved to (788, 393)
Screenshot: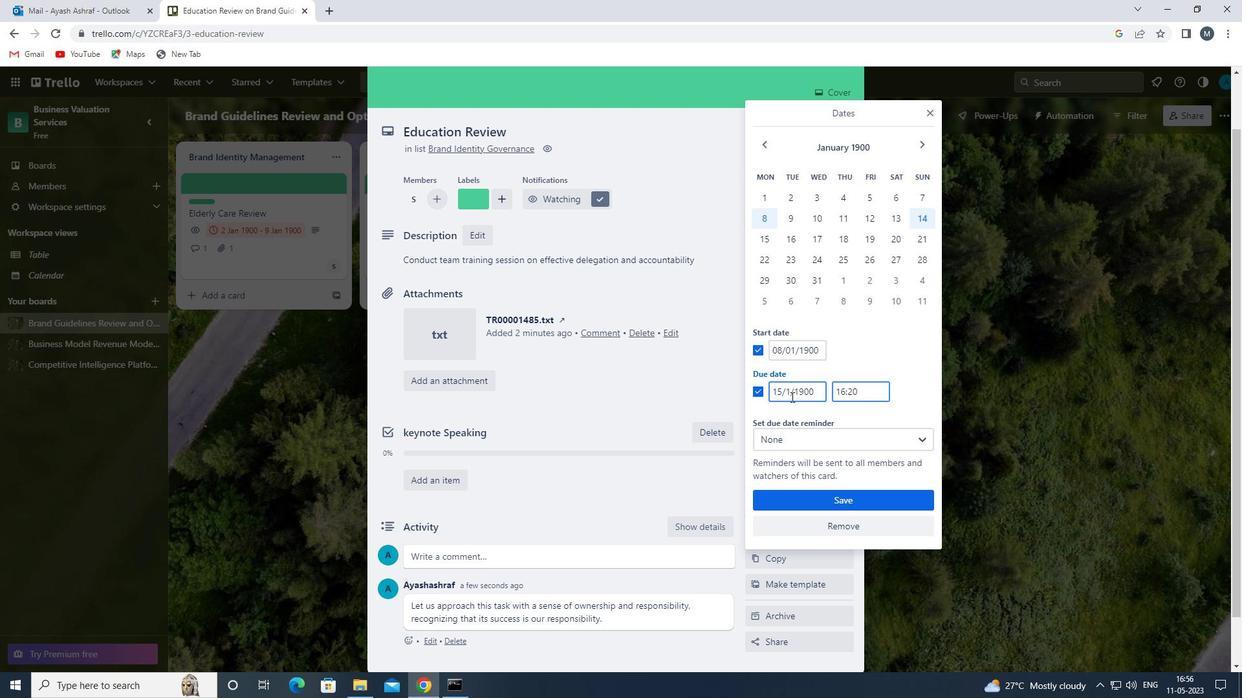 
Action: Mouse pressed left at (788, 393)
Screenshot: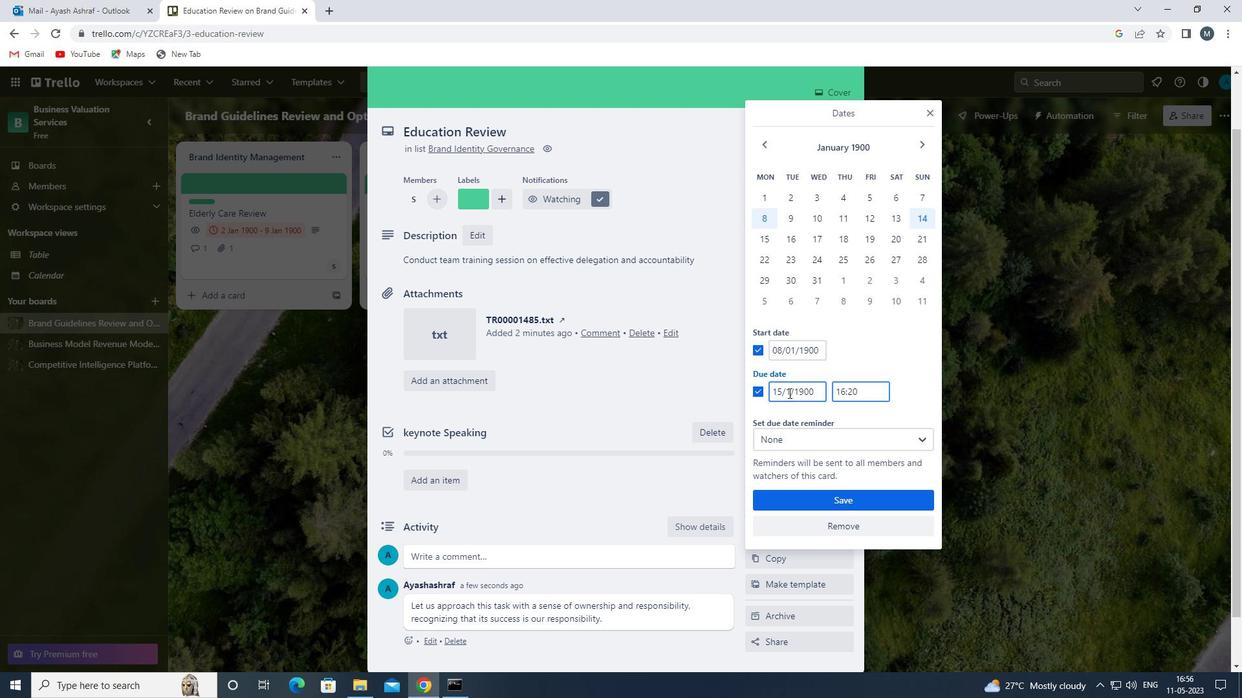 
Action: Mouse moved to (784, 392)
Screenshot: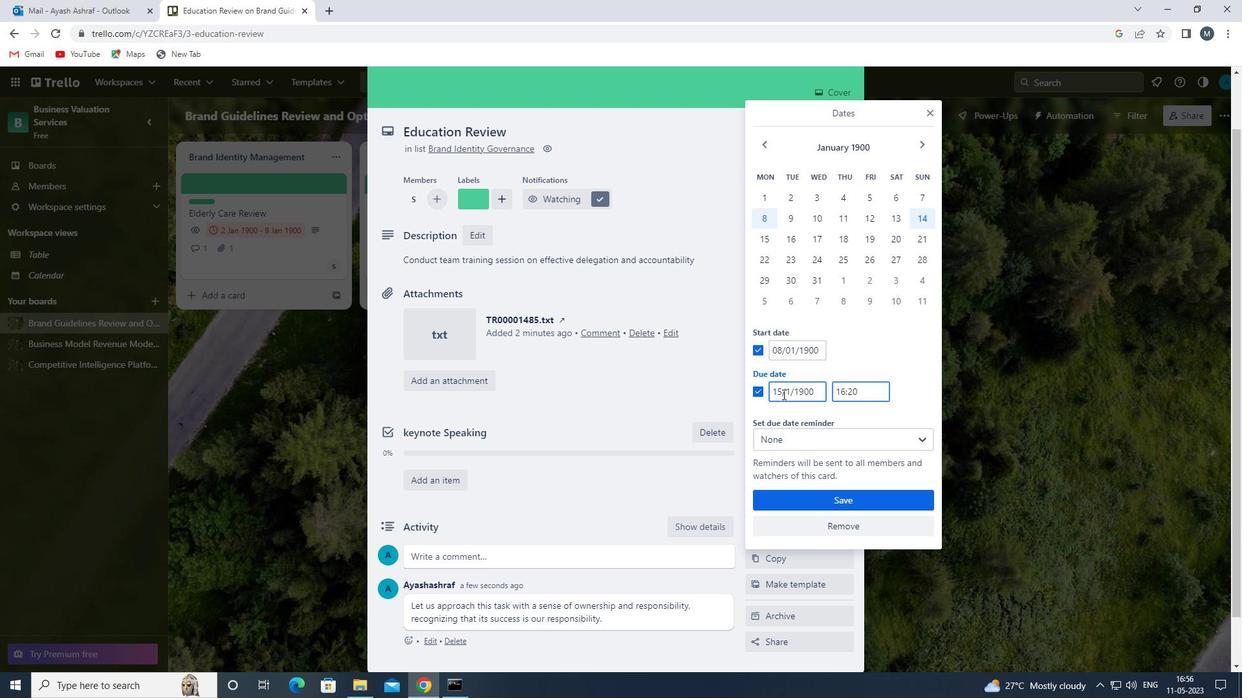 
Action: Mouse pressed left at (784, 392)
Screenshot: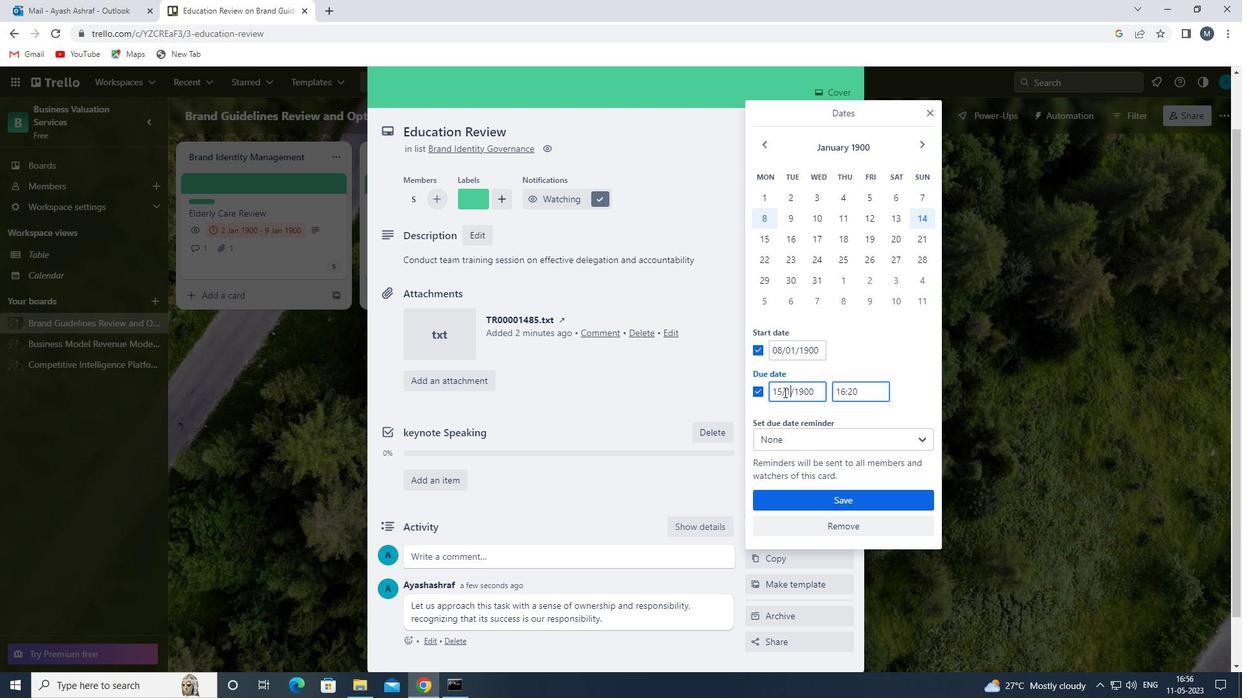 
Action: Mouse moved to (791, 392)
Screenshot: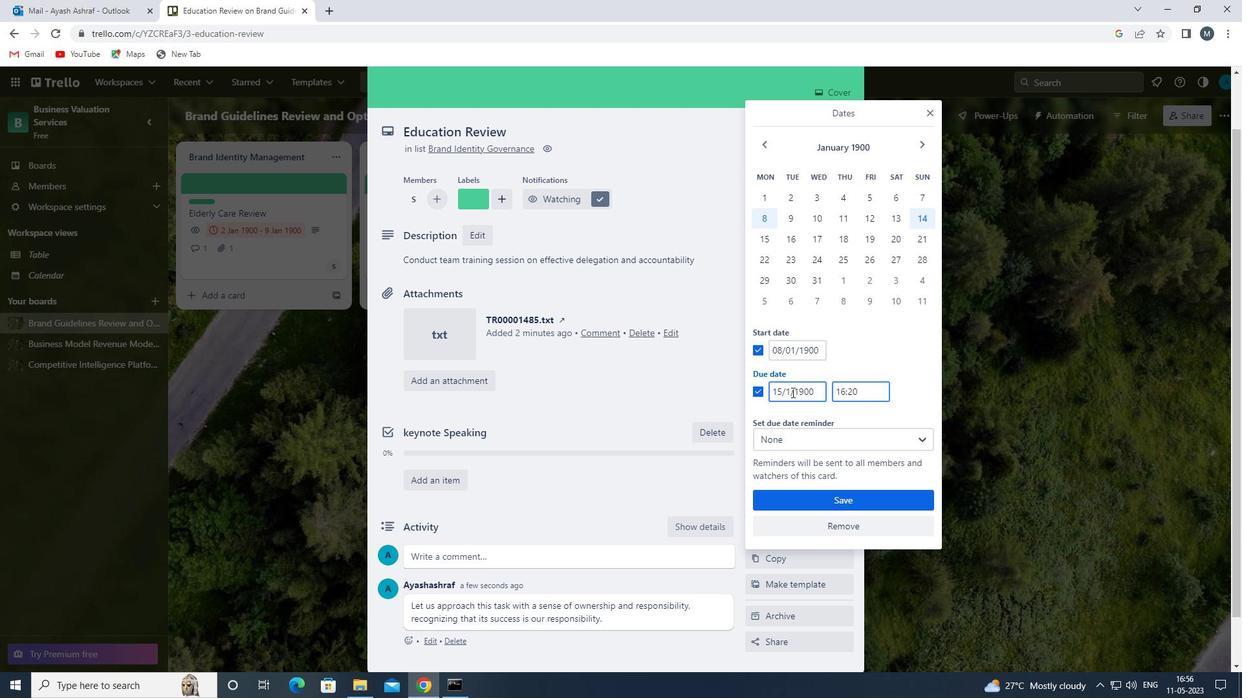 
Action: Key pressed <<96>>
Screenshot: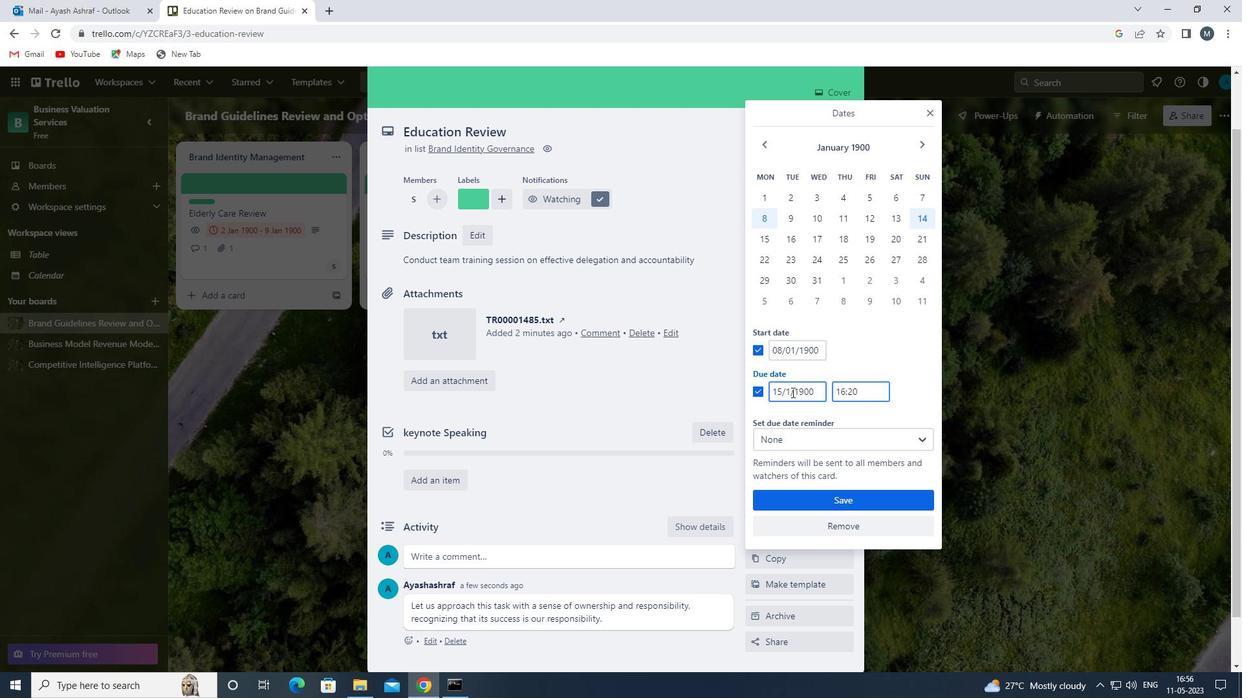 
Action: Mouse moved to (817, 503)
Screenshot: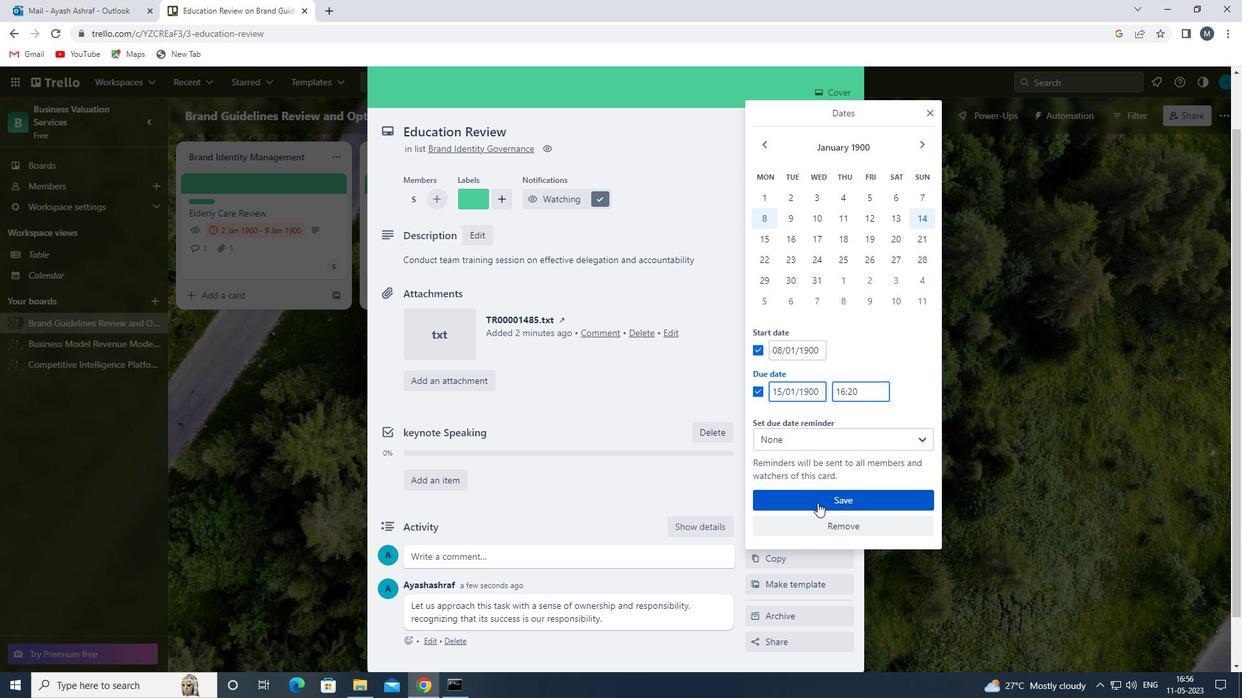 
Action: Mouse pressed left at (817, 503)
Screenshot: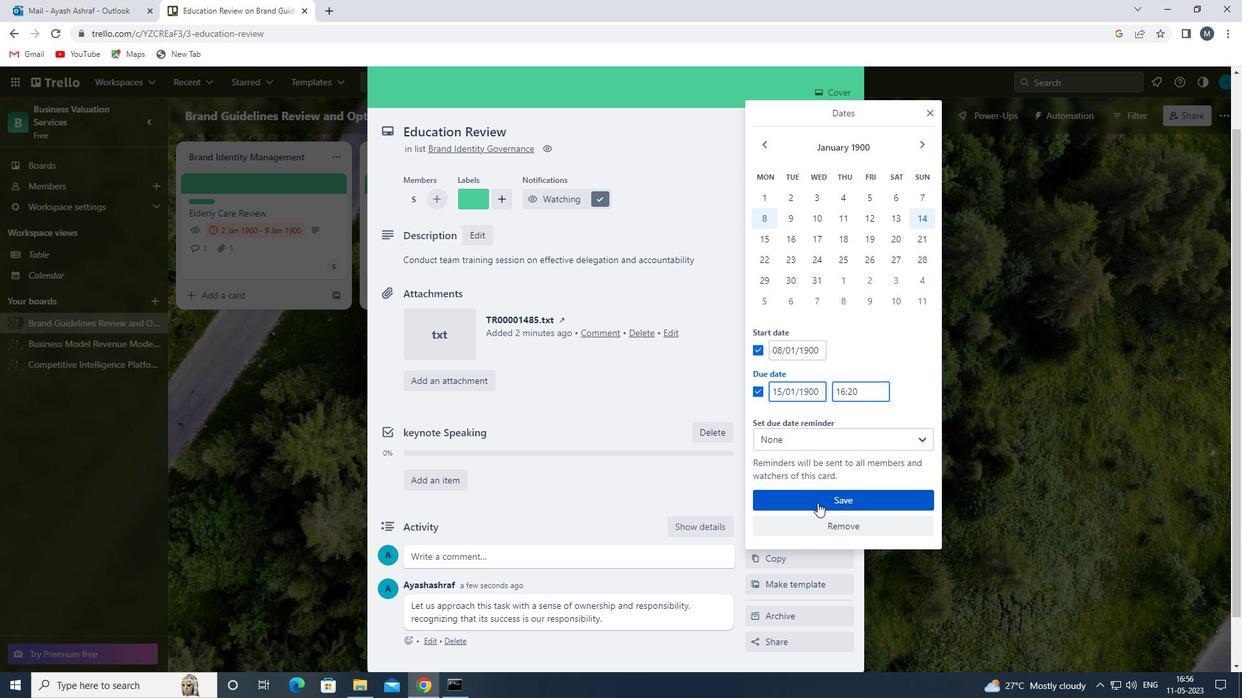 
Action: Mouse moved to (642, 496)
Screenshot: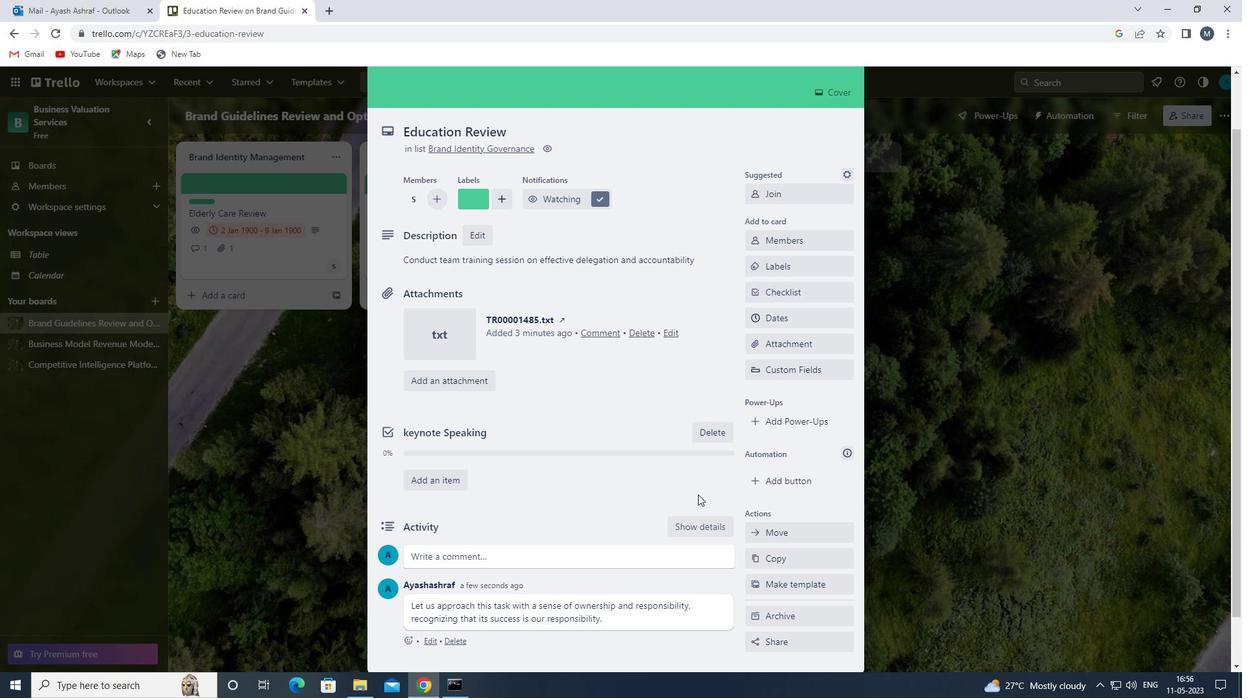 
